 Task: nan
Action: Mouse moved to (470, 607)
Screenshot: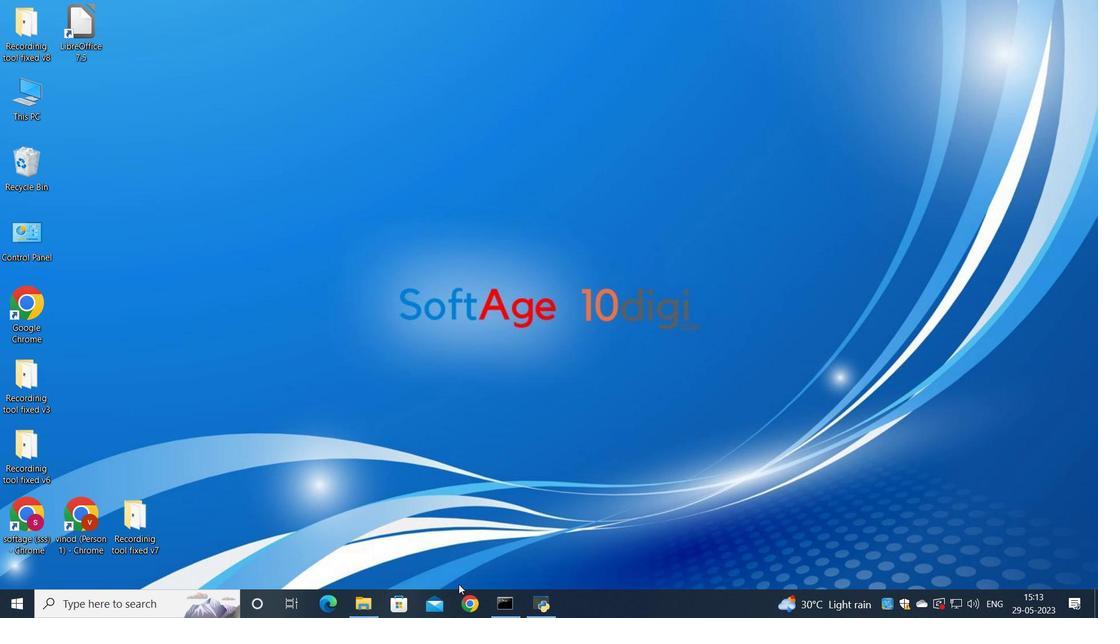 
Action: Mouse pressed left at (470, 607)
Screenshot: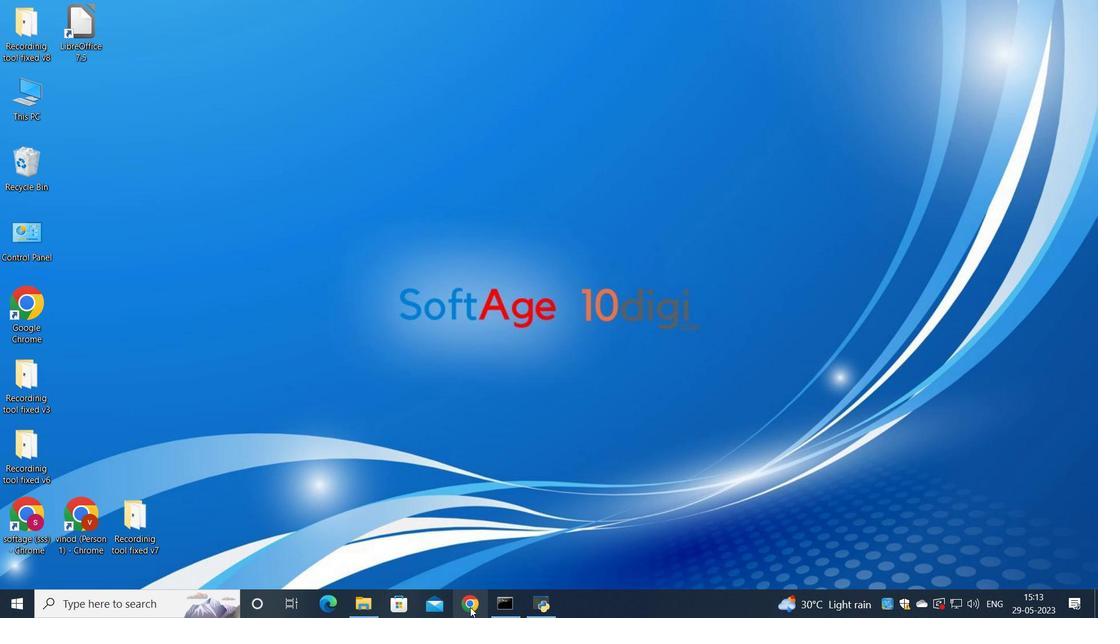 
Action: Mouse moved to (479, 369)
Screenshot: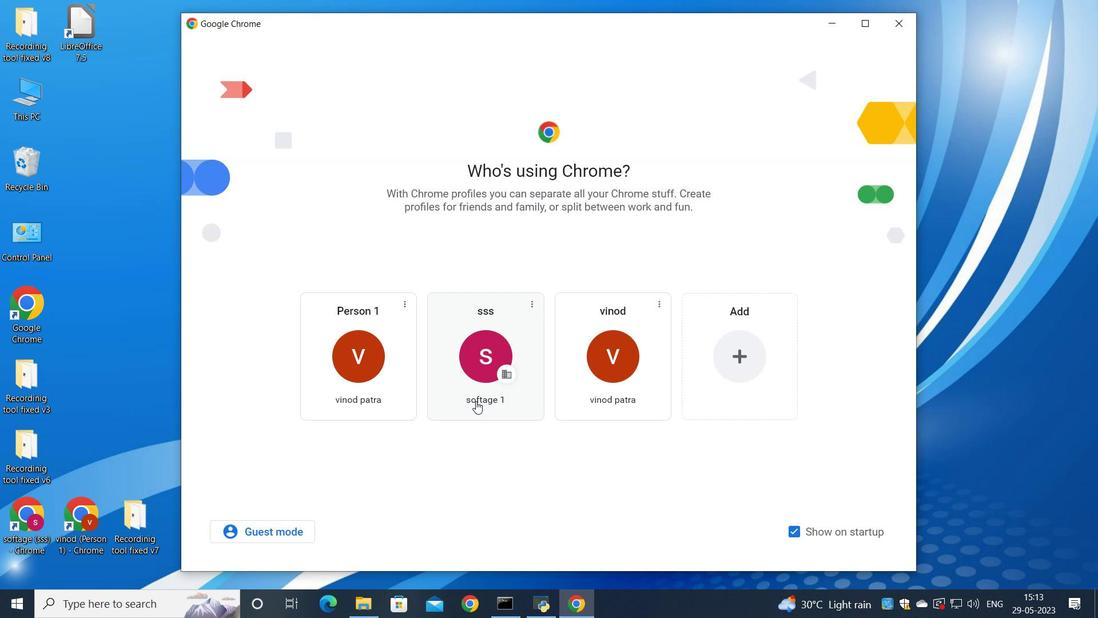 
Action: Mouse pressed left at (479, 369)
Screenshot: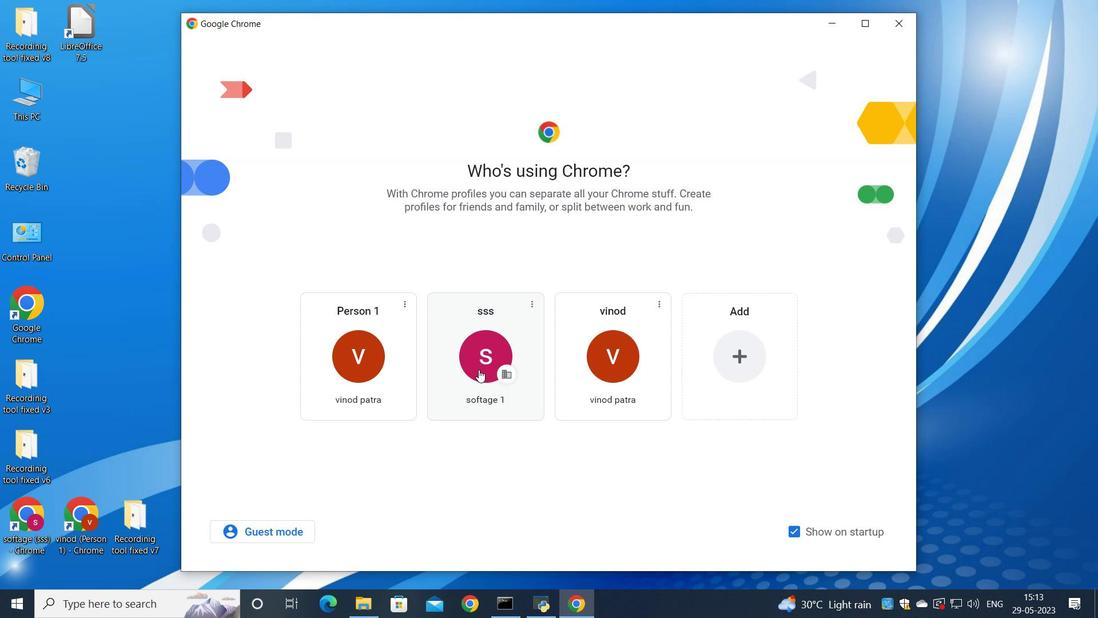 
Action: Mouse moved to (955, 69)
Screenshot: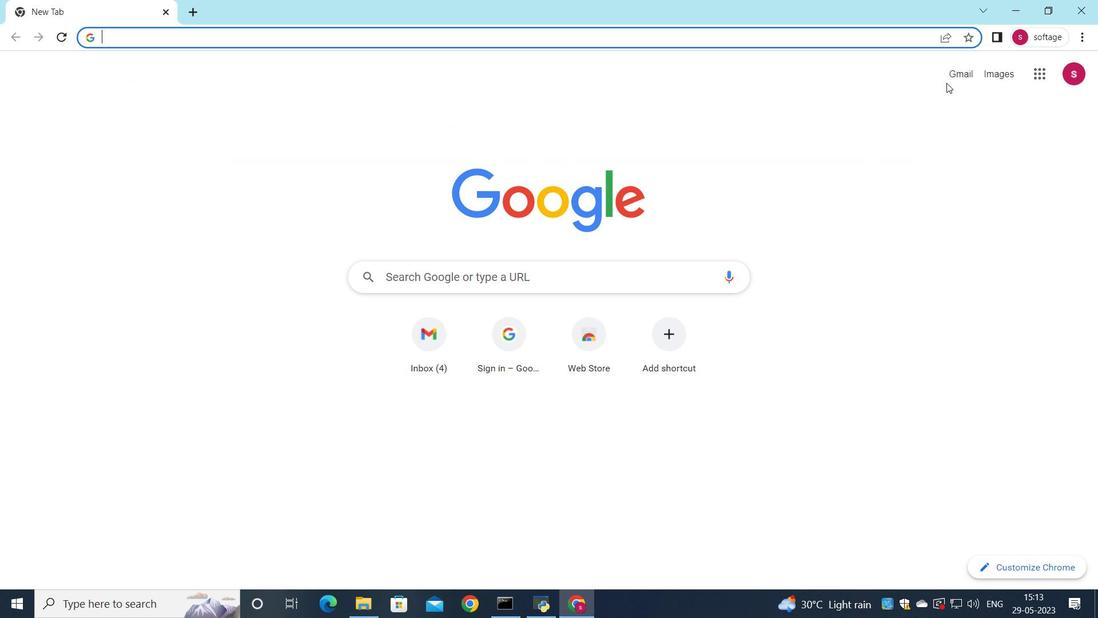 
Action: Mouse pressed left at (955, 69)
Screenshot: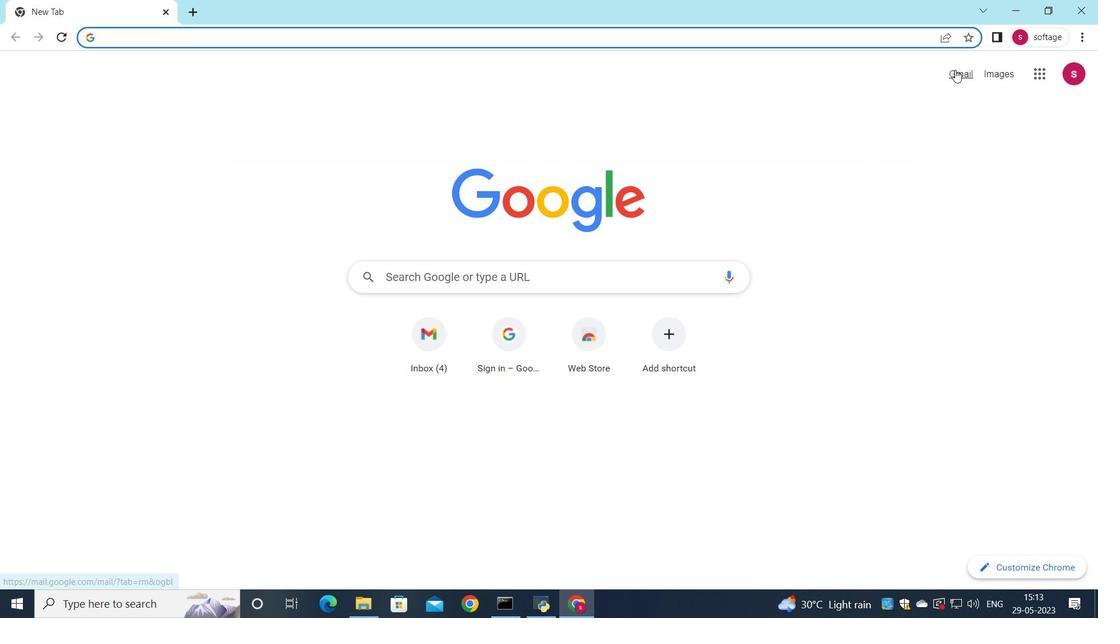 
Action: Mouse moved to (935, 101)
Screenshot: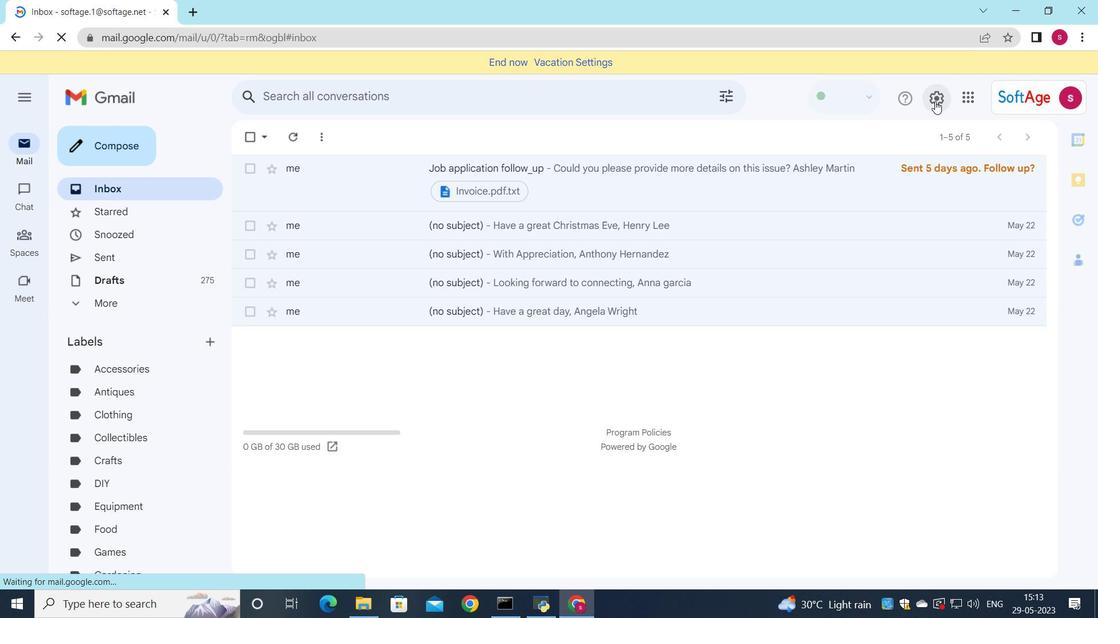 
Action: Mouse pressed left at (935, 101)
Screenshot: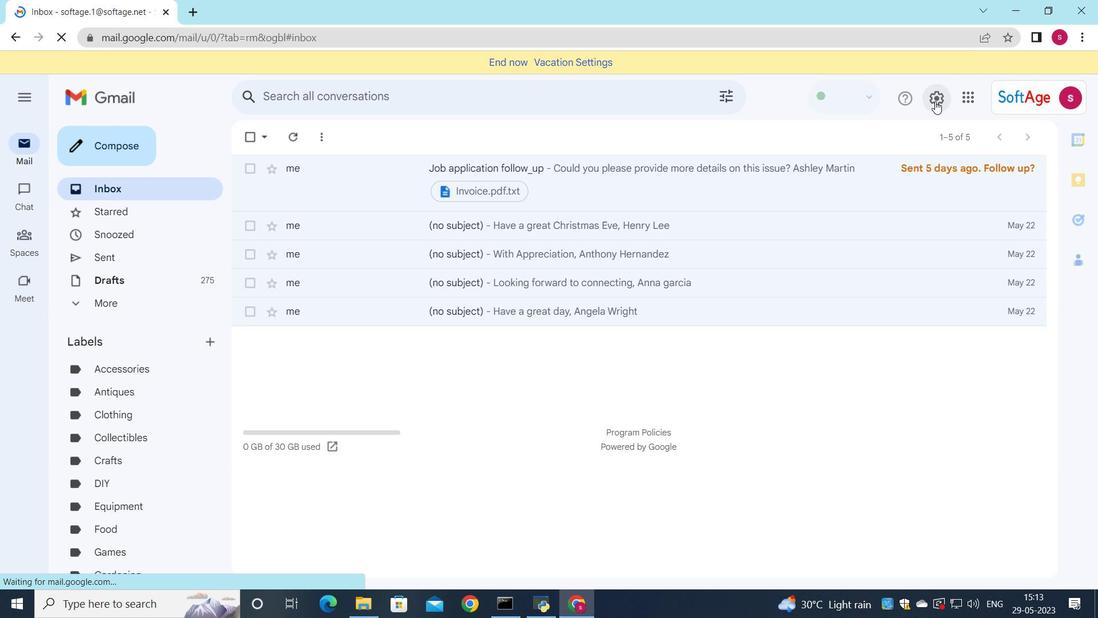 
Action: Mouse moved to (931, 160)
Screenshot: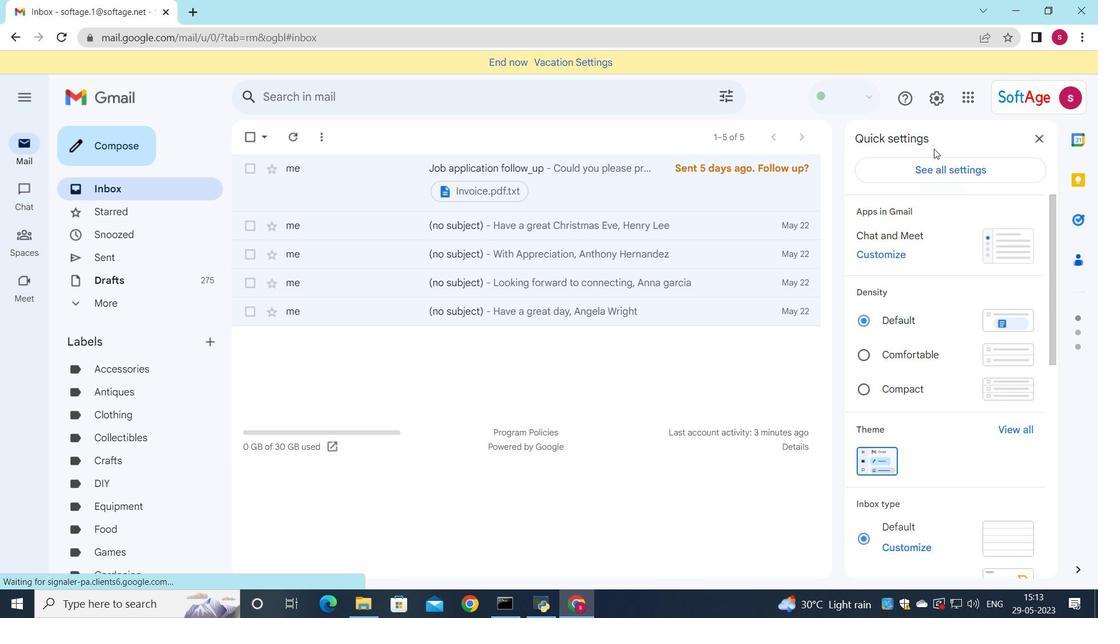 
Action: Mouse pressed left at (931, 160)
Screenshot: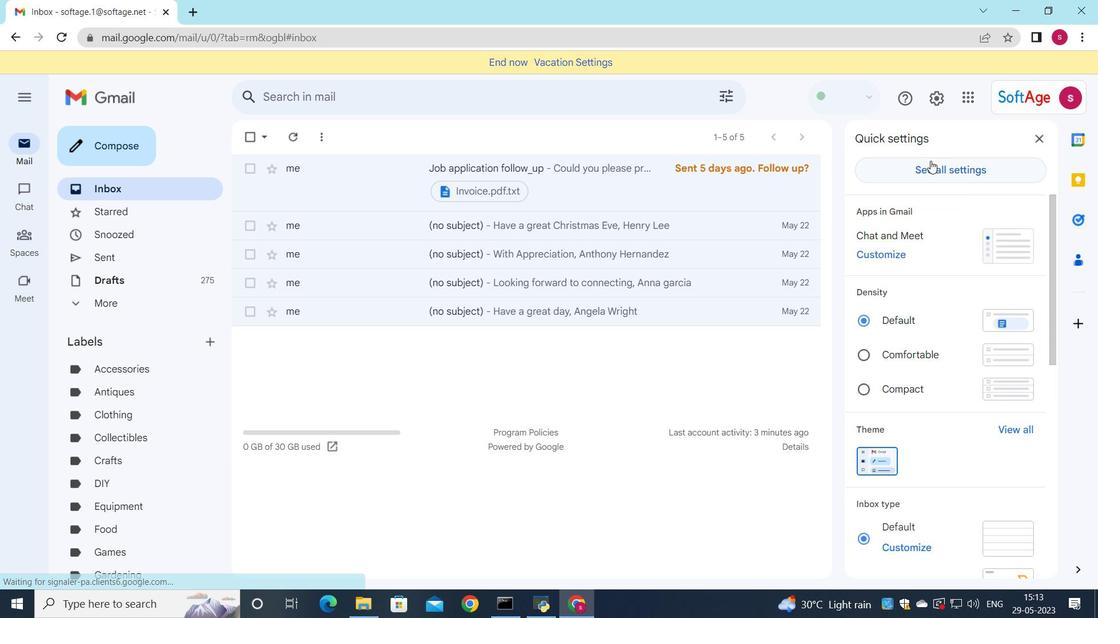 
Action: Mouse moved to (690, 200)
Screenshot: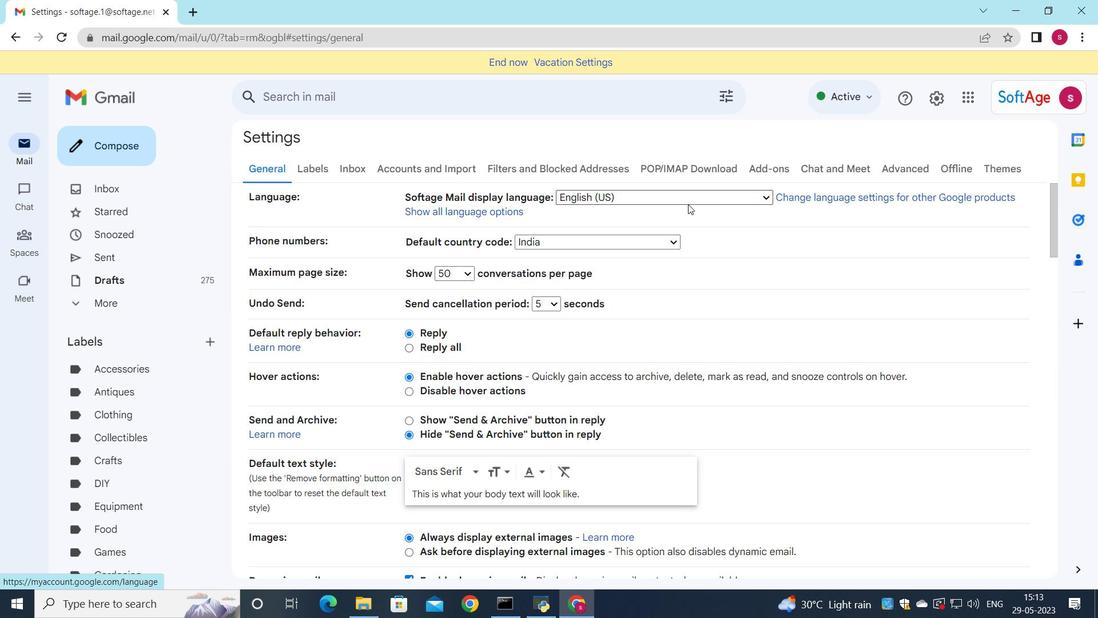 
Action: Mouse scrolled (690, 199) with delta (0, 0)
Screenshot: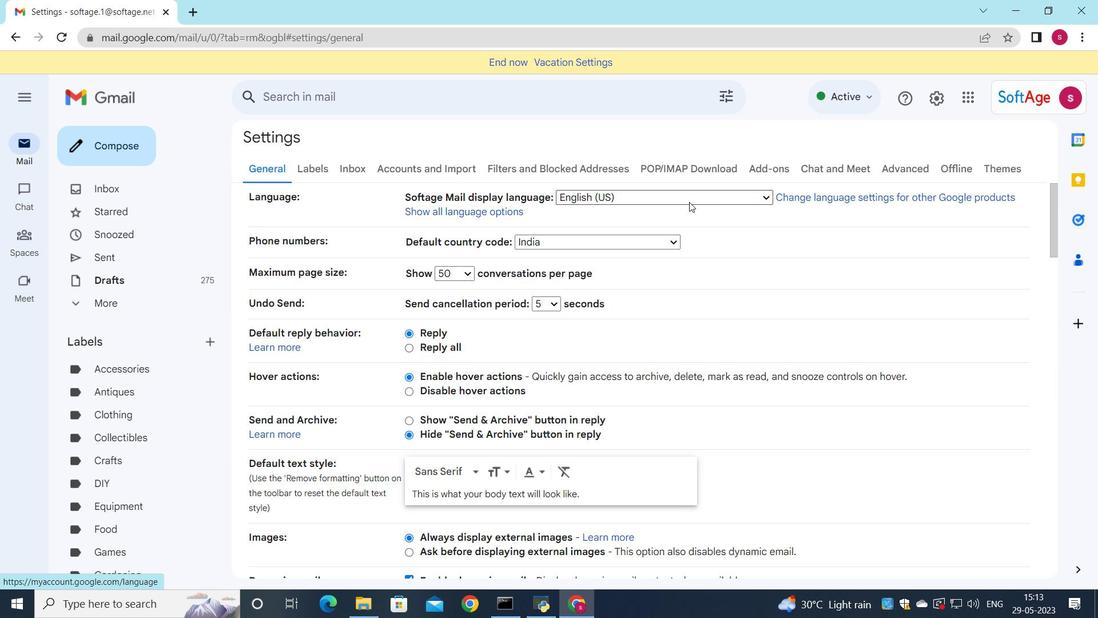 
Action: Mouse scrolled (690, 199) with delta (0, 0)
Screenshot: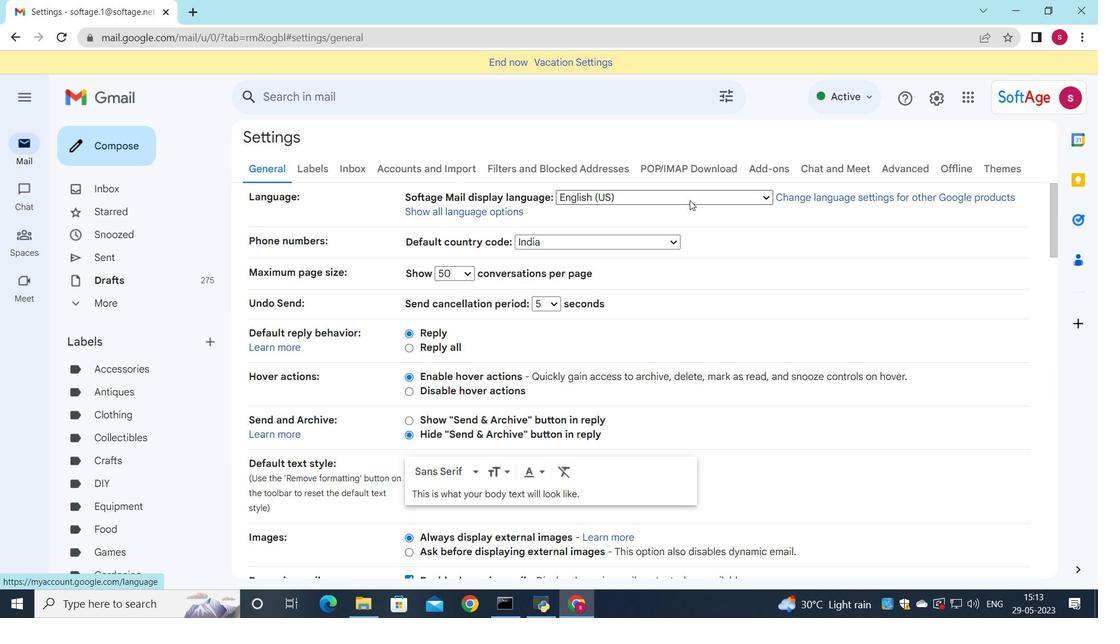 
Action: Mouse scrolled (690, 199) with delta (0, 0)
Screenshot: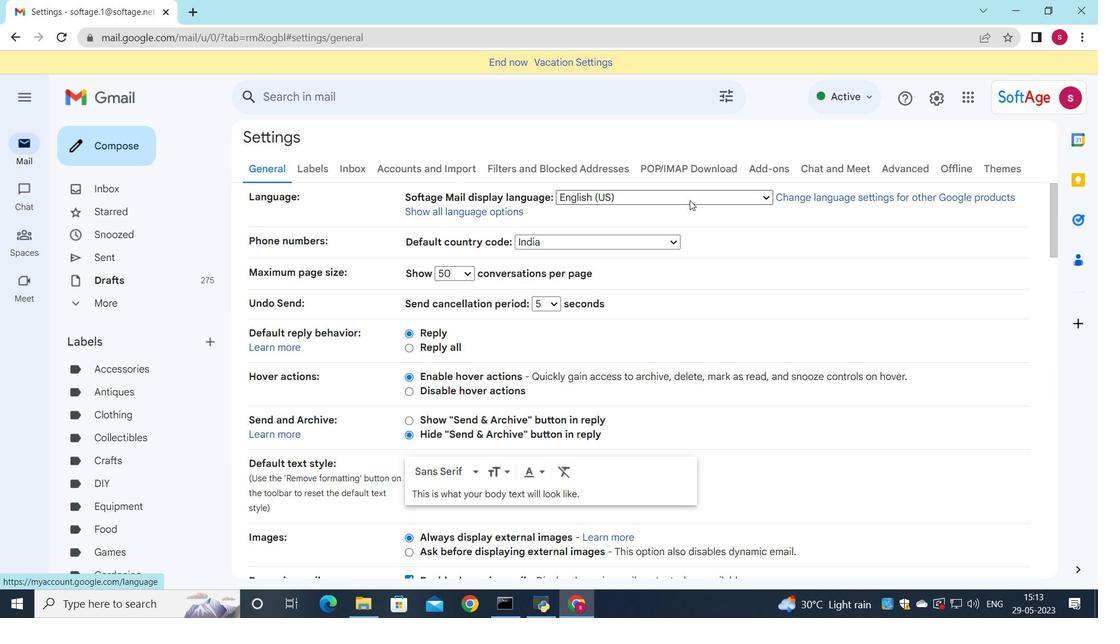 
Action: Mouse scrolled (690, 199) with delta (0, 0)
Screenshot: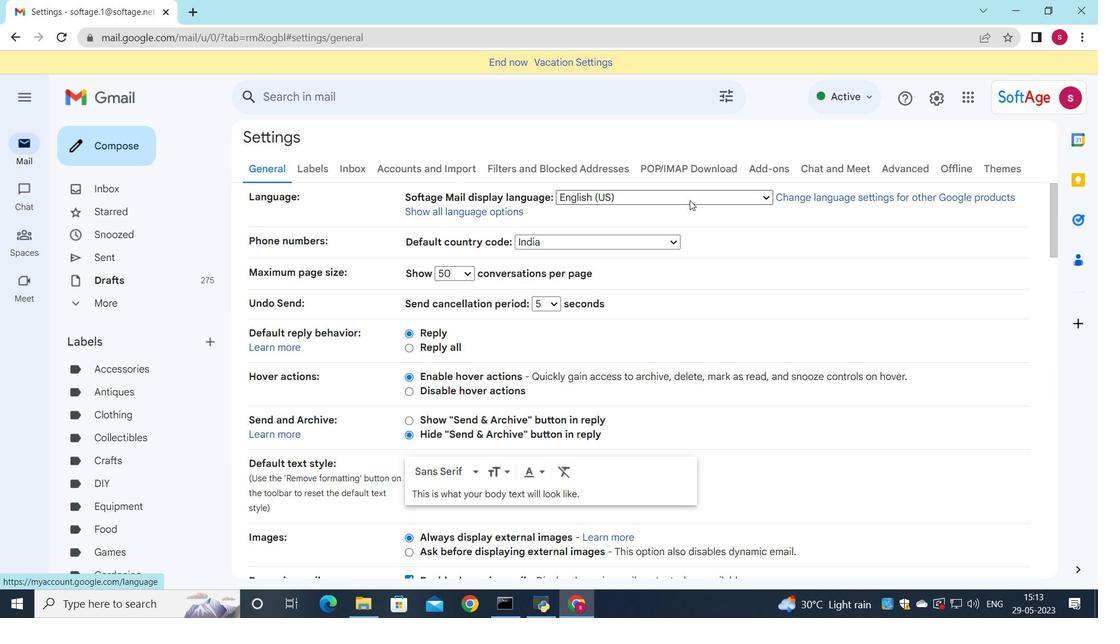 
Action: Mouse scrolled (690, 199) with delta (0, 0)
Screenshot: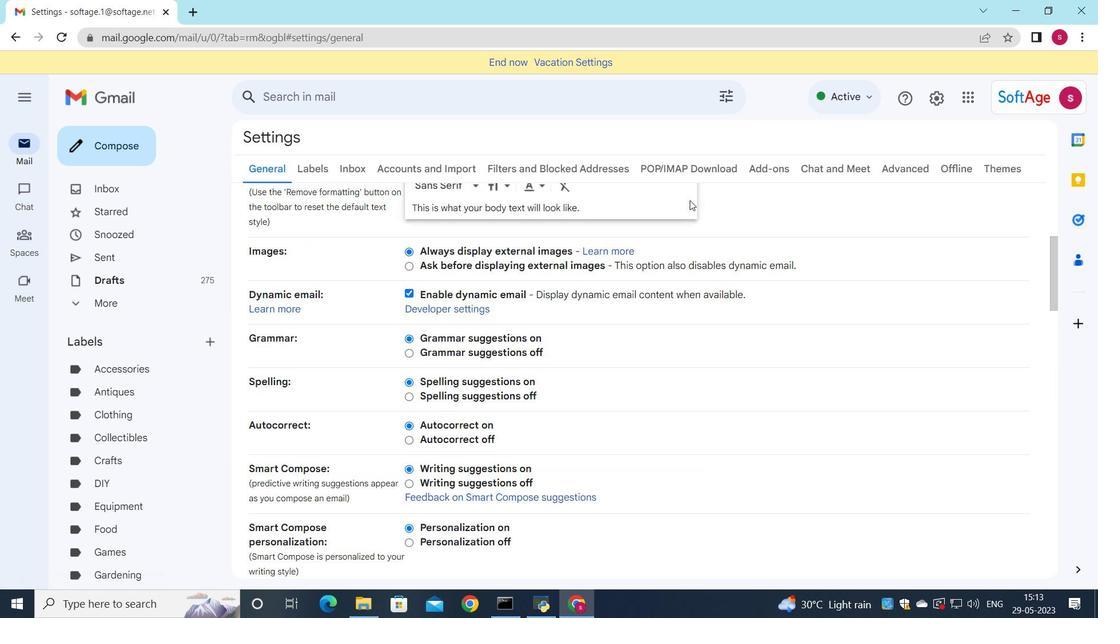 
Action: Mouse scrolled (690, 199) with delta (0, 0)
Screenshot: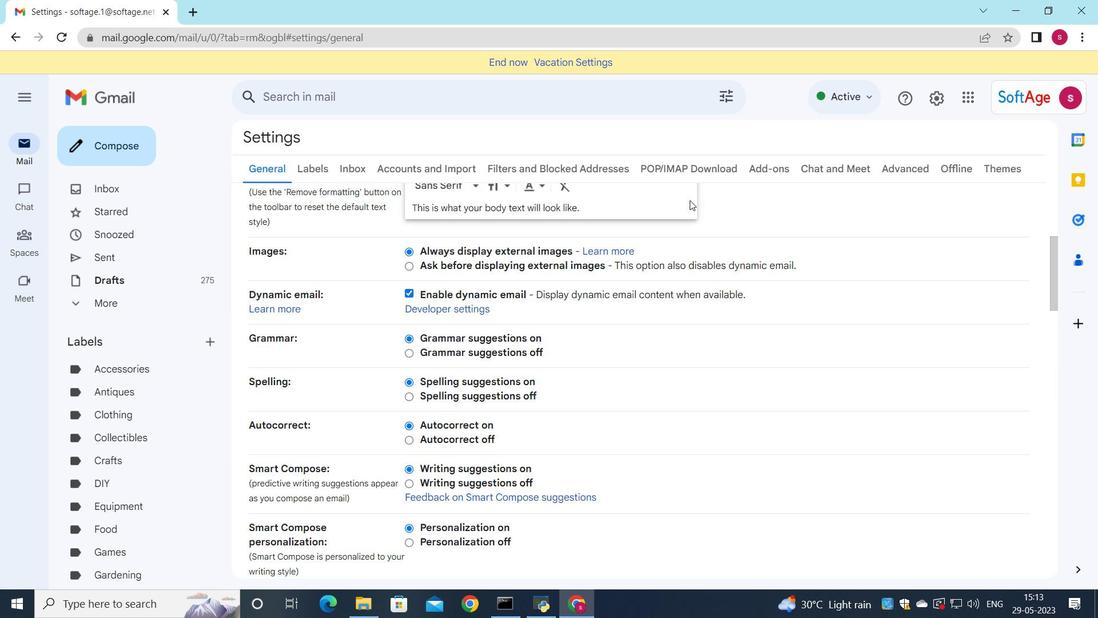 
Action: Mouse scrolled (690, 199) with delta (0, 0)
Screenshot: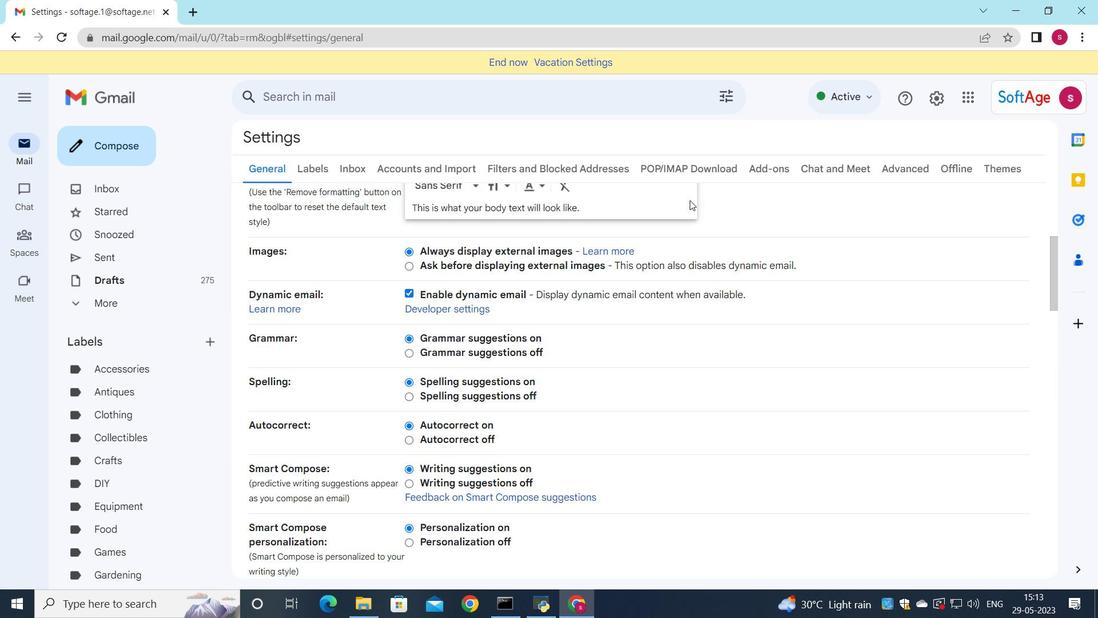 
Action: Mouse moved to (549, 325)
Screenshot: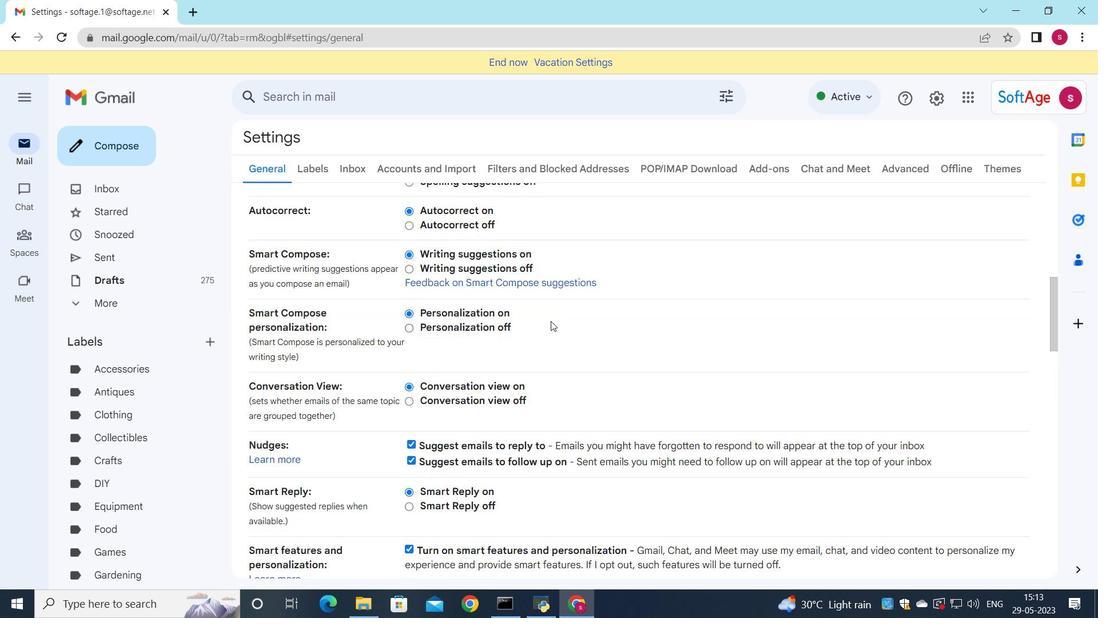 
Action: Mouse scrolled (549, 324) with delta (0, 0)
Screenshot: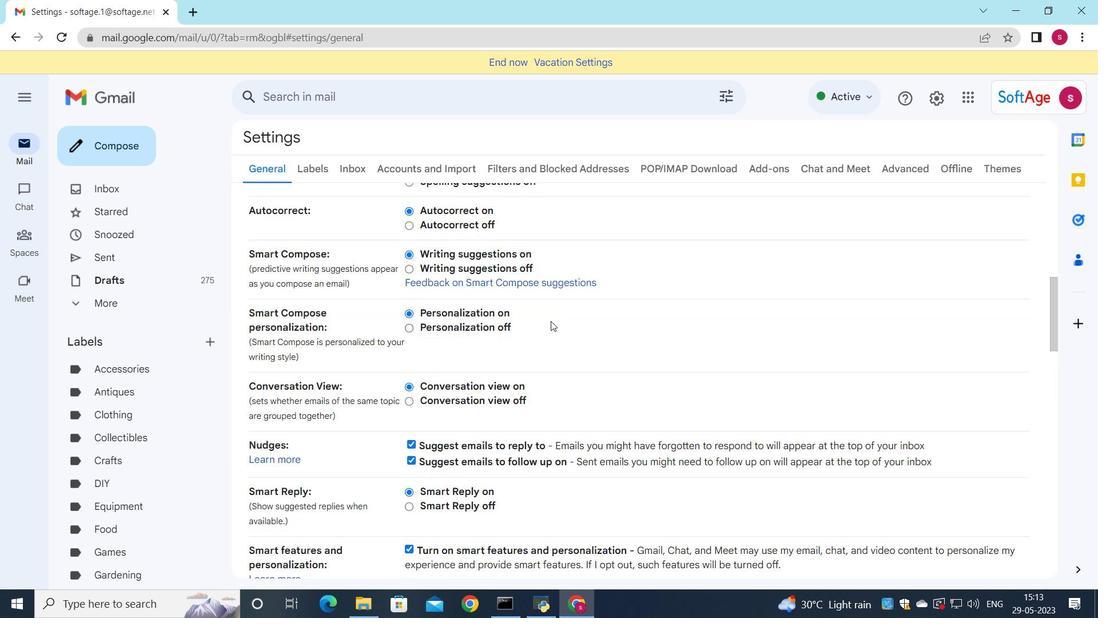
Action: Mouse moved to (548, 325)
Screenshot: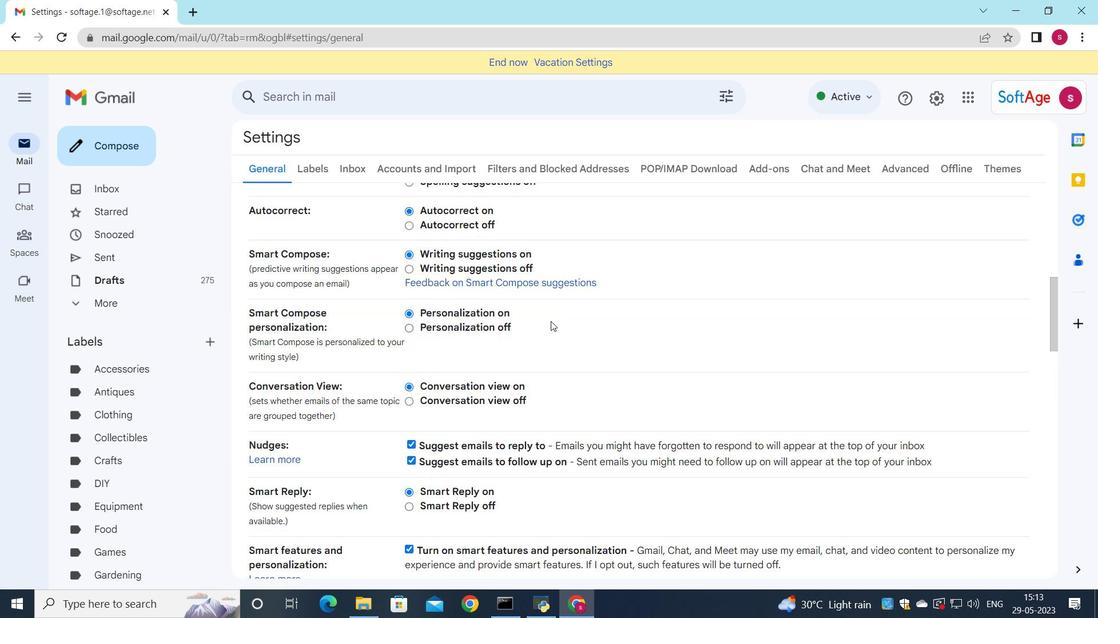 
Action: Mouse scrolled (548, 325) with delta (0, 0)
Screenshot: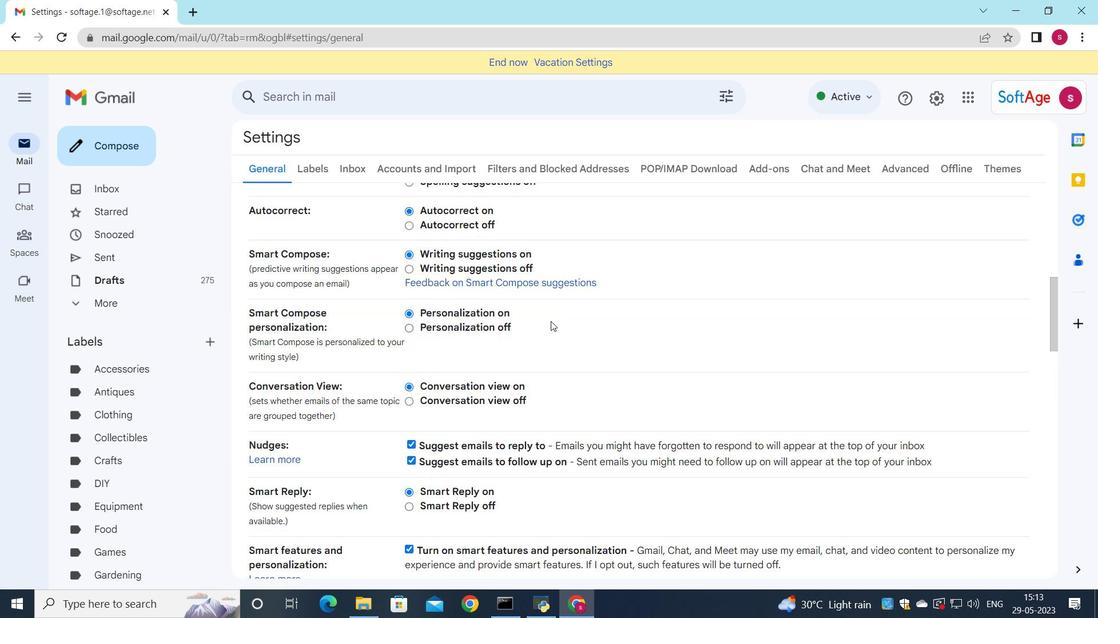 
Action: Mouse moved to (548, 325)
Screenshot: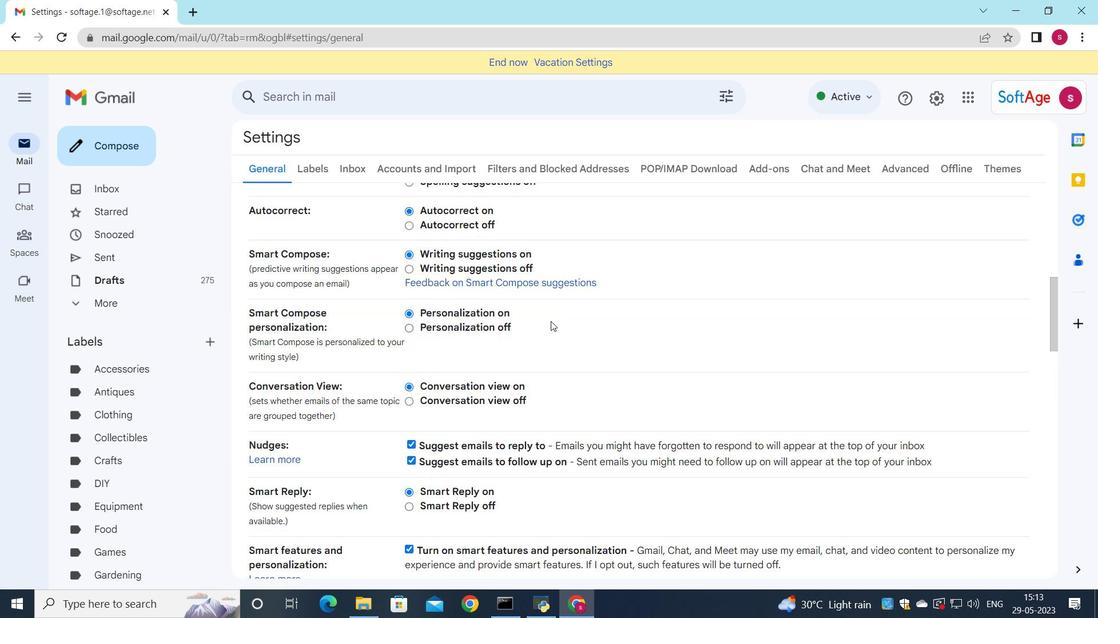 
Action: Mouse scrolled (548, 325) with delta (0, 0)
Screenshot: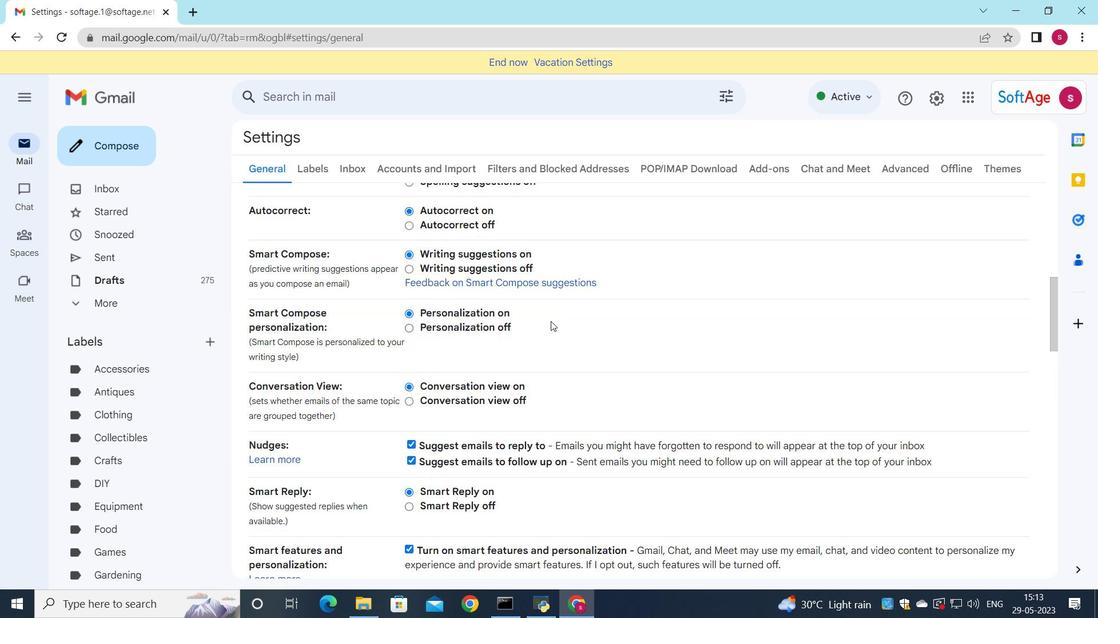 
Action: Mouse moved to (548, 326)
Screenshot: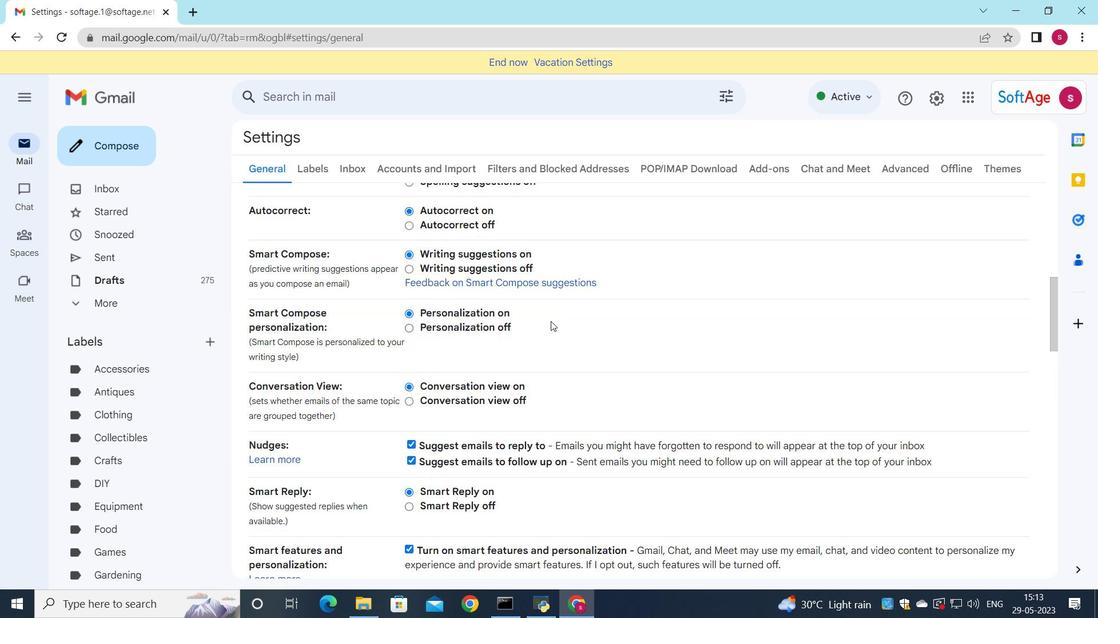 
Action: Mouse scrolled (548, 325) with delta (0, 0)
Screenshot: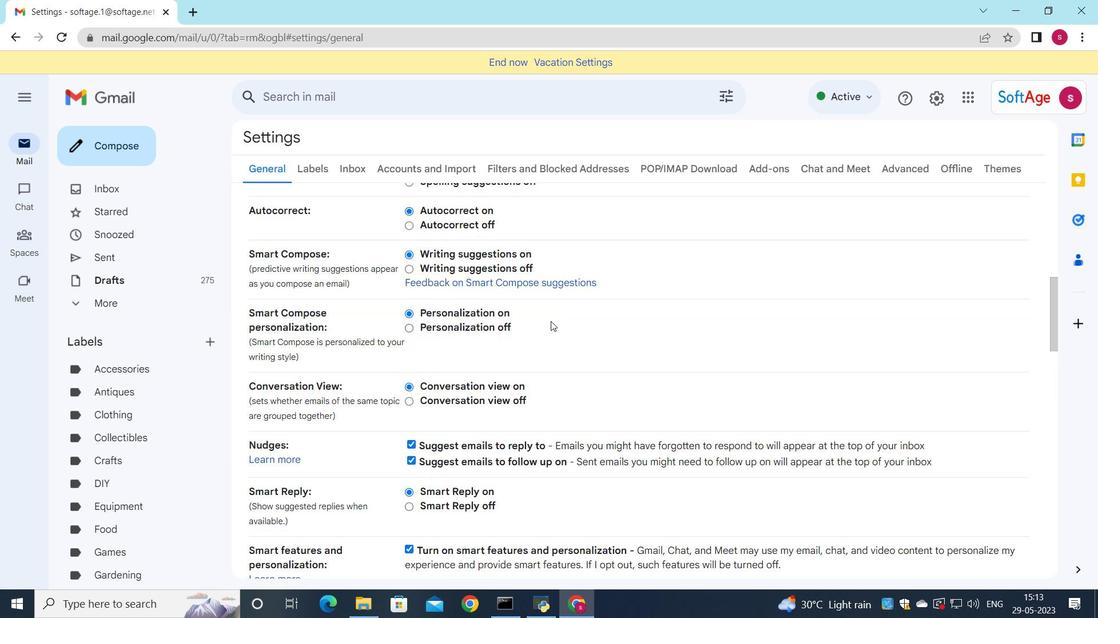 
Action: Mouse moved to (547, 329)
Screenshot: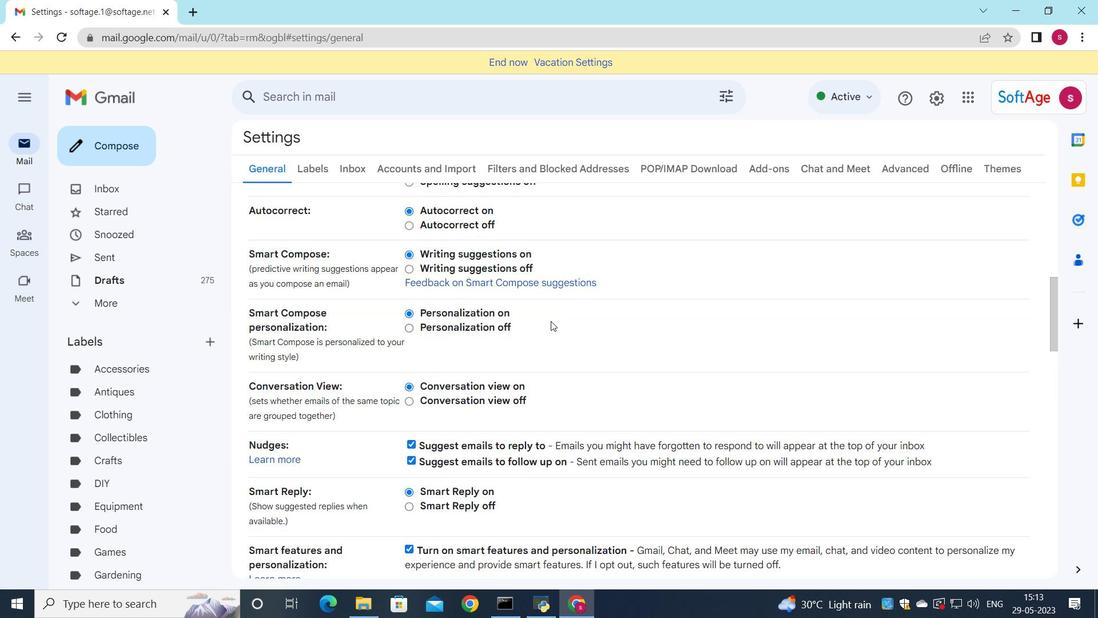 
Action: Mouse scrolled (547, 328) with delta (0, 0)
Screenshot: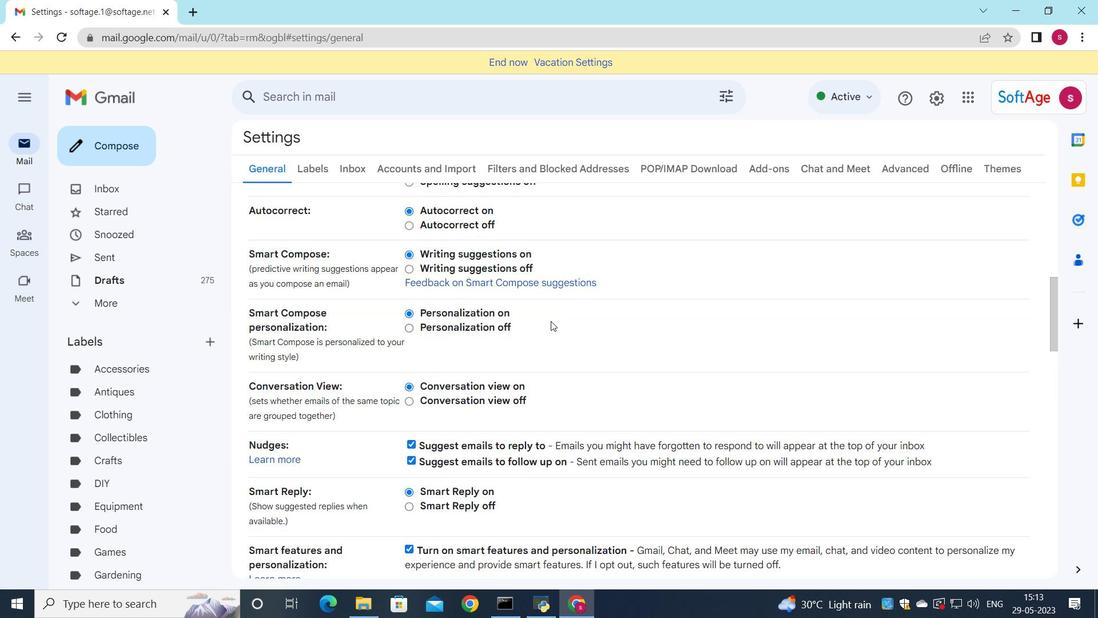 
Action: Mouse moved to (539, 347)
Screenshot: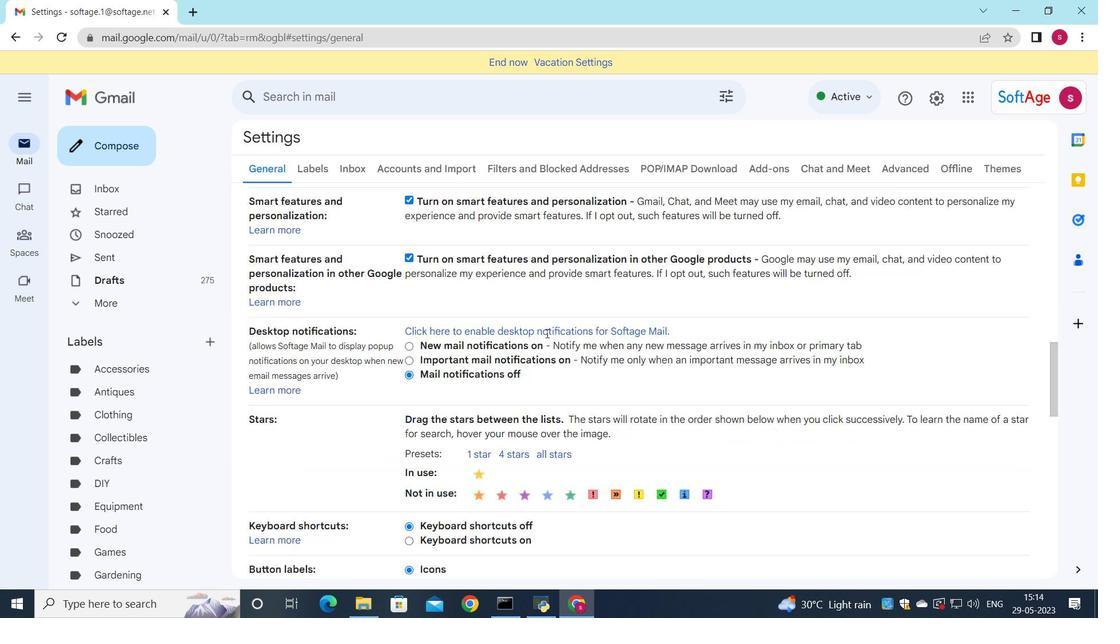 
Action: Mouse scrolled (539, 347) with delta (0, 0)
Screenshot: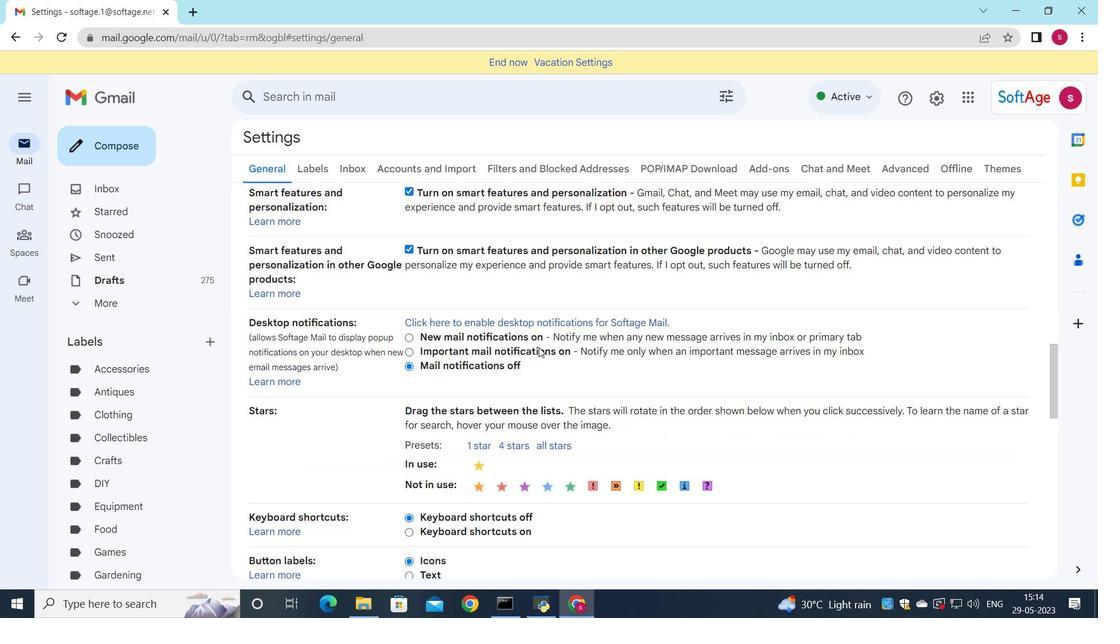 
Action: Mouse scrolled (539, 347) with delta (0, 0)
Screenshot: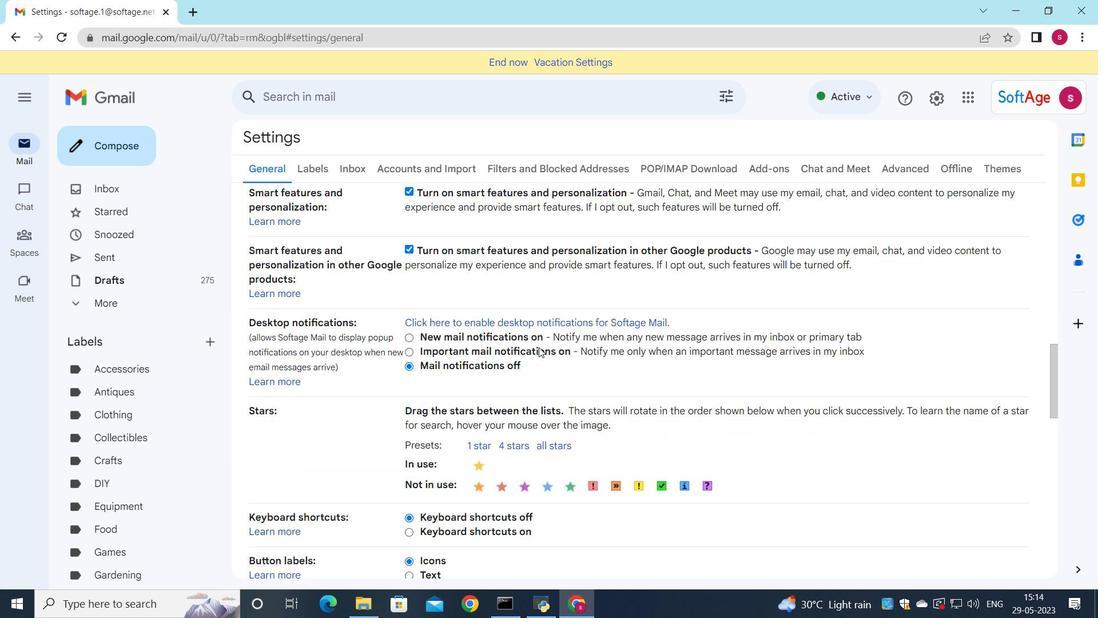 
Action: Mouse scrolled (539, 347) with delta (0, 0)
Screenshot: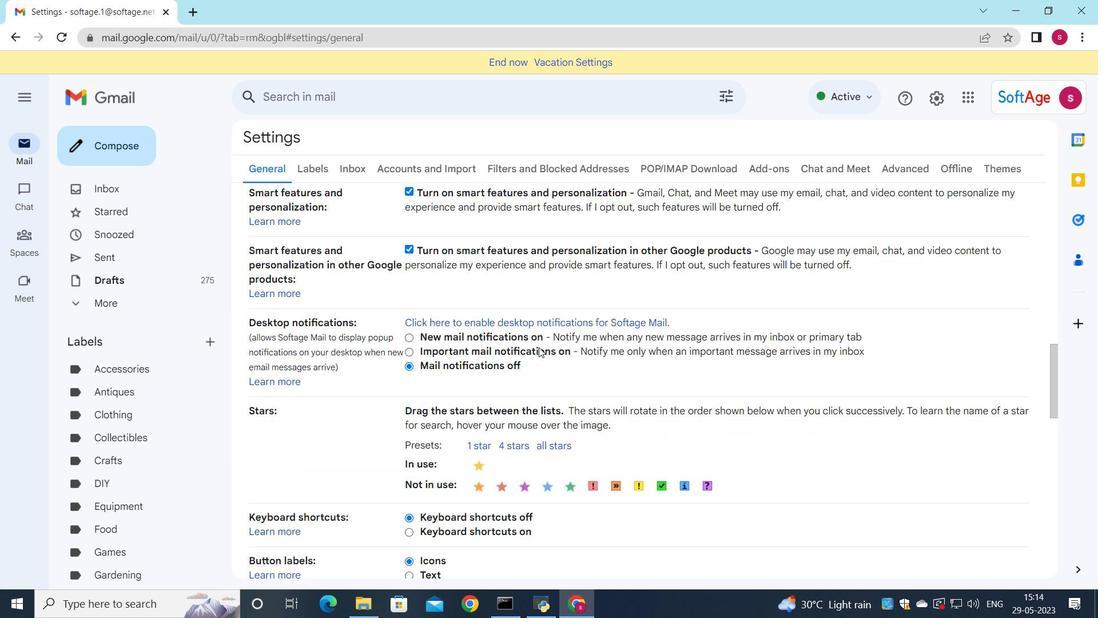 
Action: Mouse scrolled (539, 347) with delta (0, 0)
Screenshot: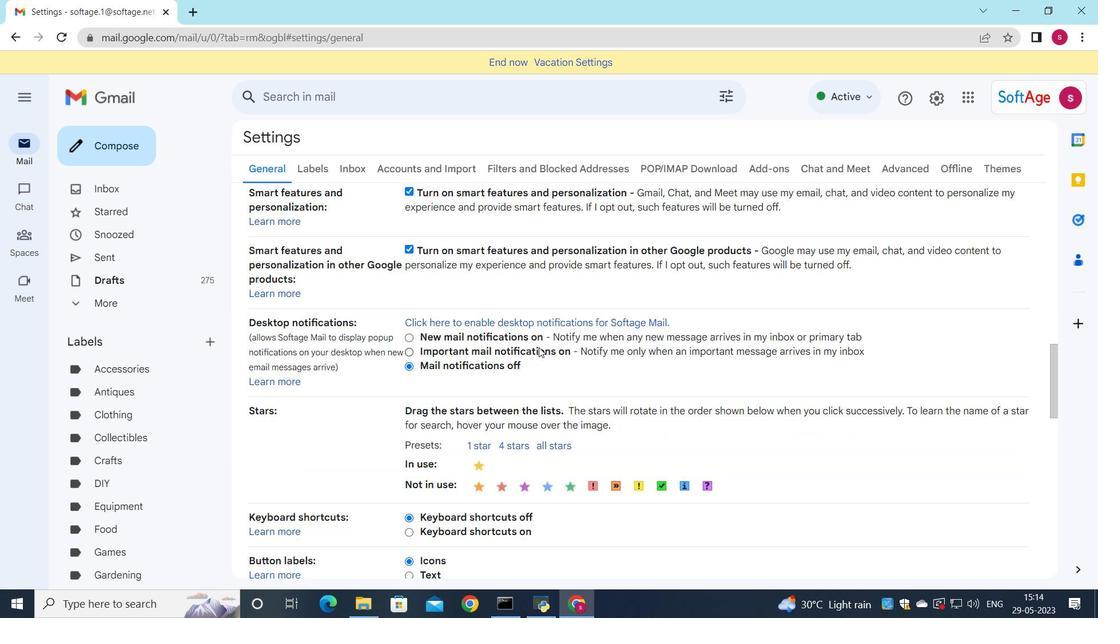 
Action: Mouse moved to (533, 358)
Screenshot: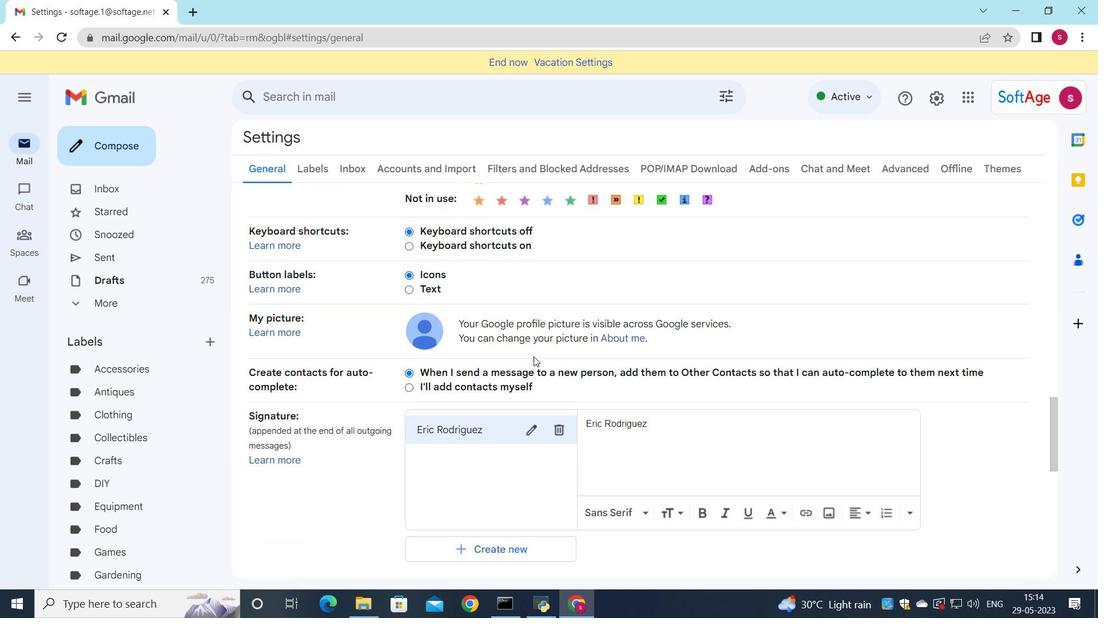 
Action: Mouse scrolled (533, 357) with delta (0, 0)
Screenshot: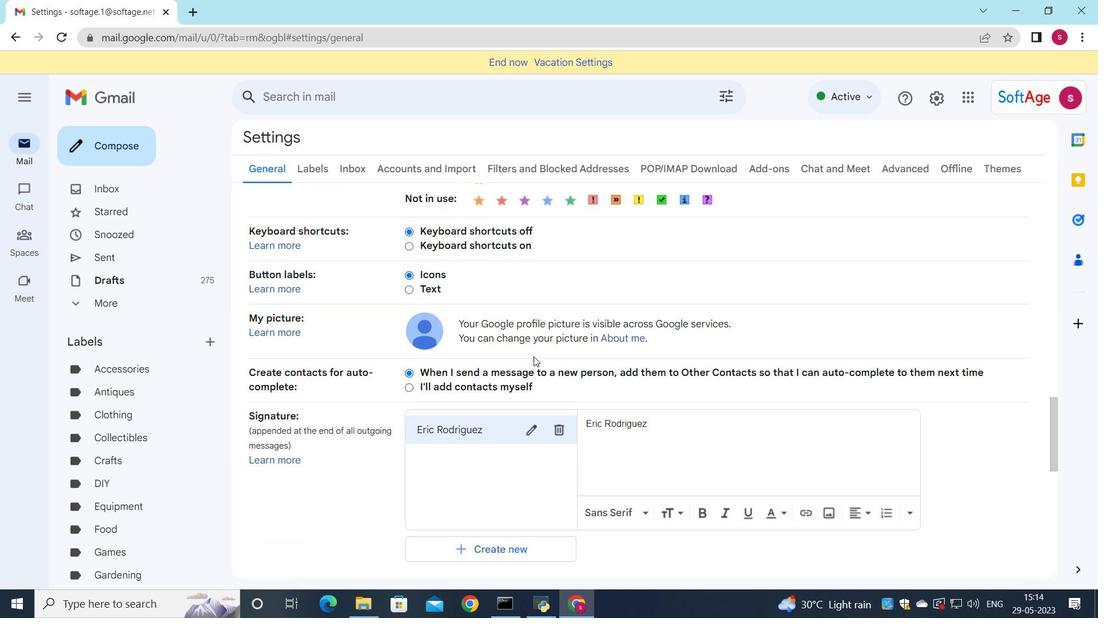 
Action: Mouse scrolled (533, 357) with delta (0, 0)
Screenshot: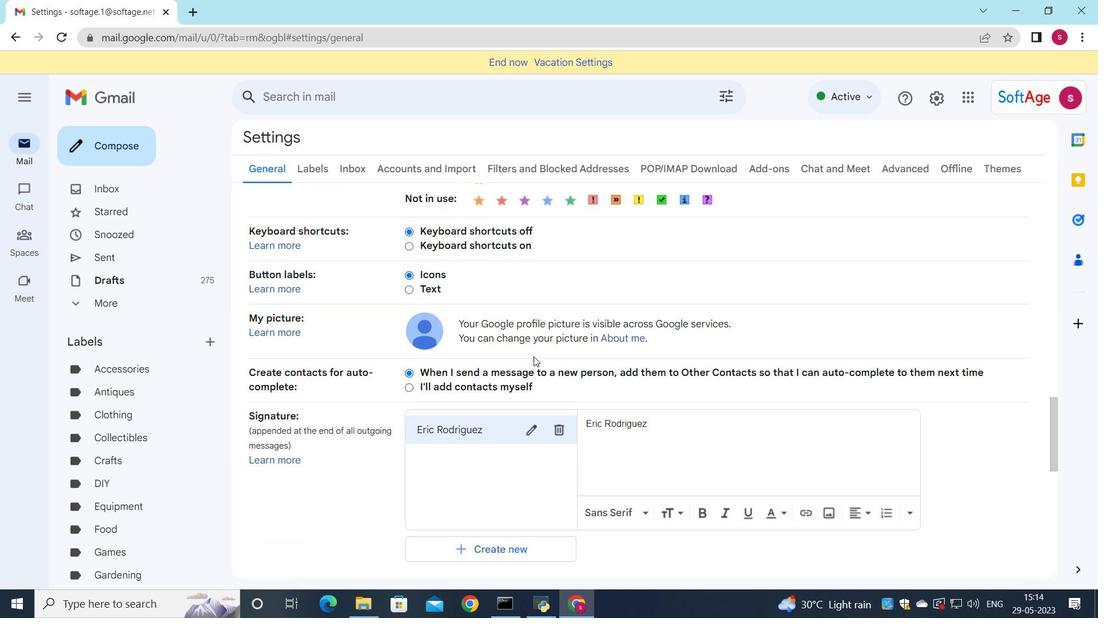 
Action: Mouse scrolled (533, 357) with delta (0, 0)
Screenshot: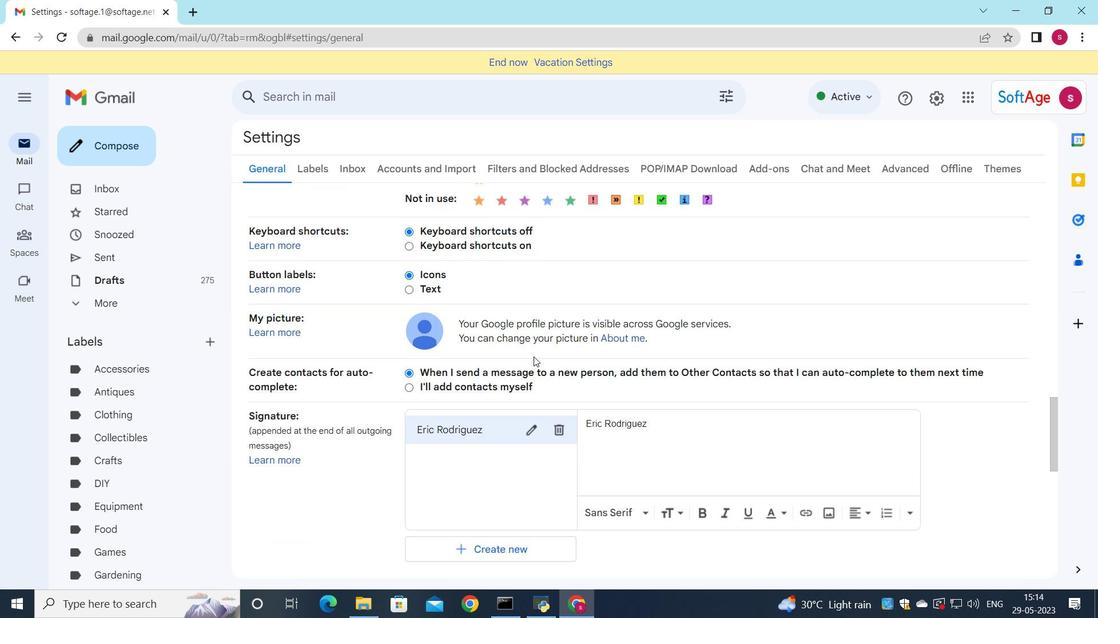 
Action: Mouse moved to (564, 219)
Screenshot: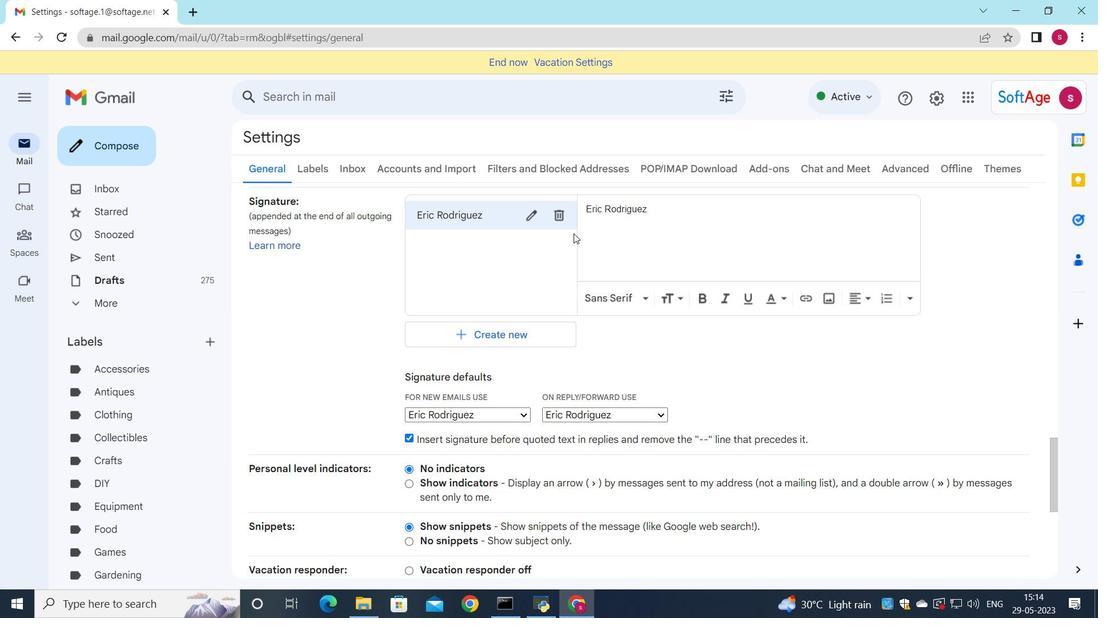 
Action: Mouse pressed left at (564, 219)
Screenshot: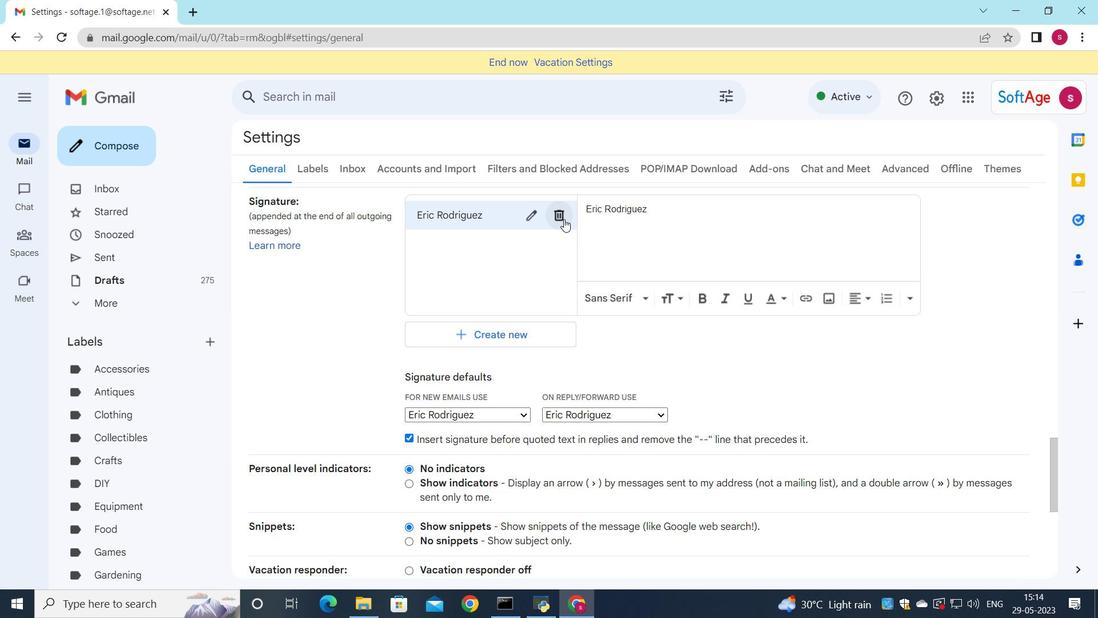 
Action: Mouse moved to (658, 348)
Screenshot: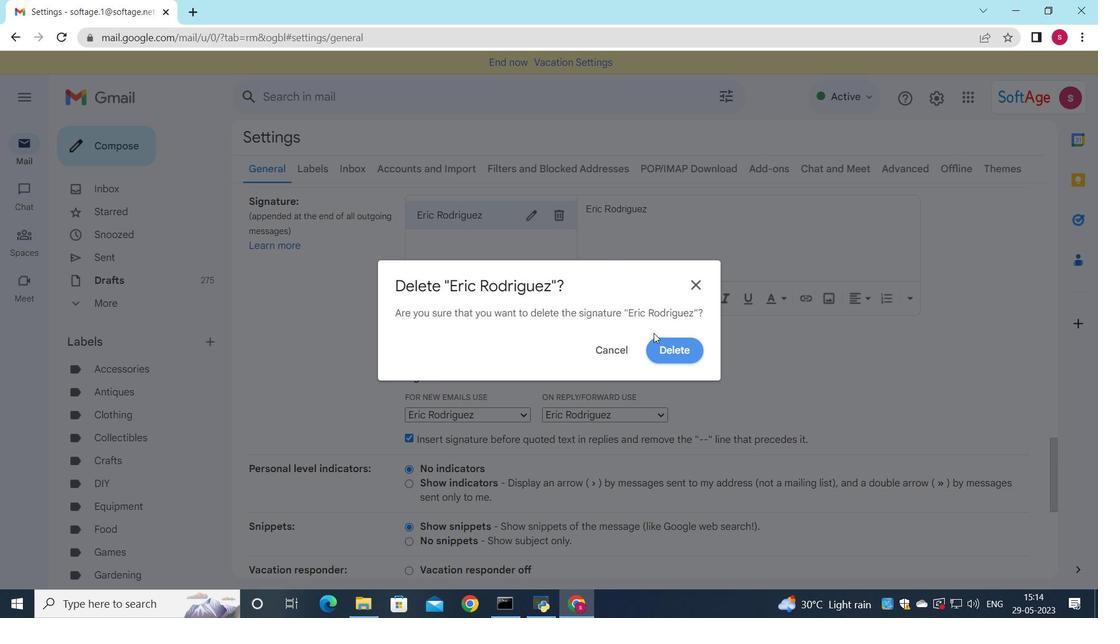 
Action: Mouse pressed left at (658, 348)
Screenshot: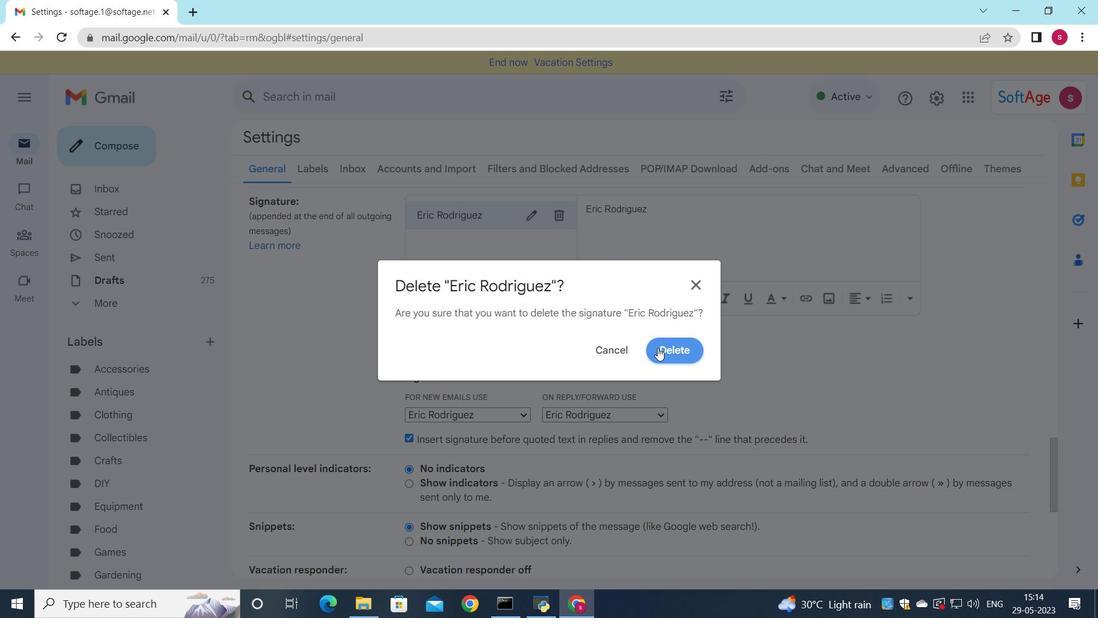 
Action: Mouse moved to (472, 231)
Screenshot: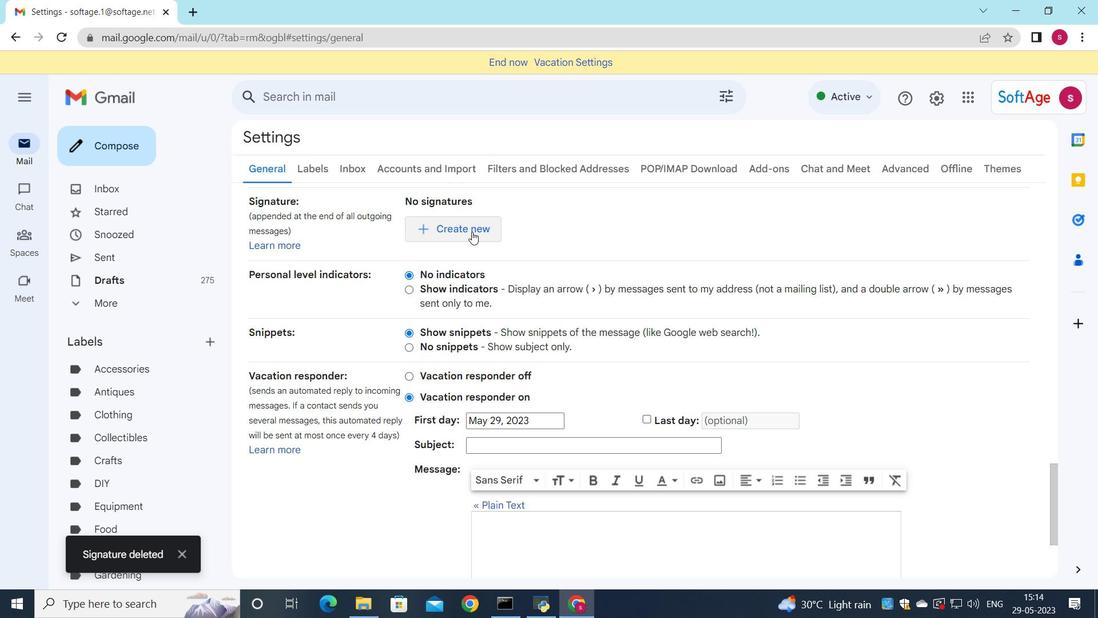 
Action: Mouse pressed left at (472, 231)
Screenshot: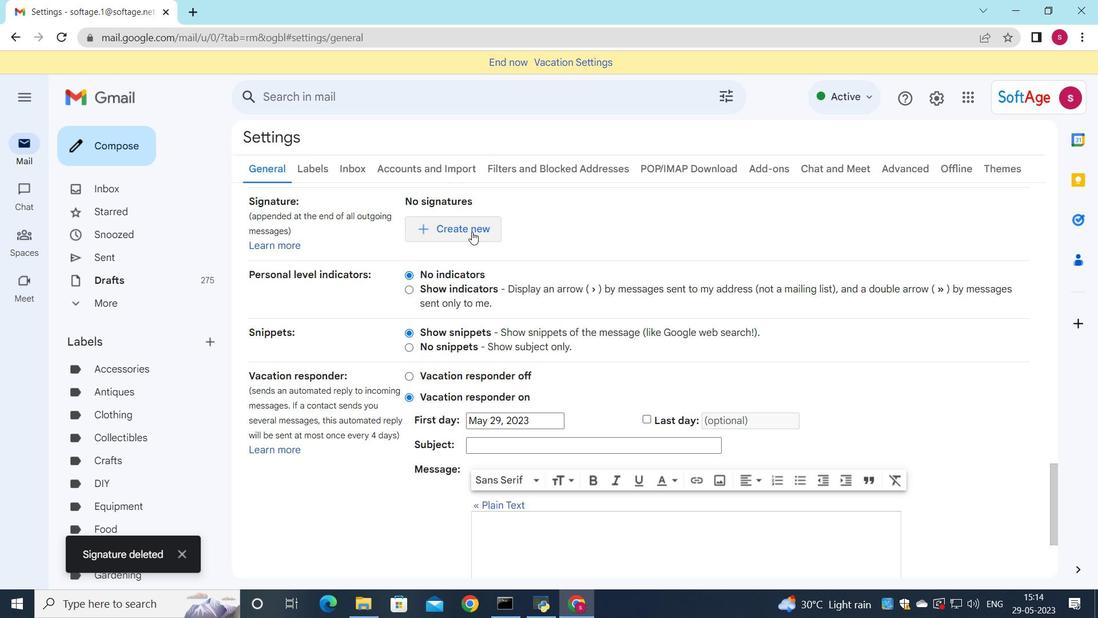 
Action: Mouse moved to (719, 307)
Screenshot: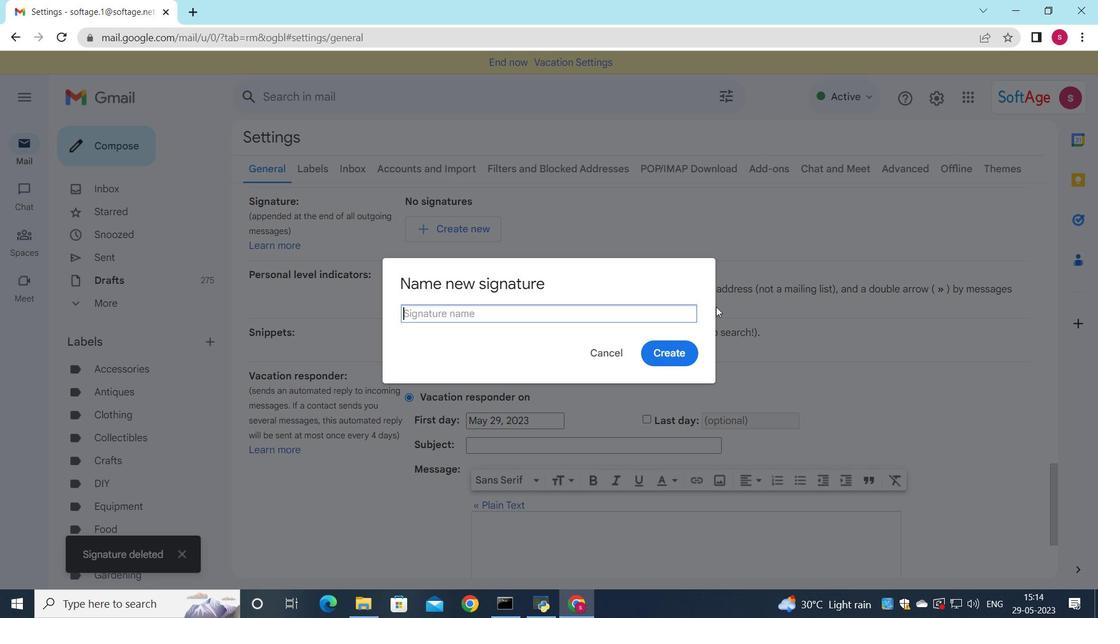
Action: Key pressed <Key.shift>Erica<Key.space><Key.shift>Taylor
Screenshot: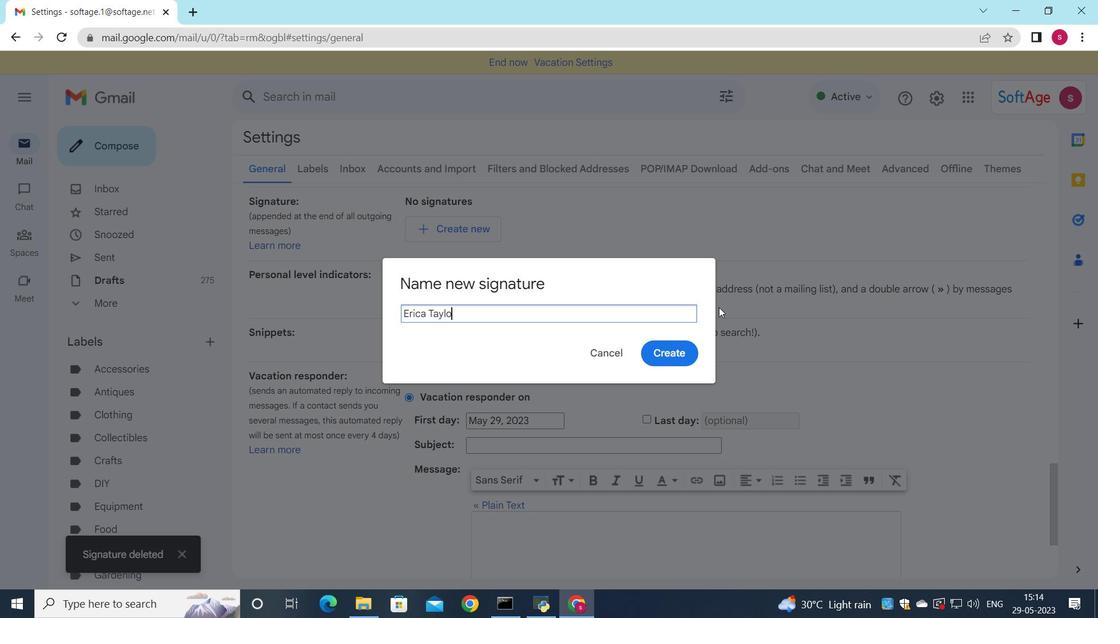 
Action: Mouse moved to (674, 344)
Screenshot: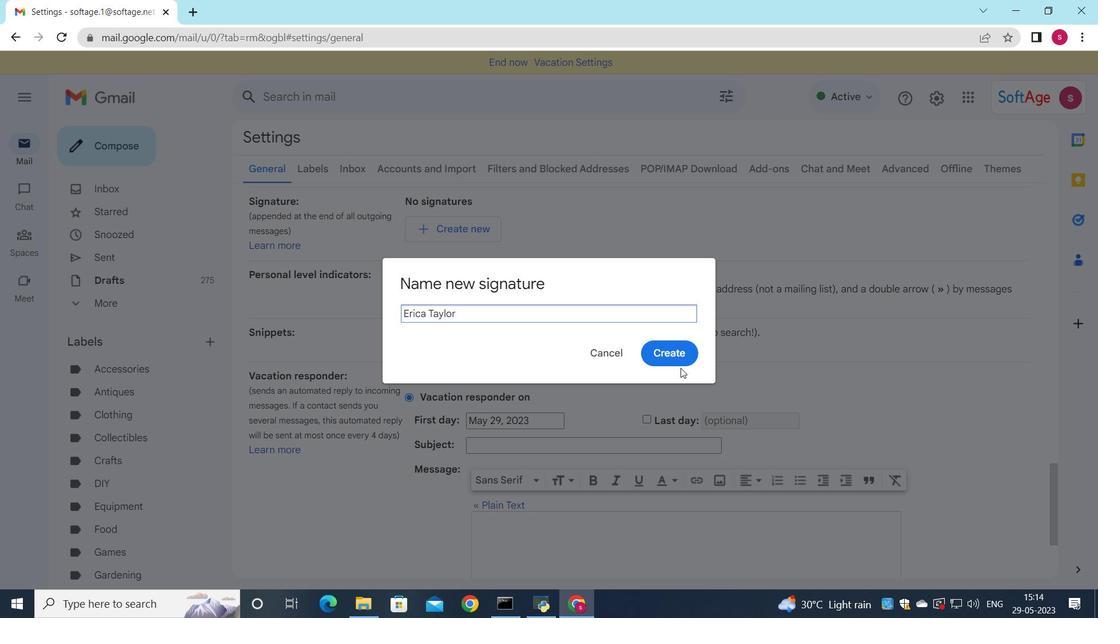 
Action: Mouse pressed left at (674, 344)
Screenshot: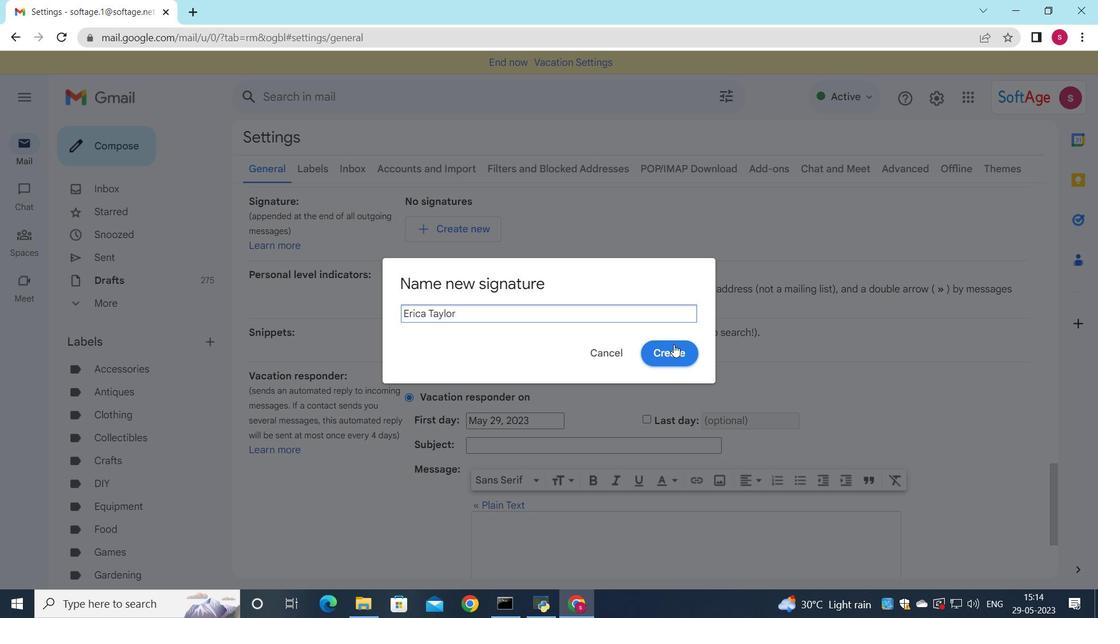 
Action: Mouse moved to (678, 297)
Screenshot: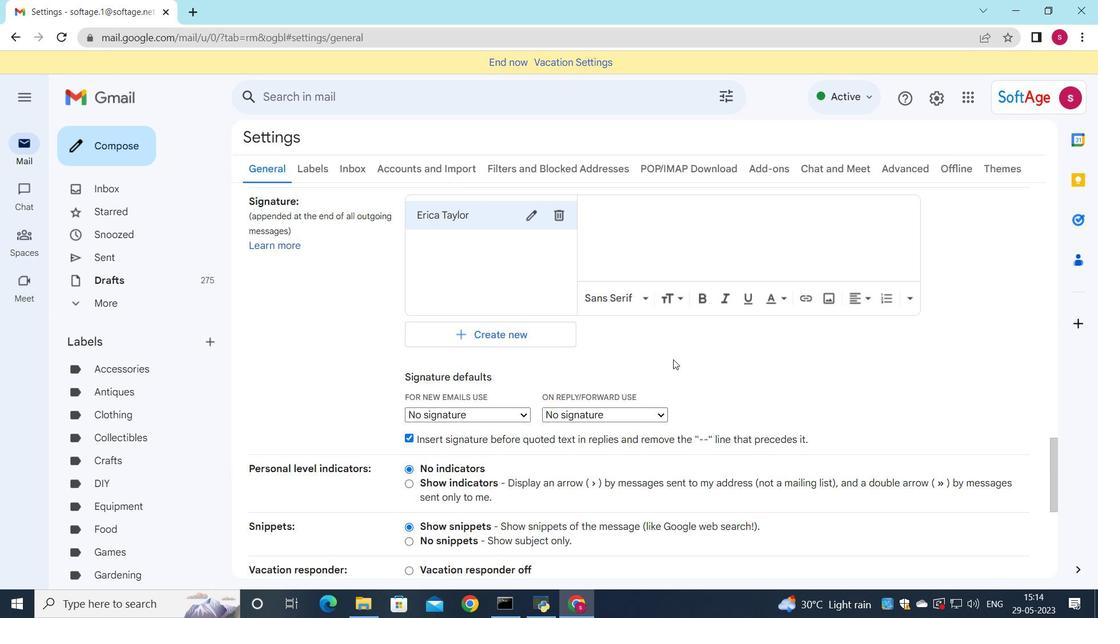 
Action: Mouse pressed left at (678, 297)
Screenshot: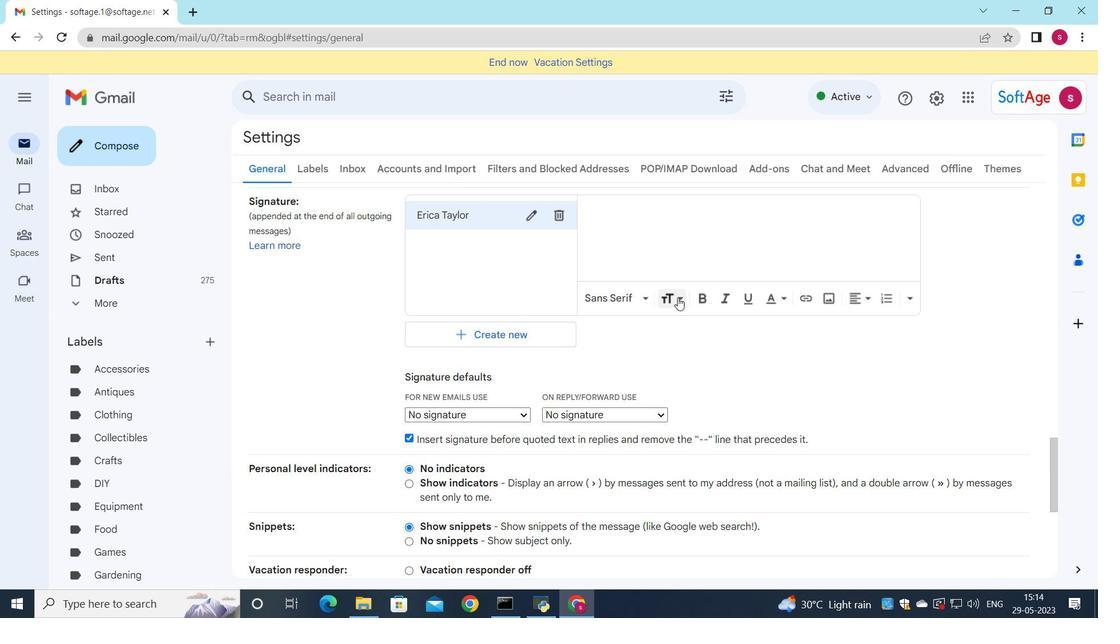 
Action: Mouse moved to (627, 240)
Screenshot: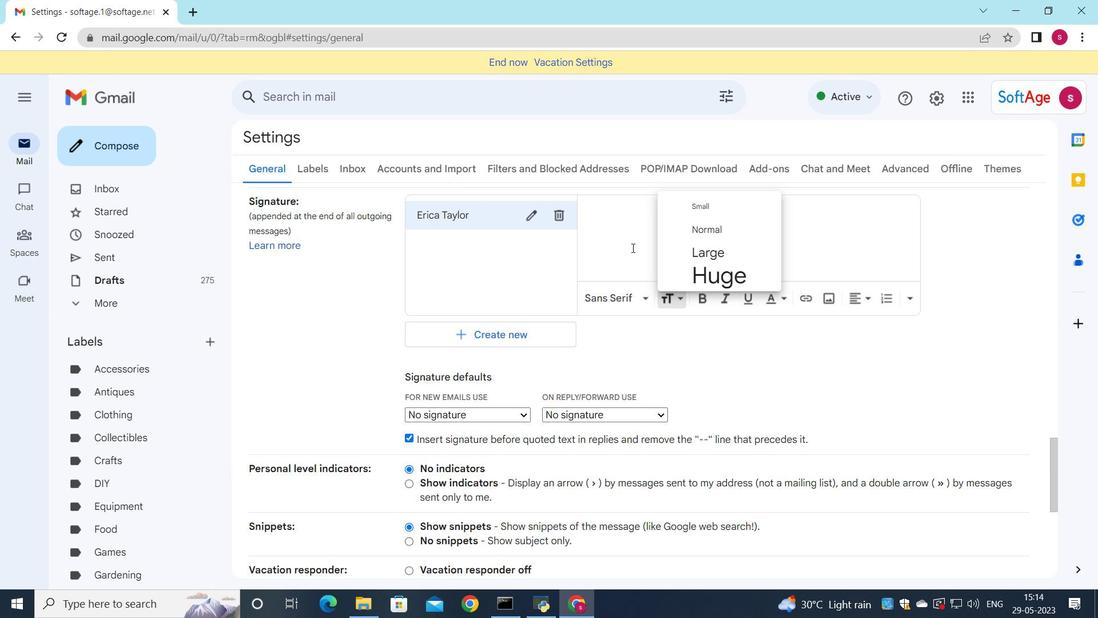 
Action: Mouse pressed left at (627, 240)
Screenshot: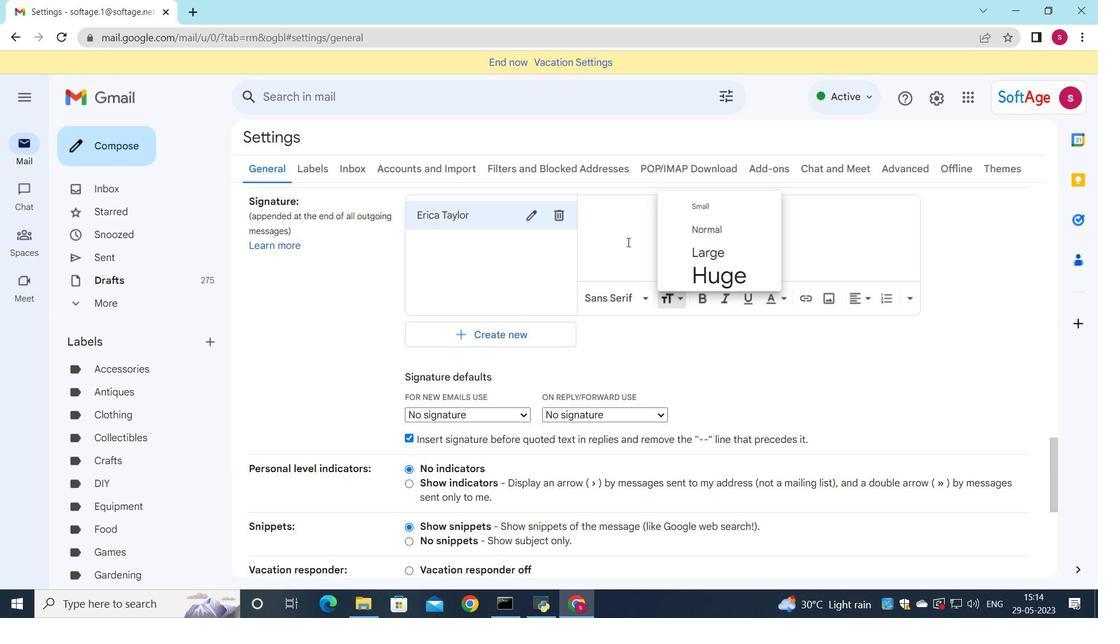 
Action: Key pressed <Key.shift>Erica<Key.space>t<Key.backspace><Key.shift>Taylor
Screenshot: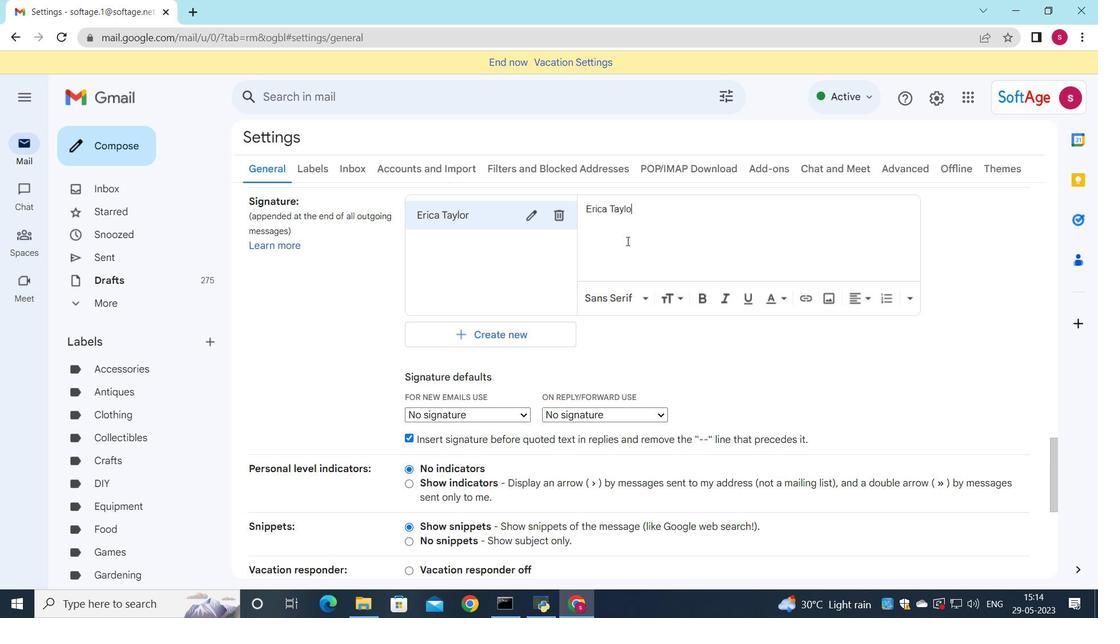 
Action: Mouse moved to (516, 408)
Screenshot: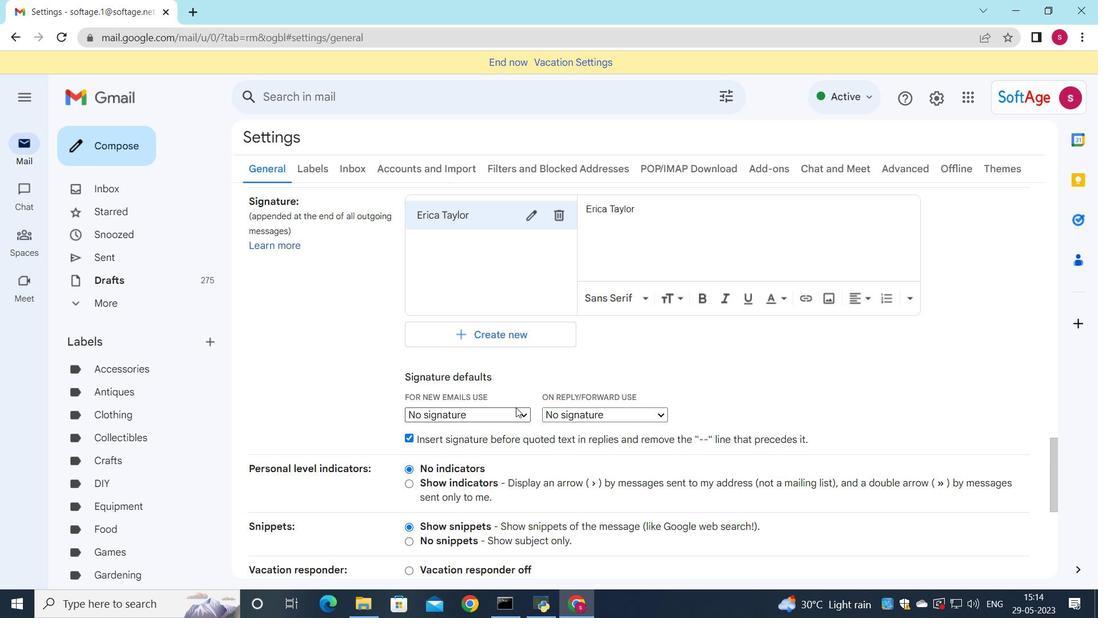 
Action: Mouse pressed left at (516, 408)
Screenshot: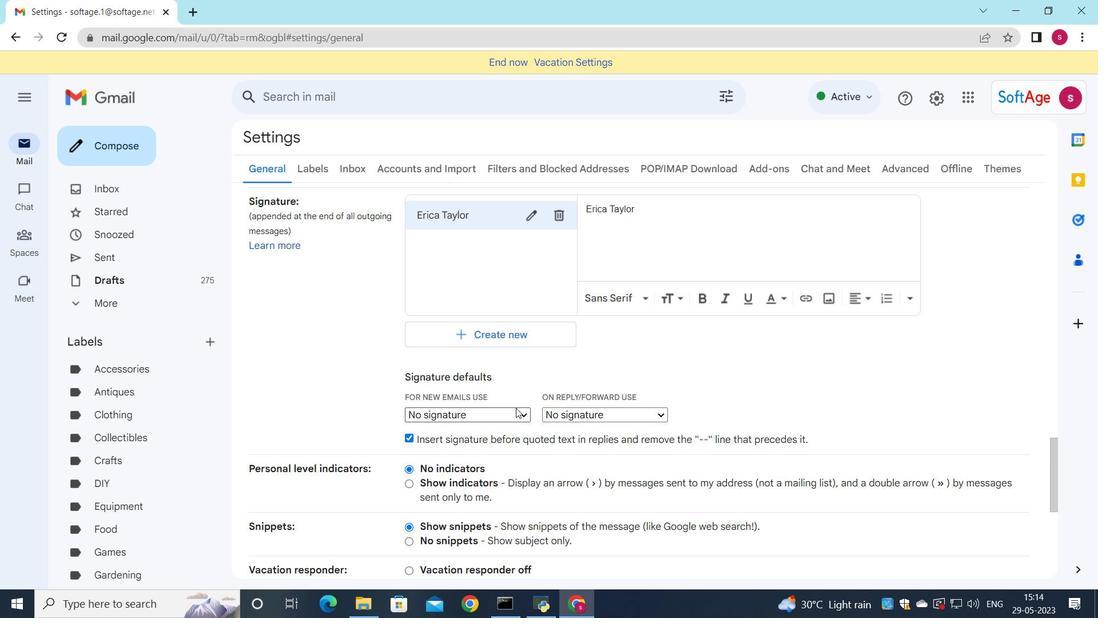 
Action: Mouse moved to (508, 449)
Screenshot: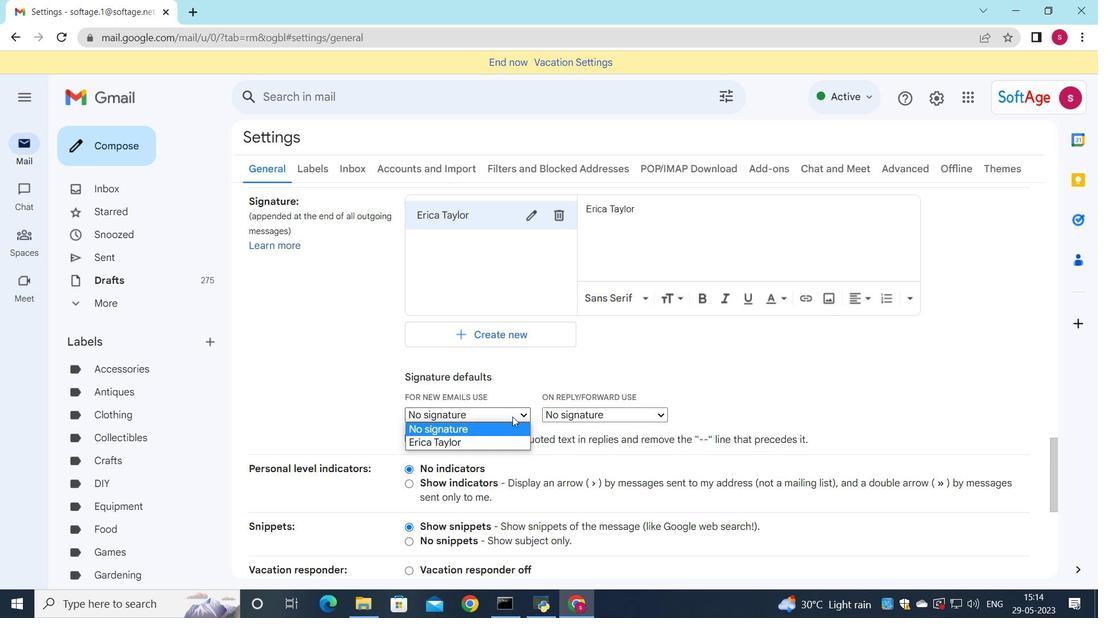 
Action: Mouse pressed left at (508, 449)
Screenshot: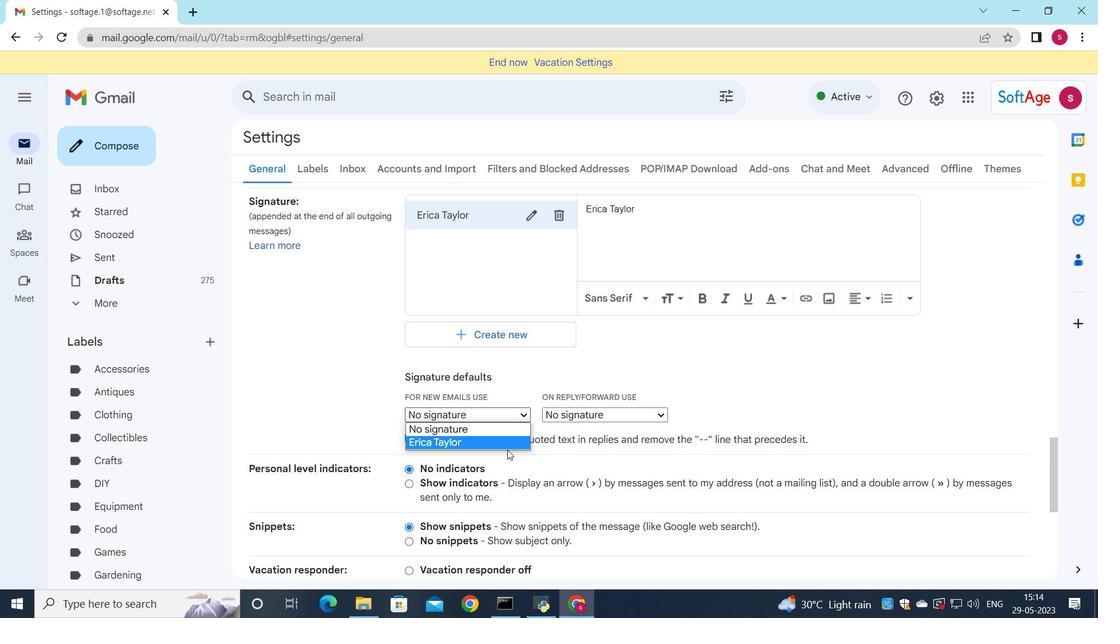 
Action: Mouse moved to (507, 436)
Screenshot: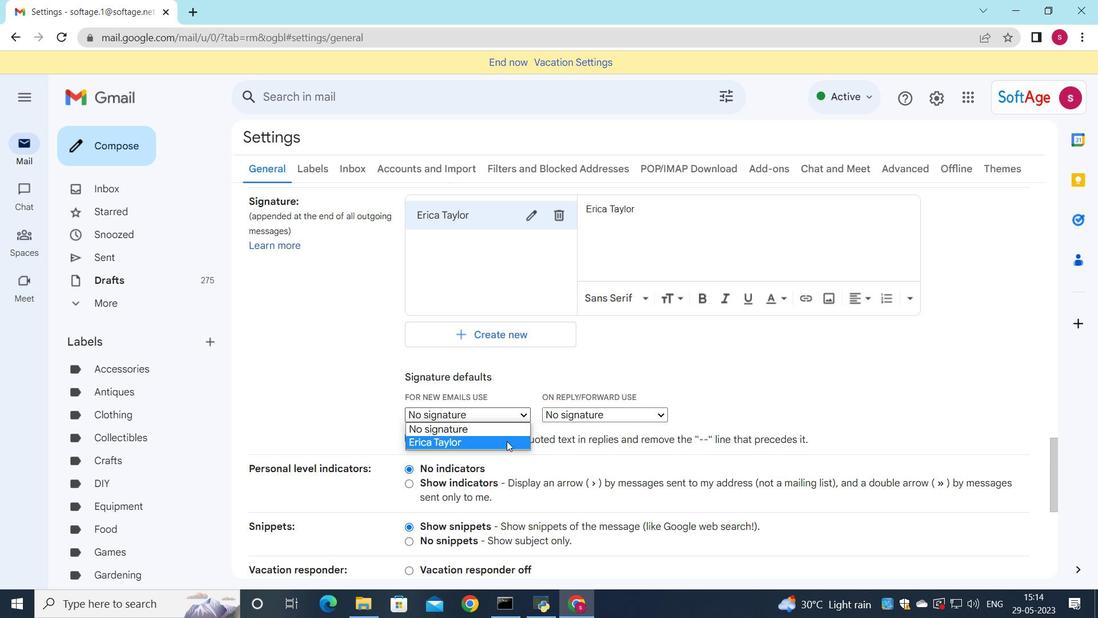 
Action: Mouse pressed left at (507, 436)
Screenshot: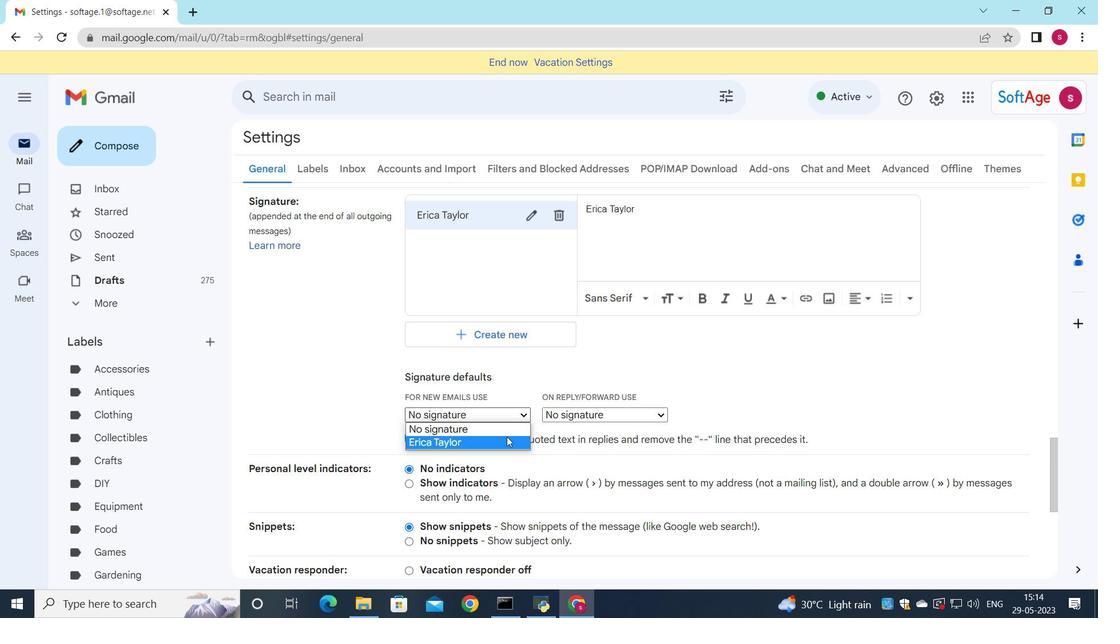 
Action: Mouse moved to (604, 422)
Screenshot: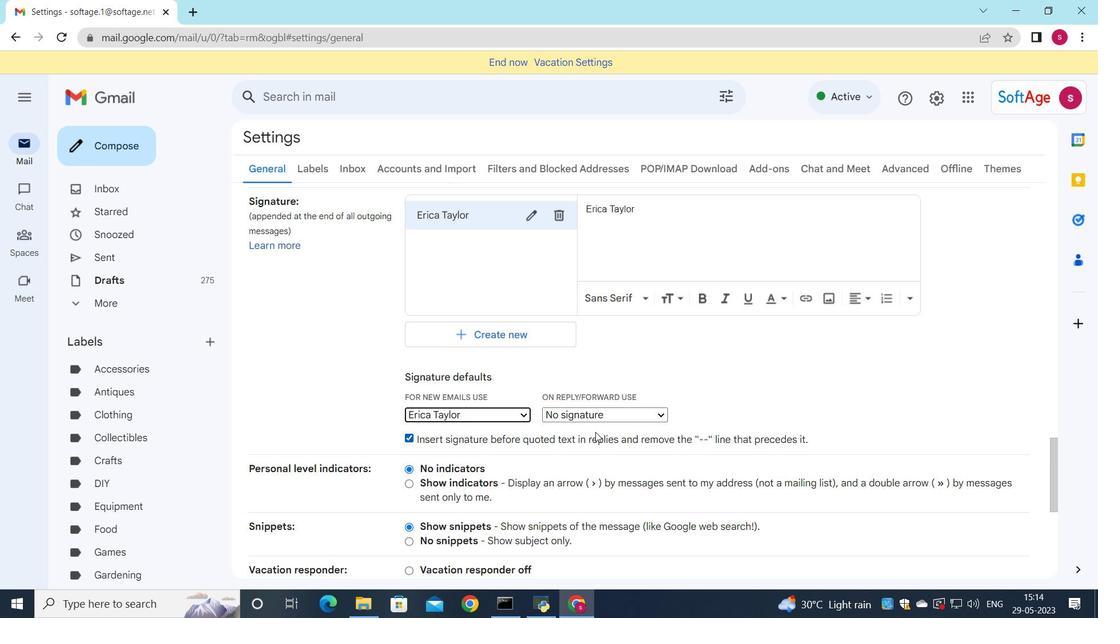 
Action: Mouse pressed left at (604, 422)
Screenshot: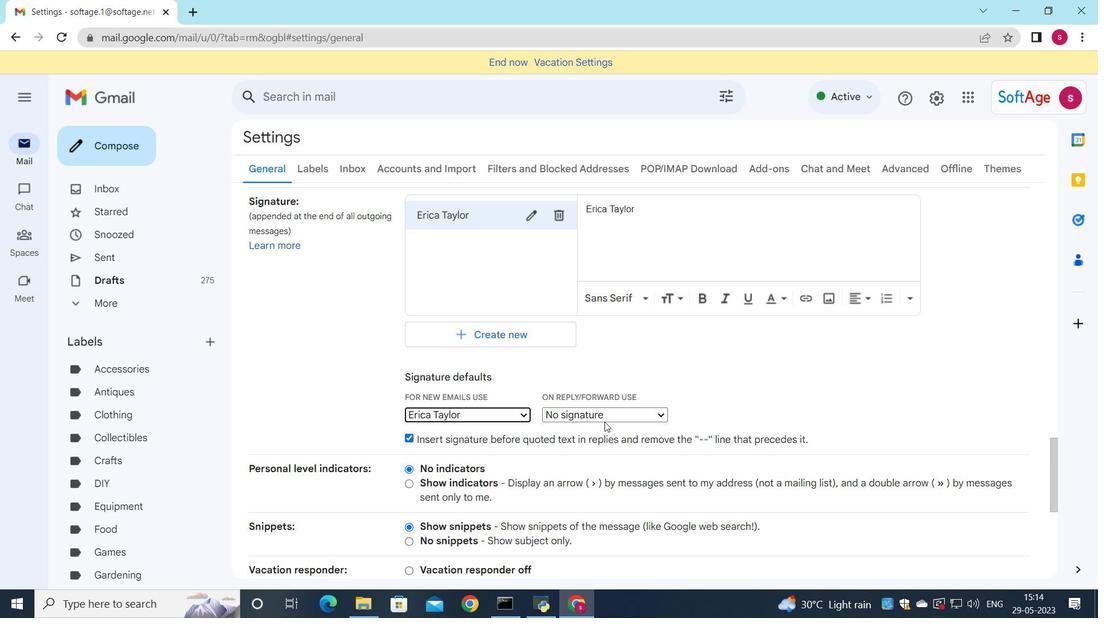 
Action: Mouse moved to (605, 418)
Screenshot: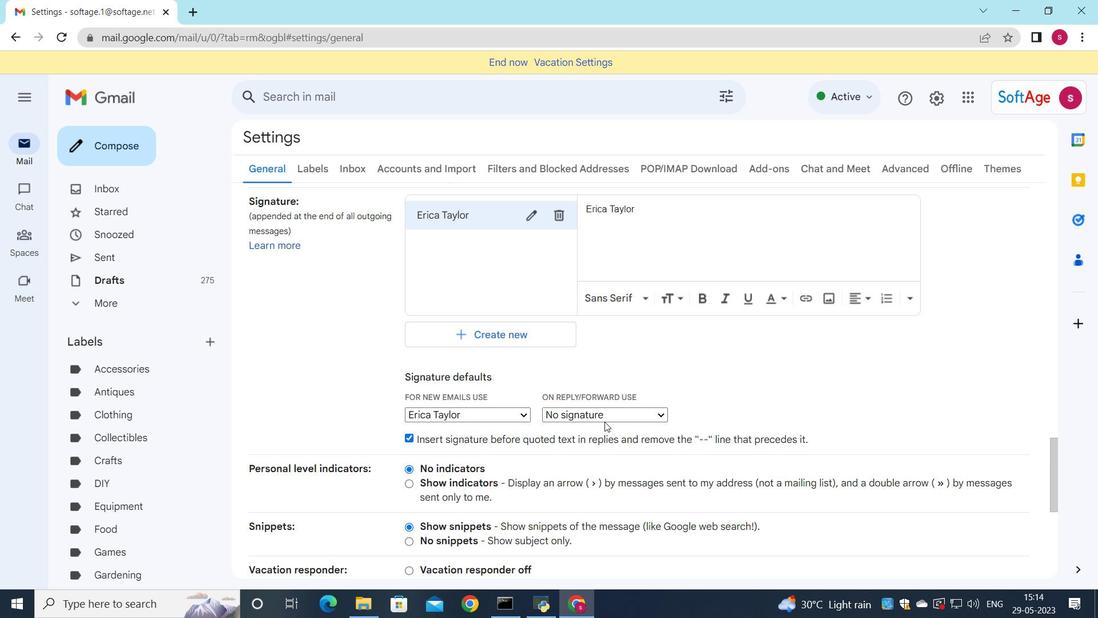 
Action: Mouse pressed left at (605, 418)
Screenshot: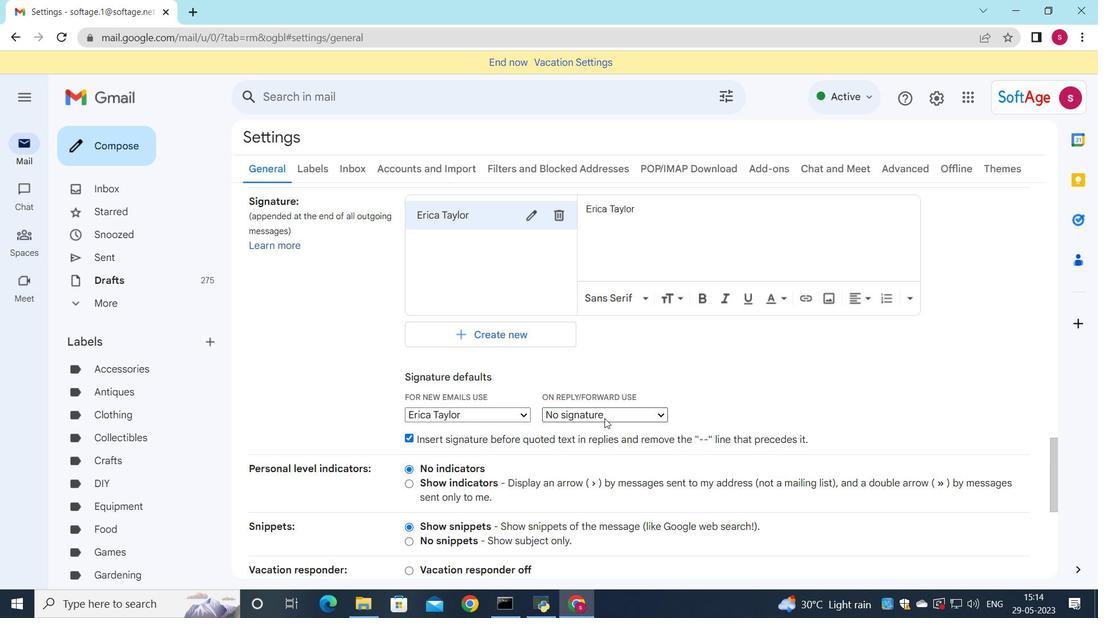 
Action: Mouse moved to (600, 445)
Screenshot: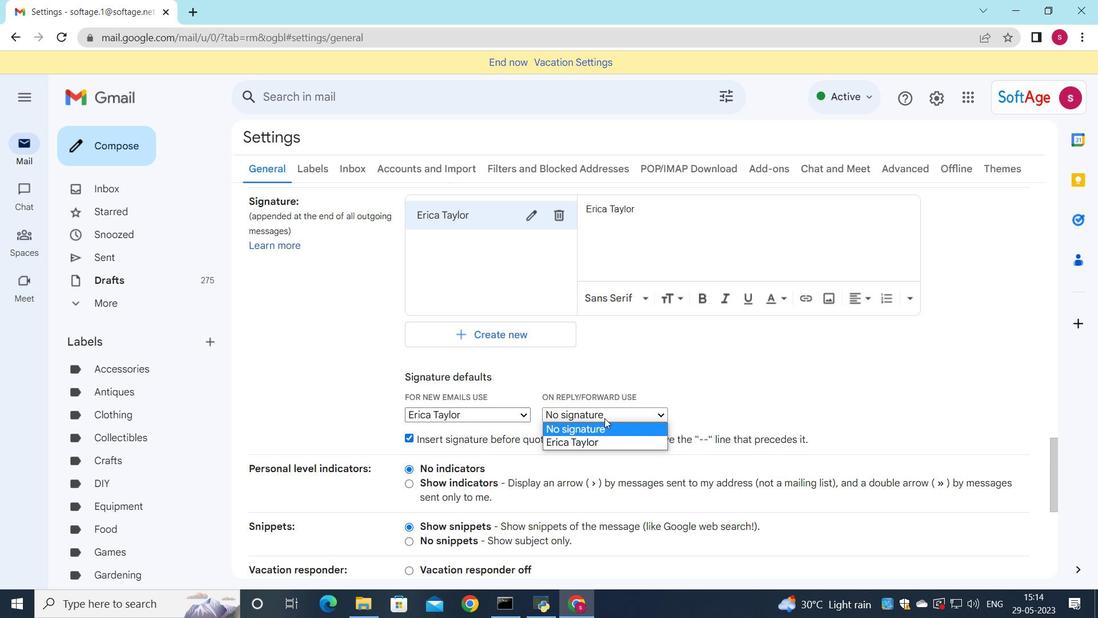 
Action: Mouse pressed left at (600, 445)
Screenshot: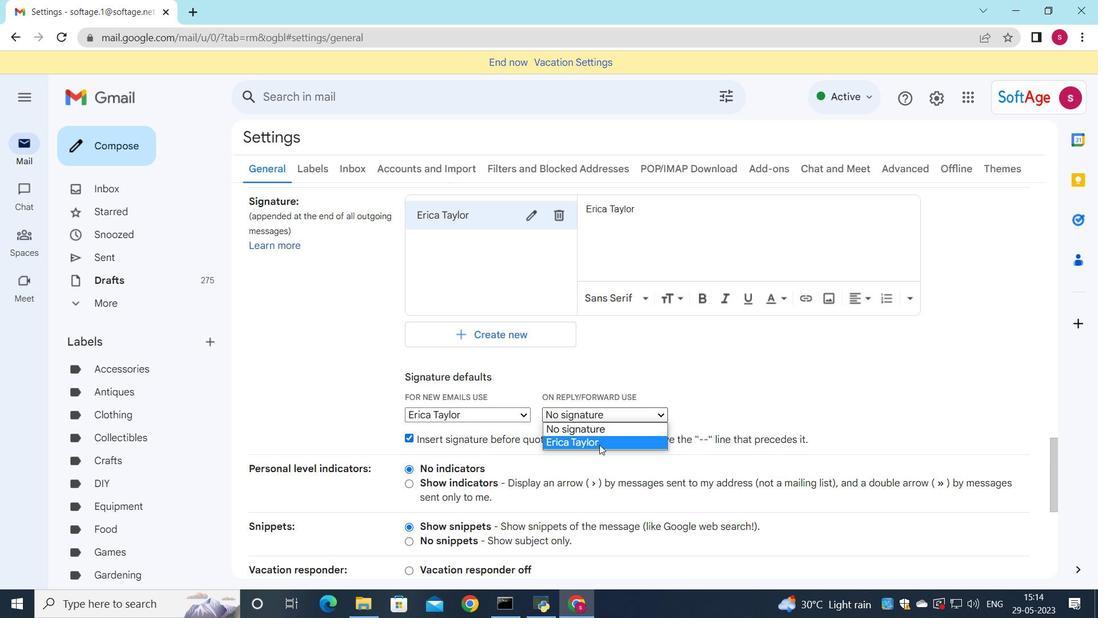 
Action: Mouse moved to (599, 444)
Screenshot: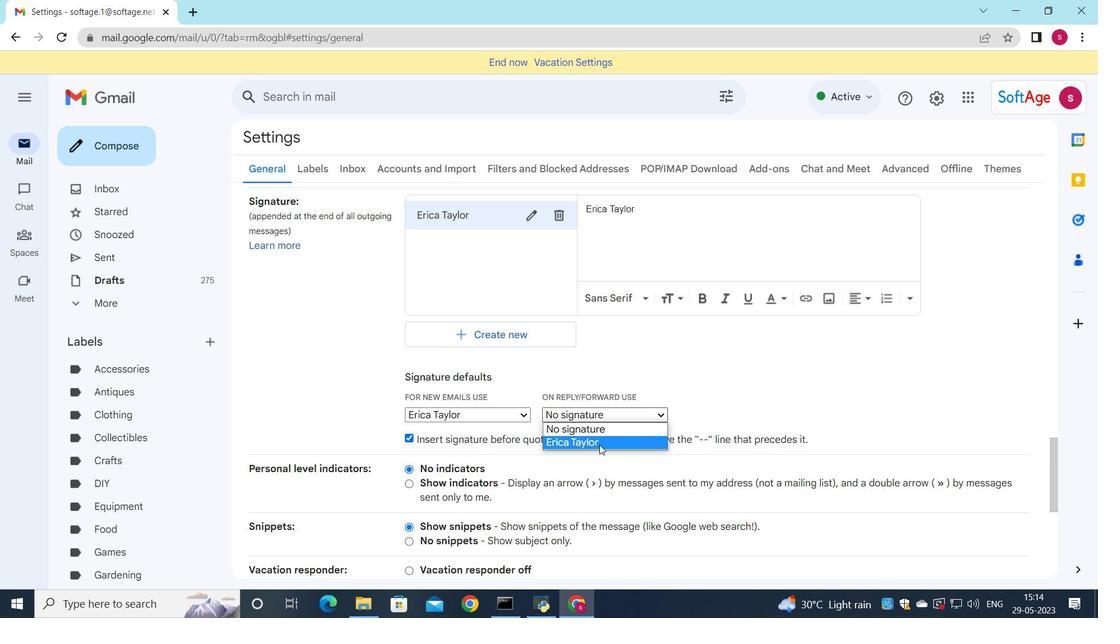 
Action: Mouse scrolled (599, 443) with delta (0, 0)
Screenshot: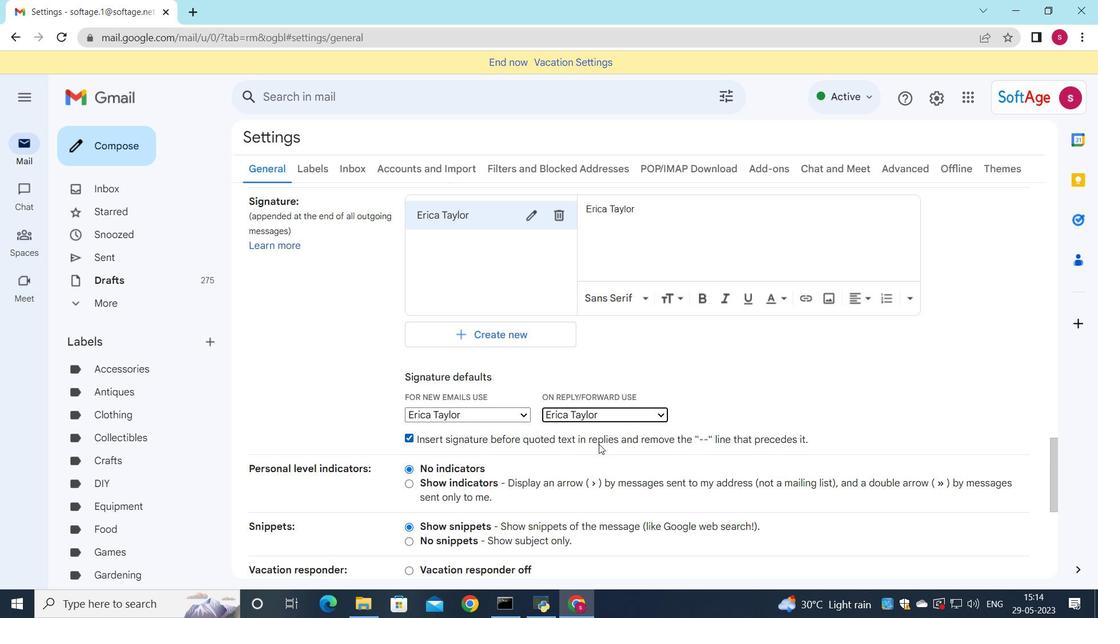 
Action: Mouse scrolled (599, 443) with delta (0, 0)
Screenshot: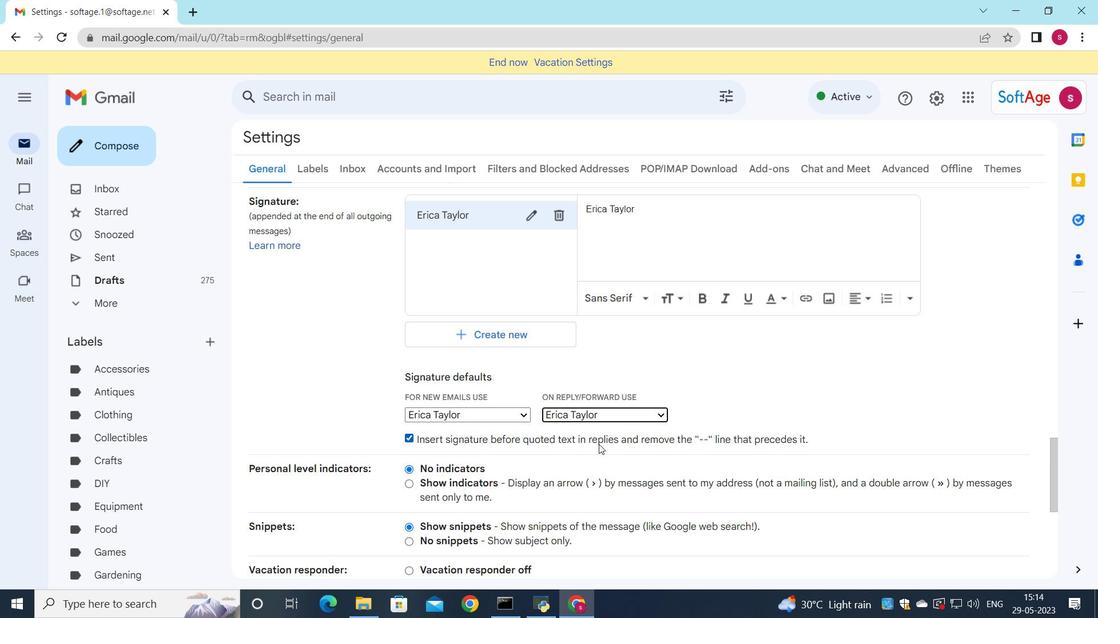 
Action: Mouse scrolled (599, 443) with delta (0, 0)
Screenshot: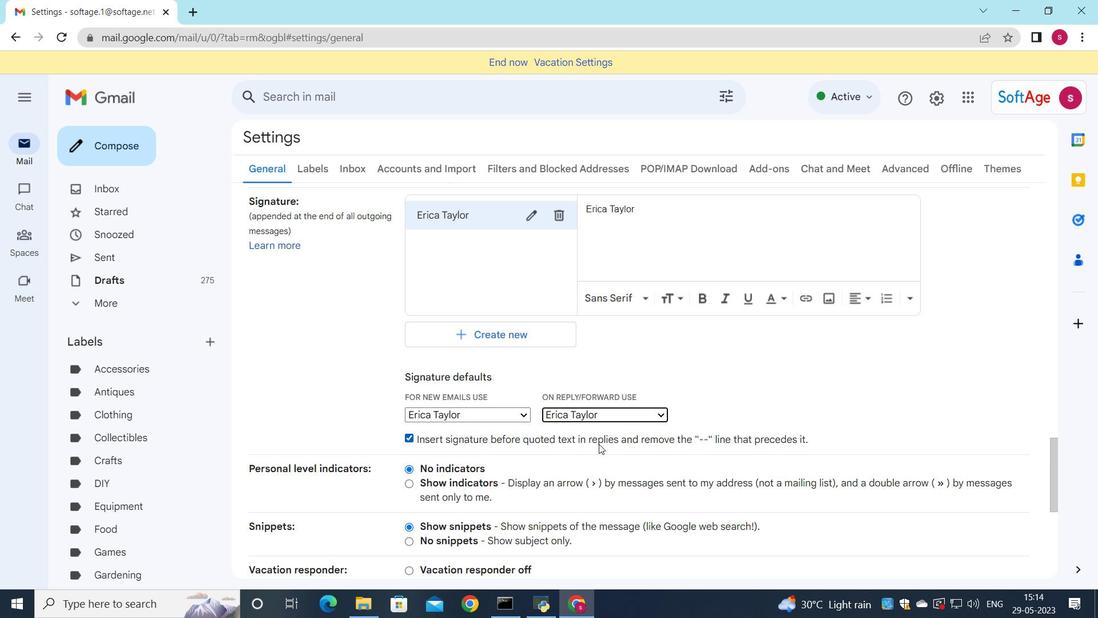 
Action: Mouse scrolled (599, 443) with delta (0, 0)
Screenshot: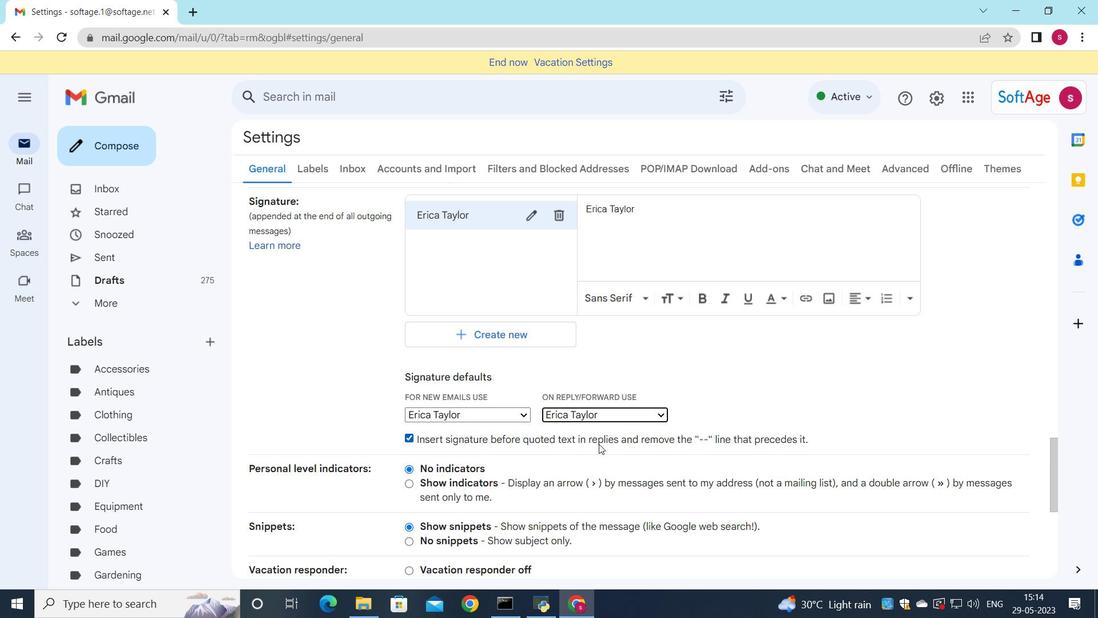 
Action: Mouse moved to (599, 442)
Screenshot: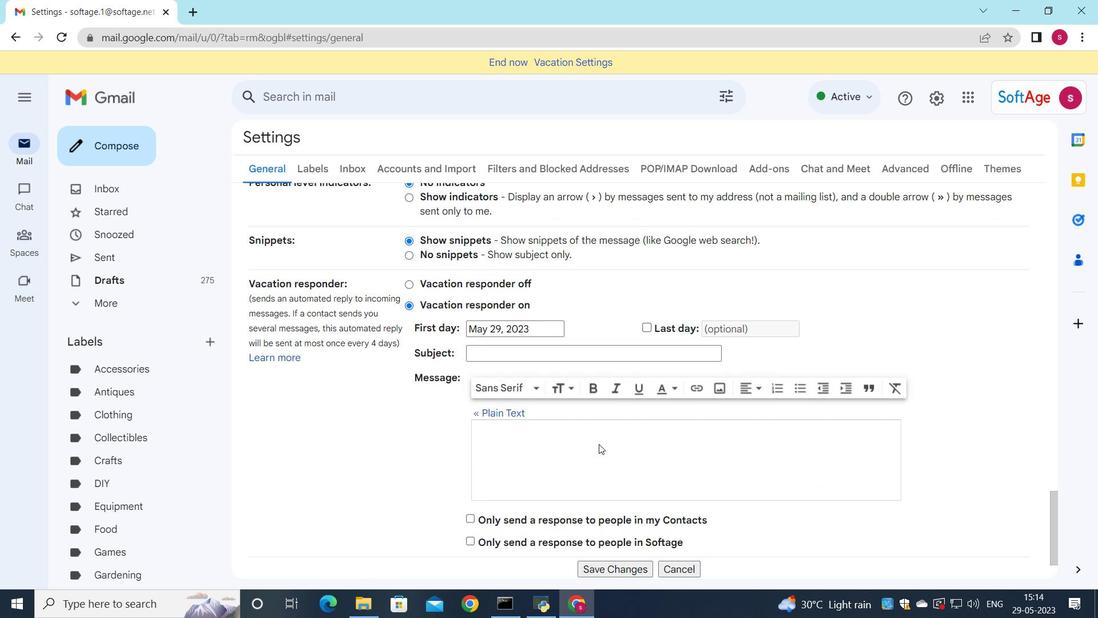 
Action: Mouse scrolled (599, 441) with delta (0, 0)
Screenshot: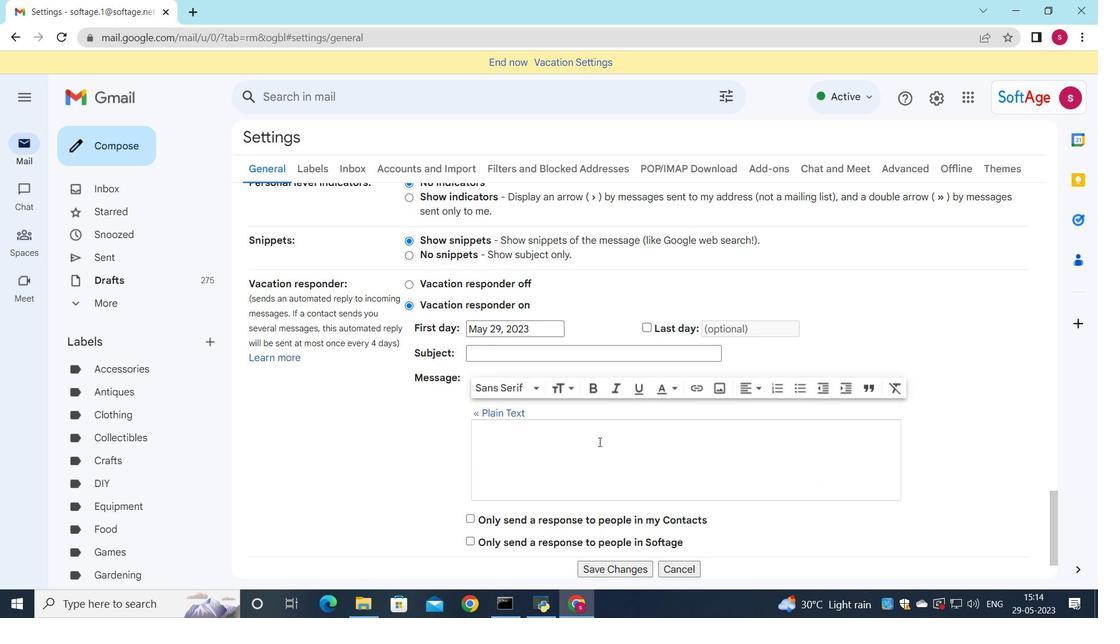 
Action: Mouse scrolled (599, 441) with delta (0, 0)
Screenshot: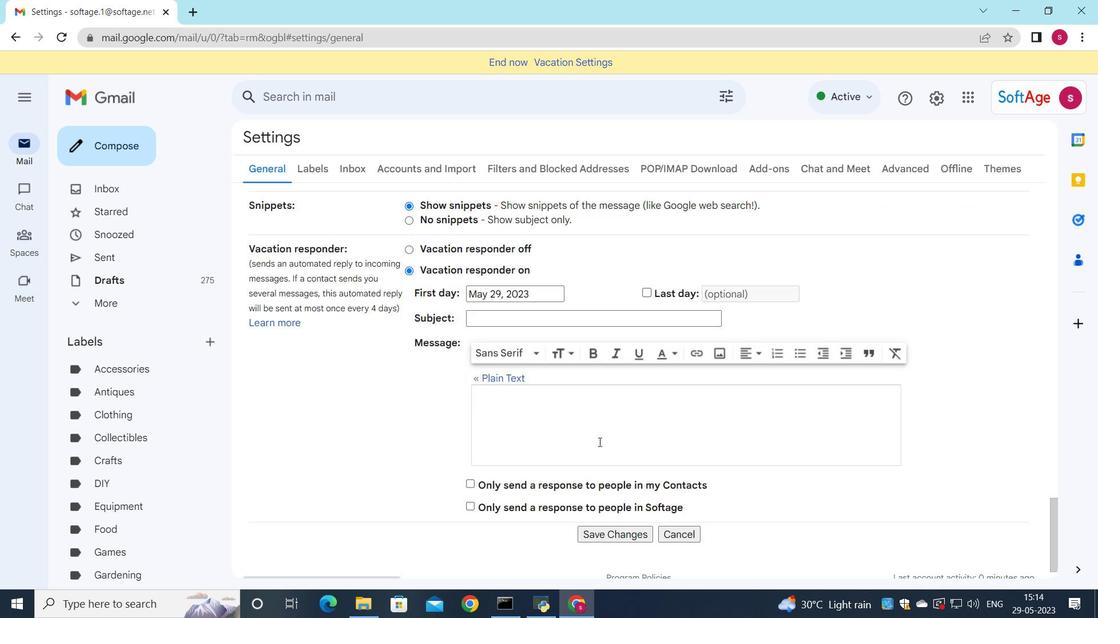 
Action: Mouse scrolled (599, 441) with delta (0, 0)
Screenshot: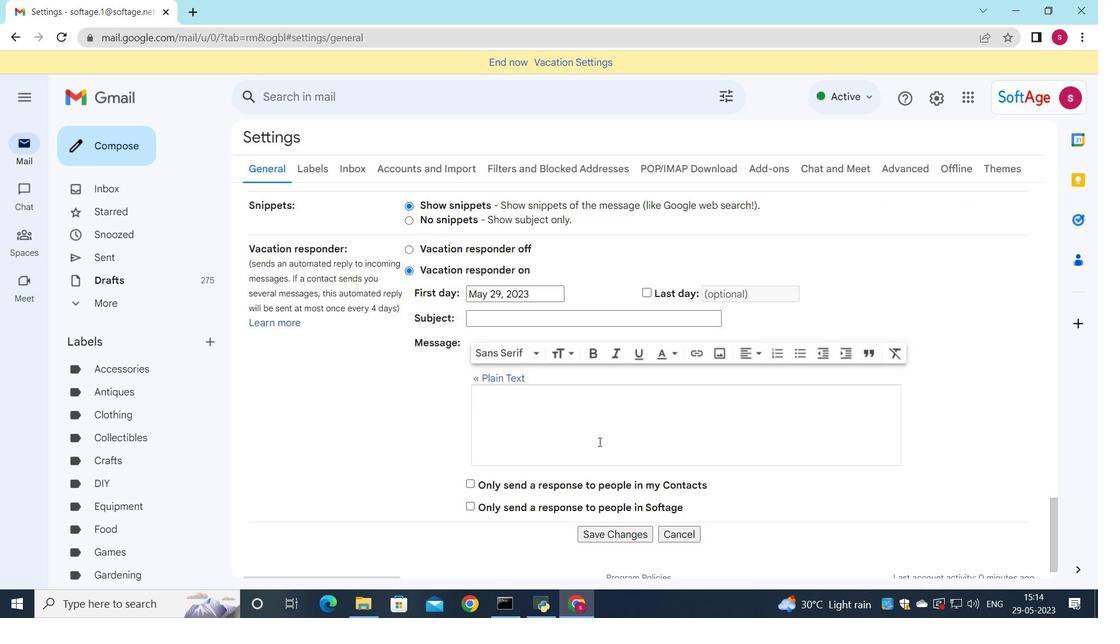 
Action: Mouse scrolled (599, 441) with delta (0, 0)
Screenshot: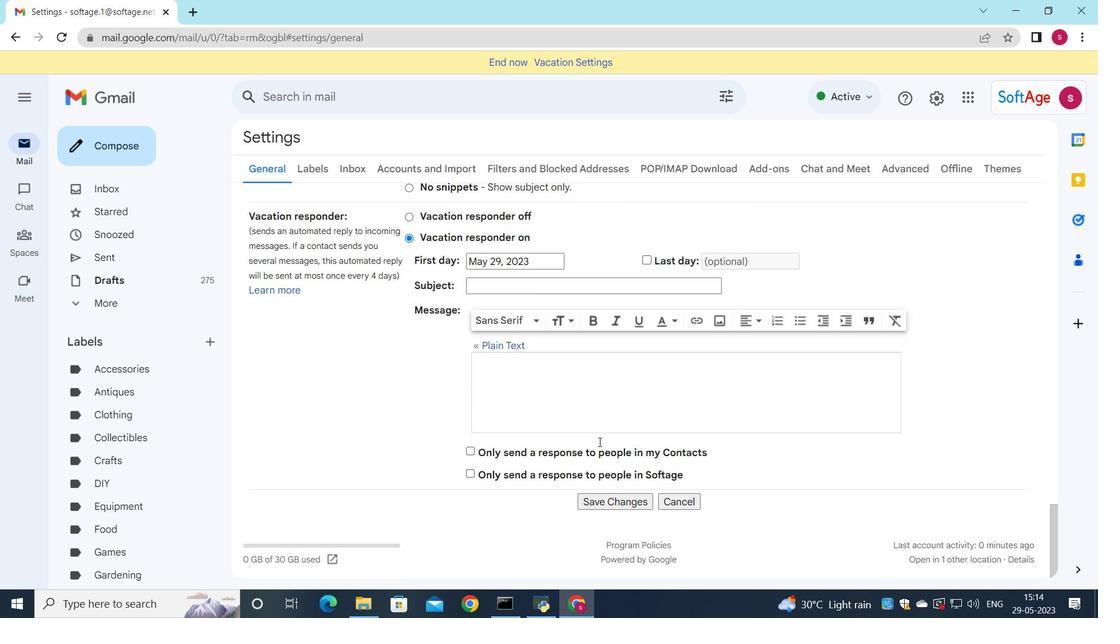 
Action: Mouse moved to (609, 509)
Screenshot: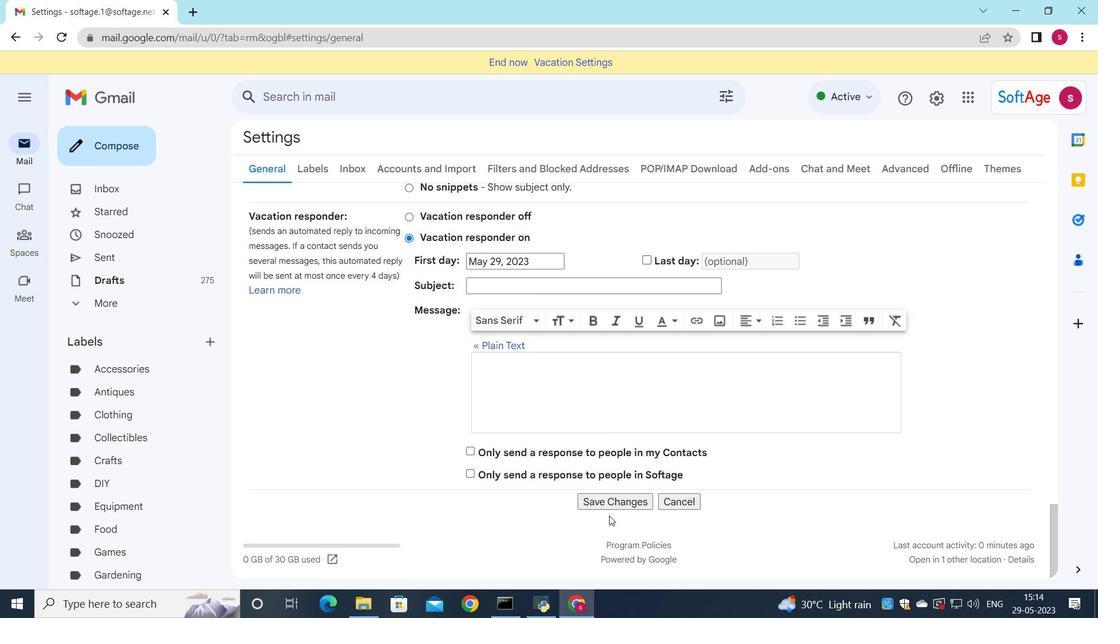 
Action: Mouse pressed left at (609, 509)
Screenshot: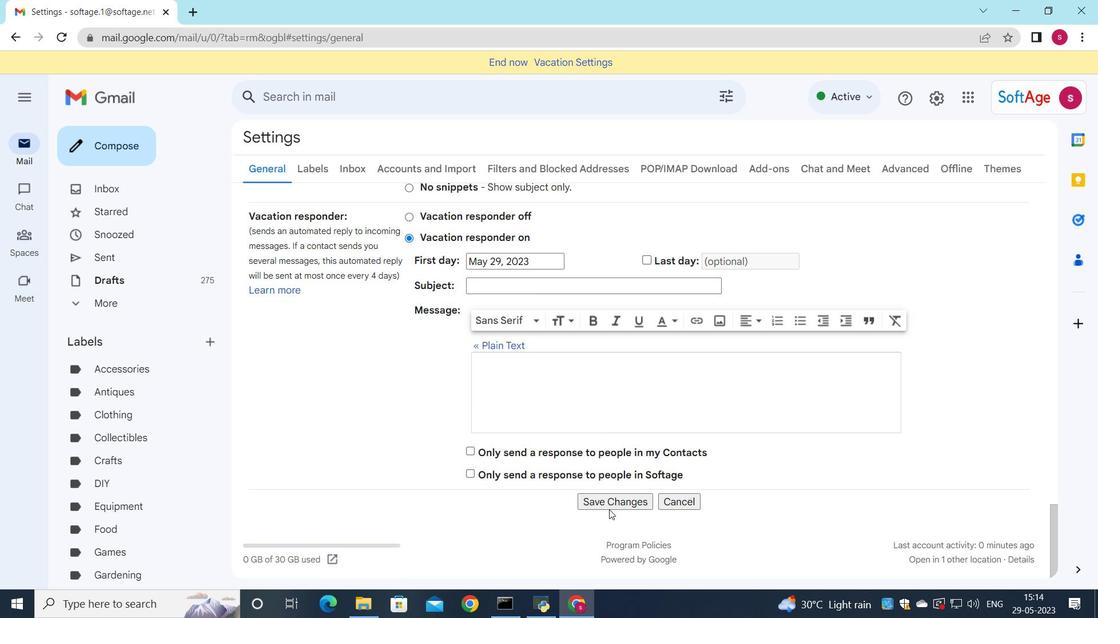 
Action: Mouse moved to (133, 149)
Screenshot: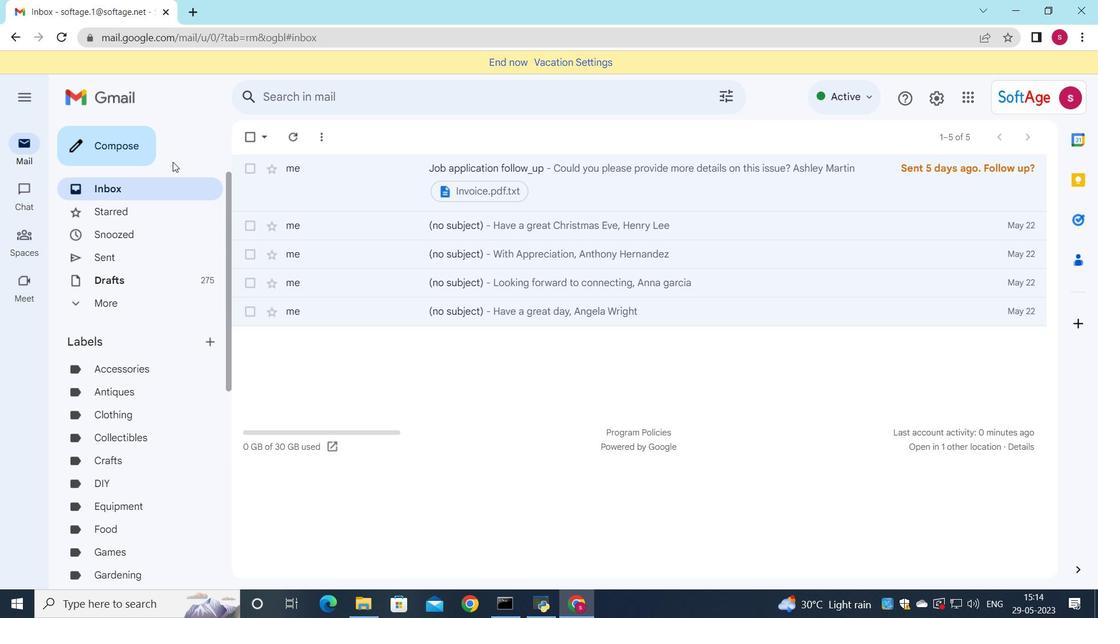 
Action: Mouse pressed left at (133, 149)
Screenshot: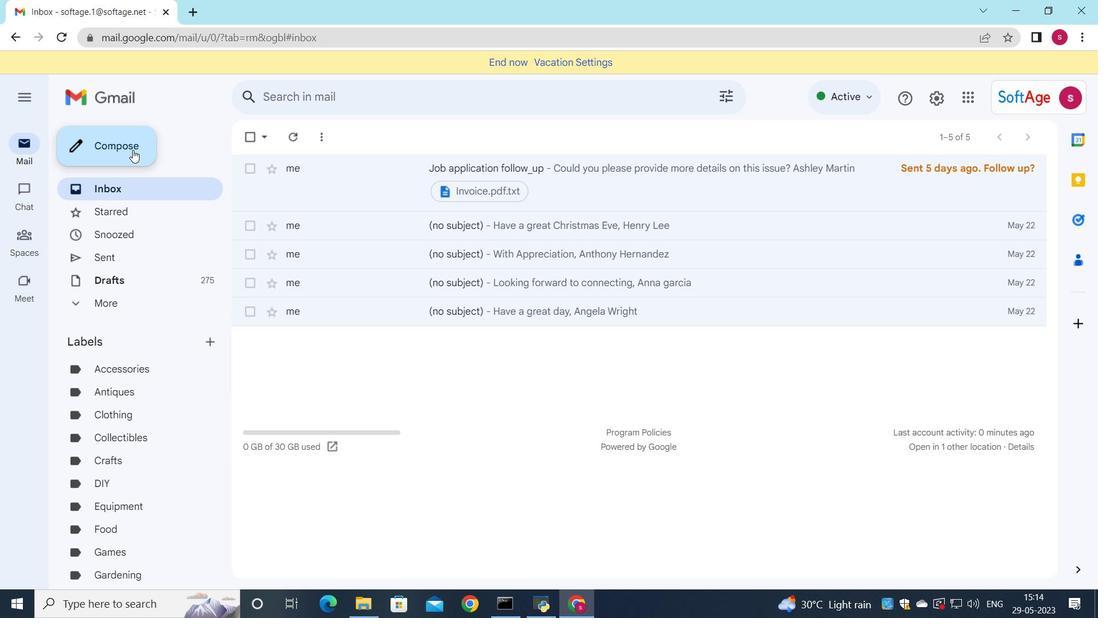 
Action: Mouse moved to (877, 344)
Screenshot: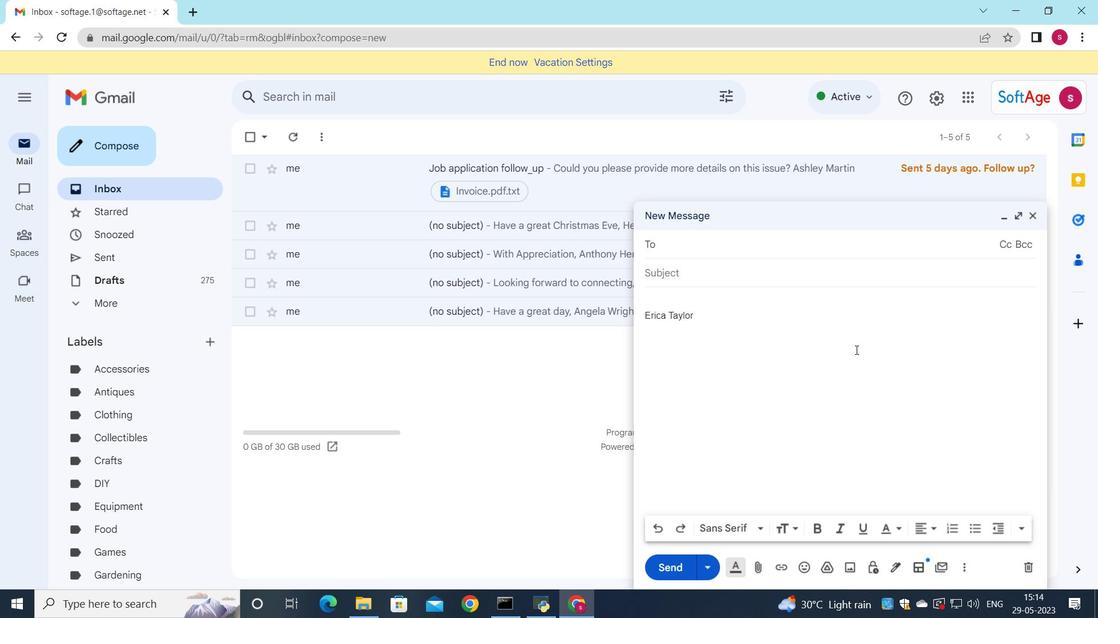 
Action: Key pressed <Key.shift>Req<Key.backspace><Key.backspace><Key.backspace><Key.down><Key.down><Key.down><Key.down><Key.down><Key.enter><Key.down><Key.down><Key.down><Key.down><Key.down><Key.down><Key.enter>
Screenshot: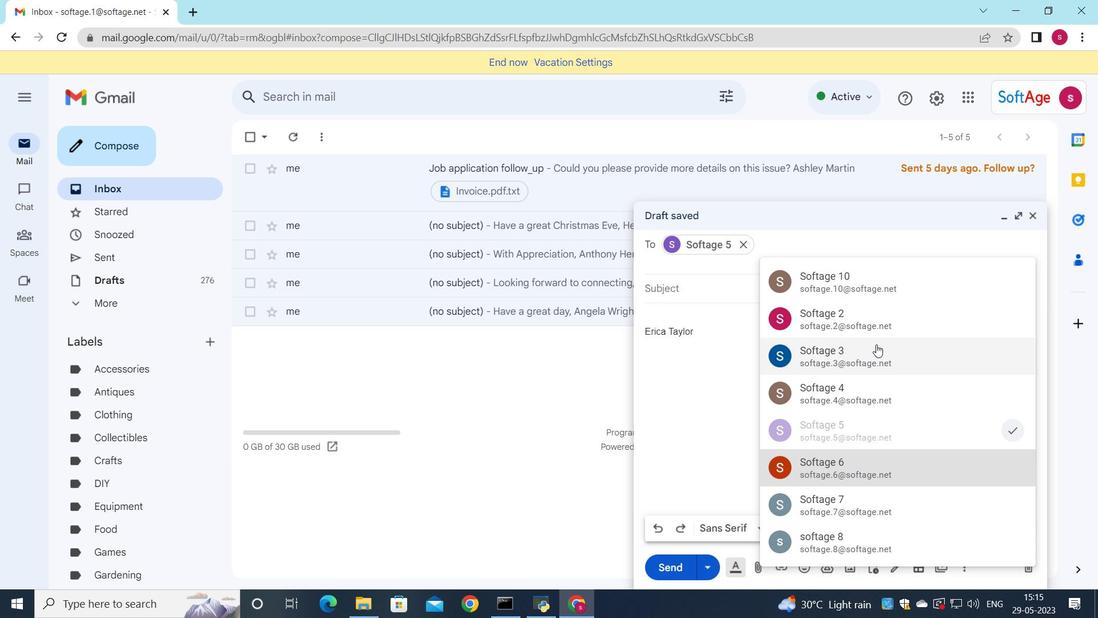 
Action: Mouse moved to (1009, 265)
Screenshot: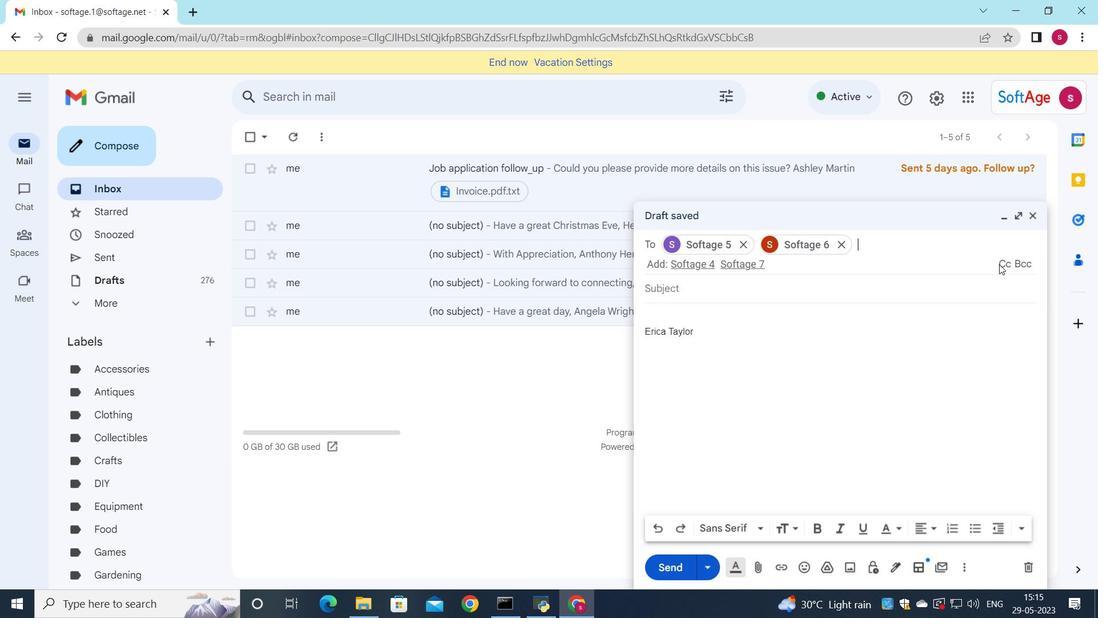 
Action: Mouse pressed left at (1009, 265)
Screenshot: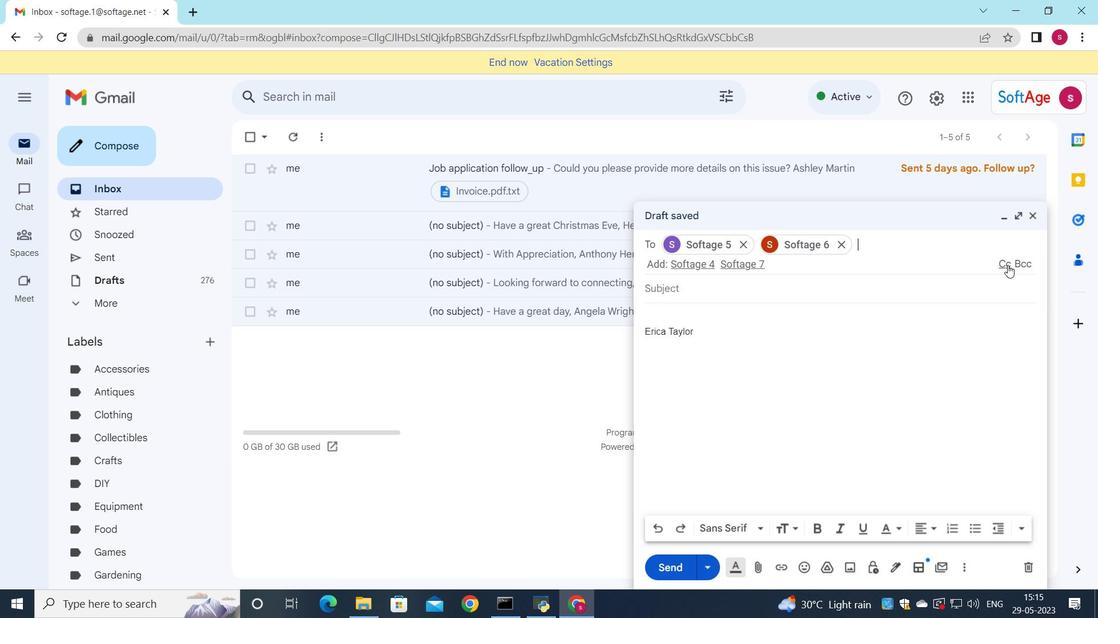 
Action: Mouse moved to (979, 278)
Screenshot: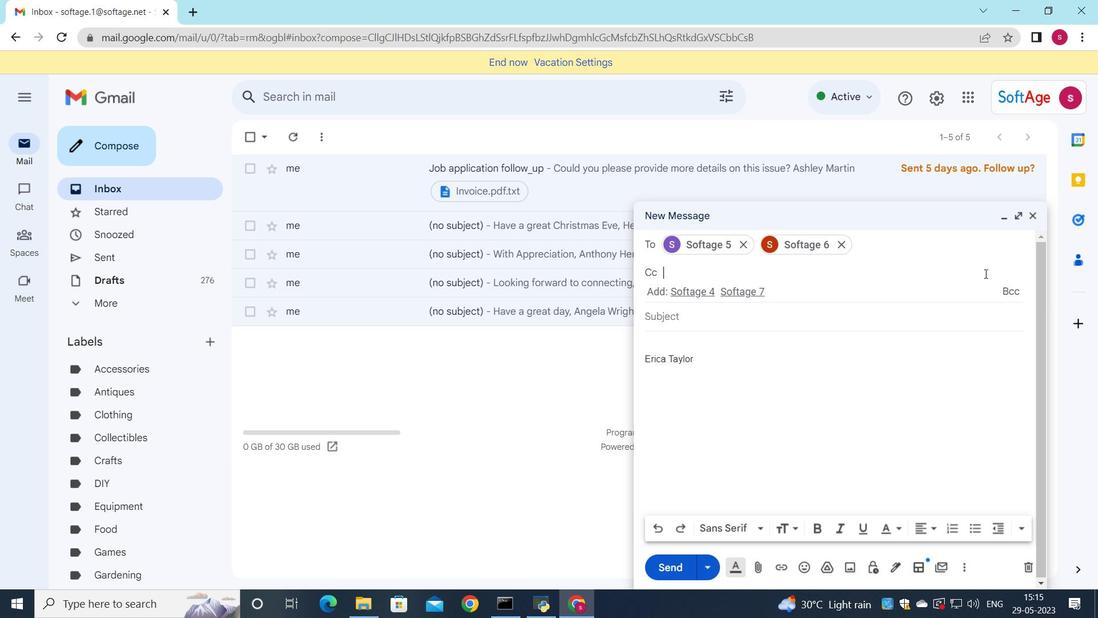 
Action: Key pressed <Key.down><Key.down><Key.down><Key.down><Key.down><Key.down><Key.down><Key.enter>
Screenshot: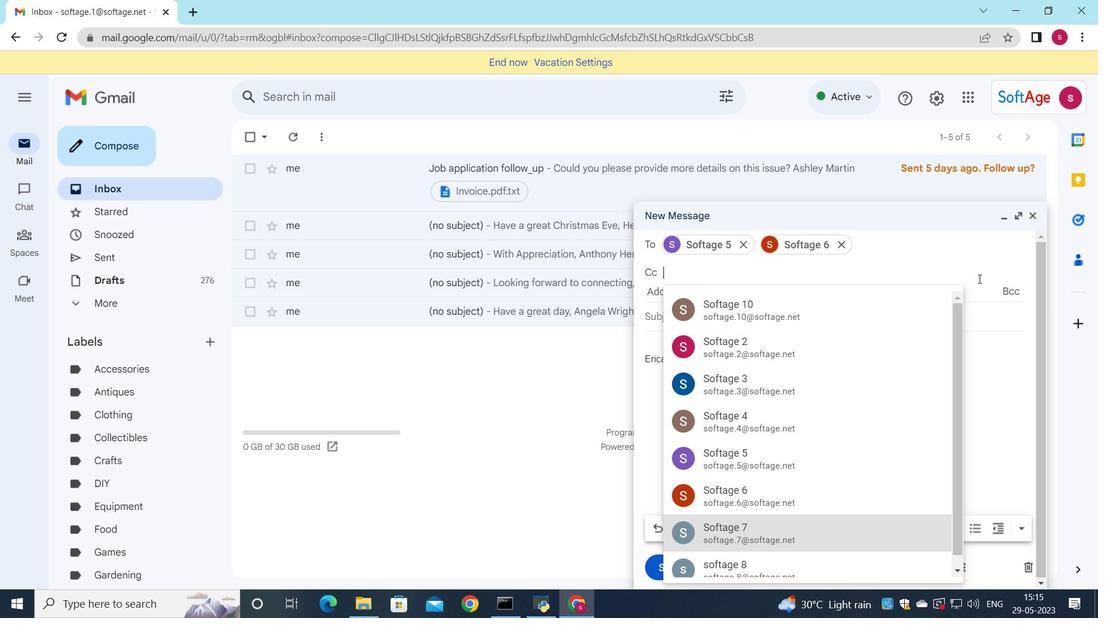 
Action: Mouse moved to (696, 321)
Screenshot: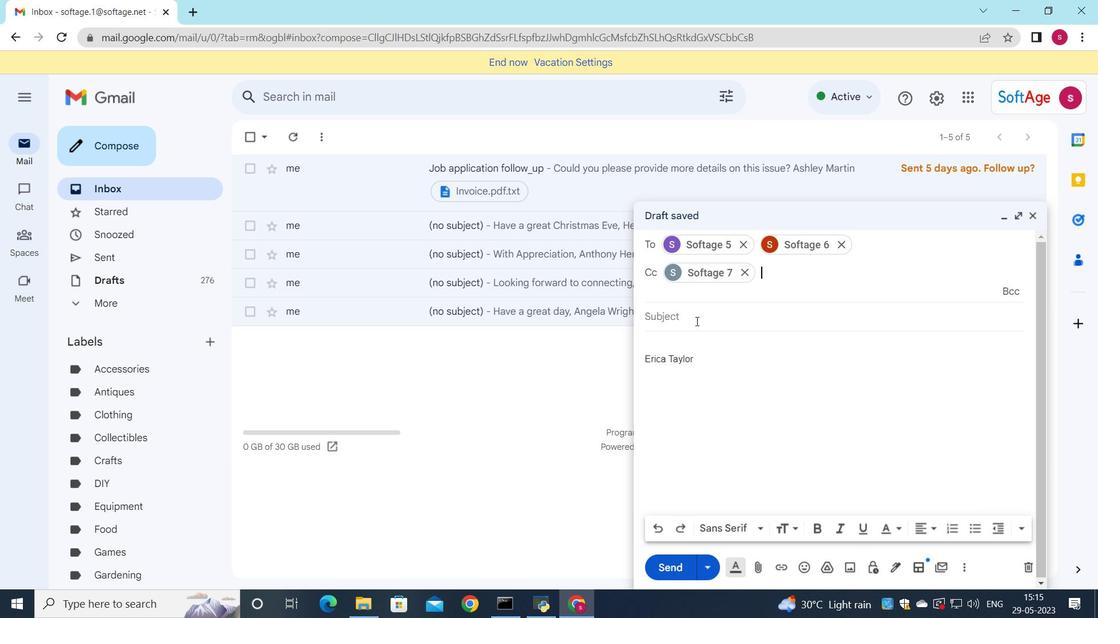 
Action: Mouse pressed left at (696, 321)
Screenshot: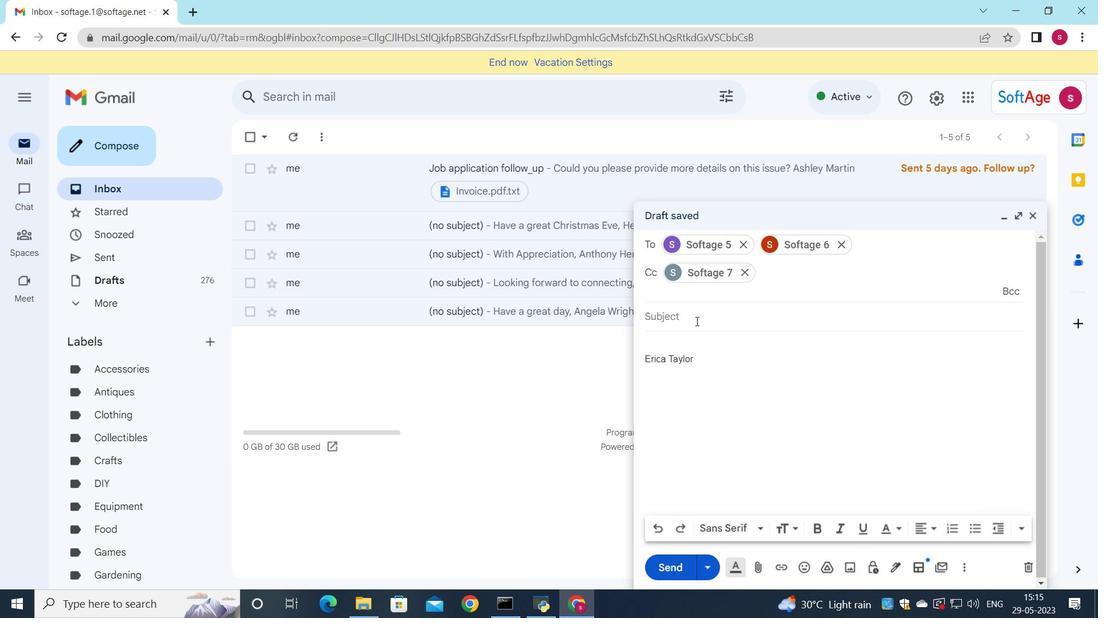 
Action: Key pressed <Key.shift>Request<Key.space>for<Key.space>project<Key.space>resources
Screenshot: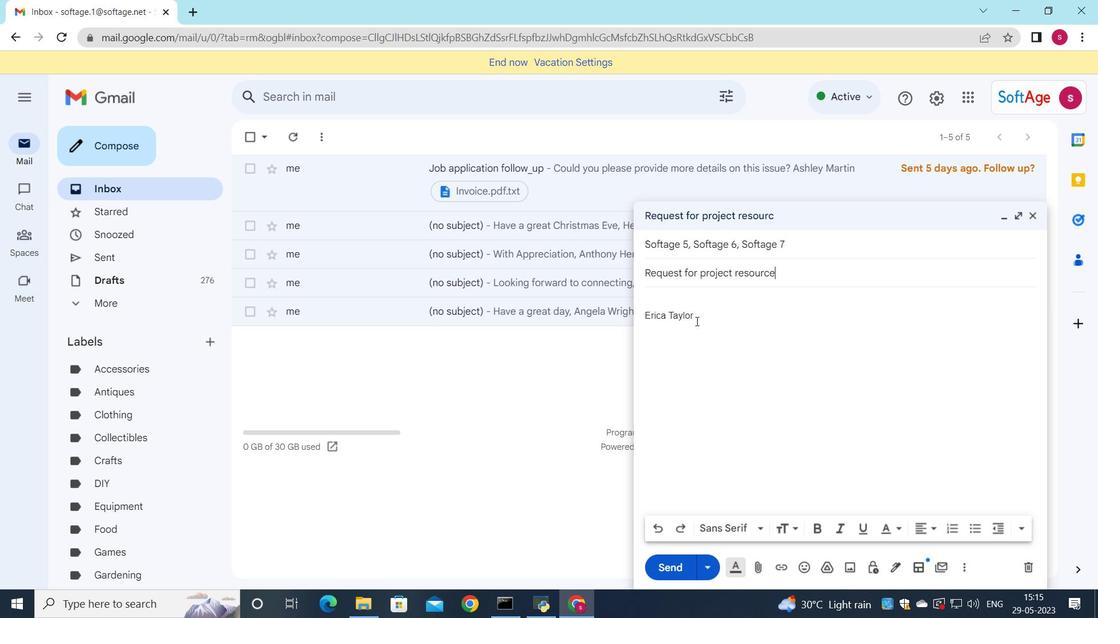 
Action: Mouse moved to (677, 300)
Screenshot: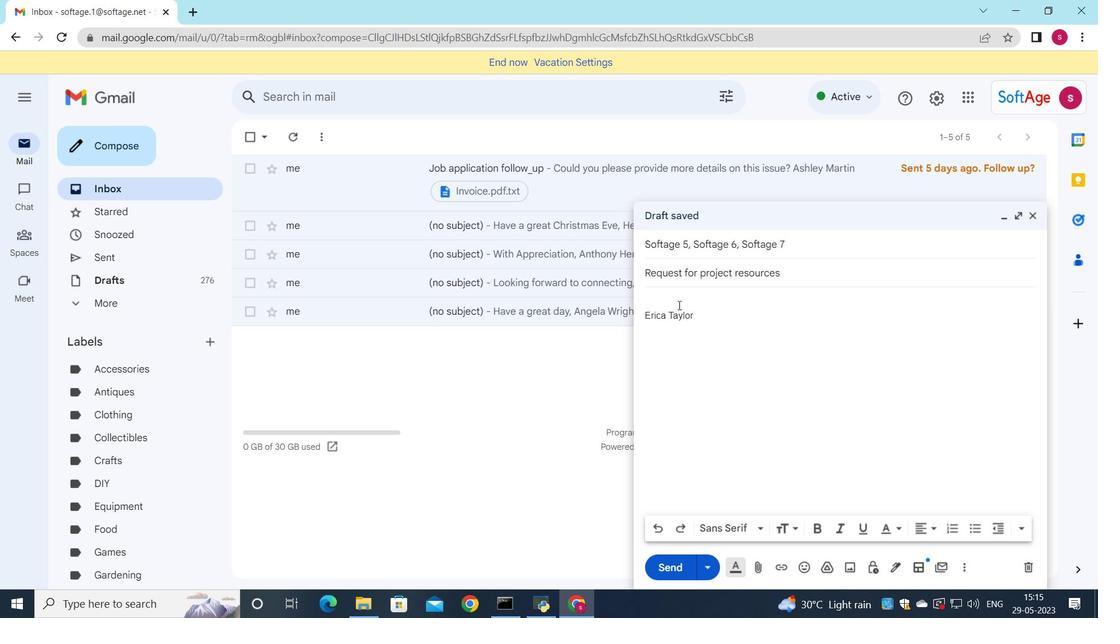 
Action: Mouse pressed left at (677, 300)
Screenshot: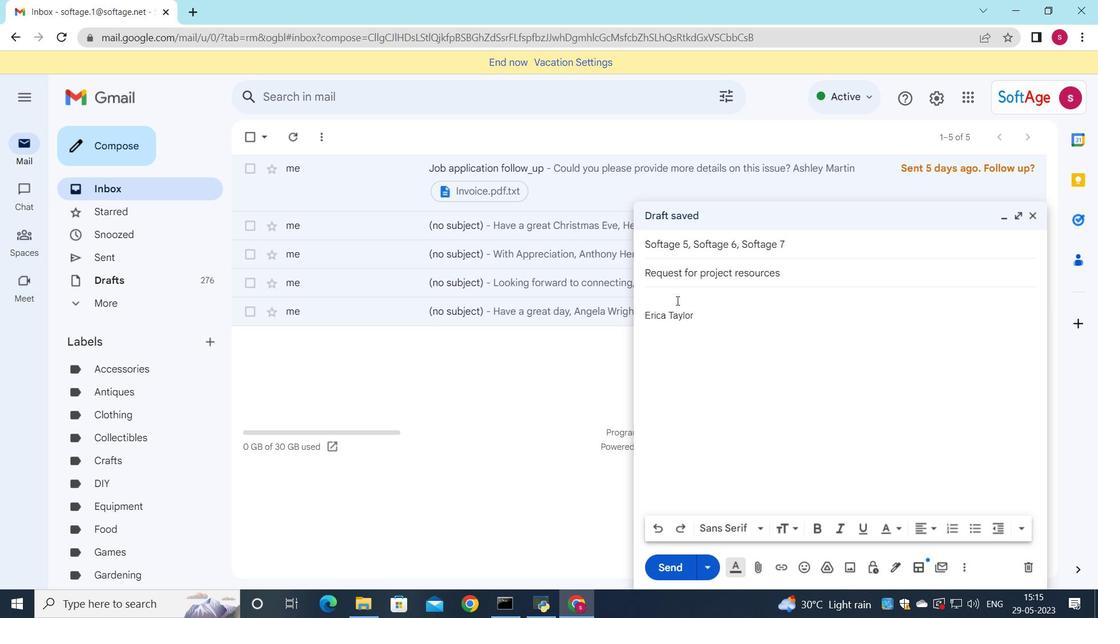 
Action: Mouse moved to (765, 274)
Screenshot: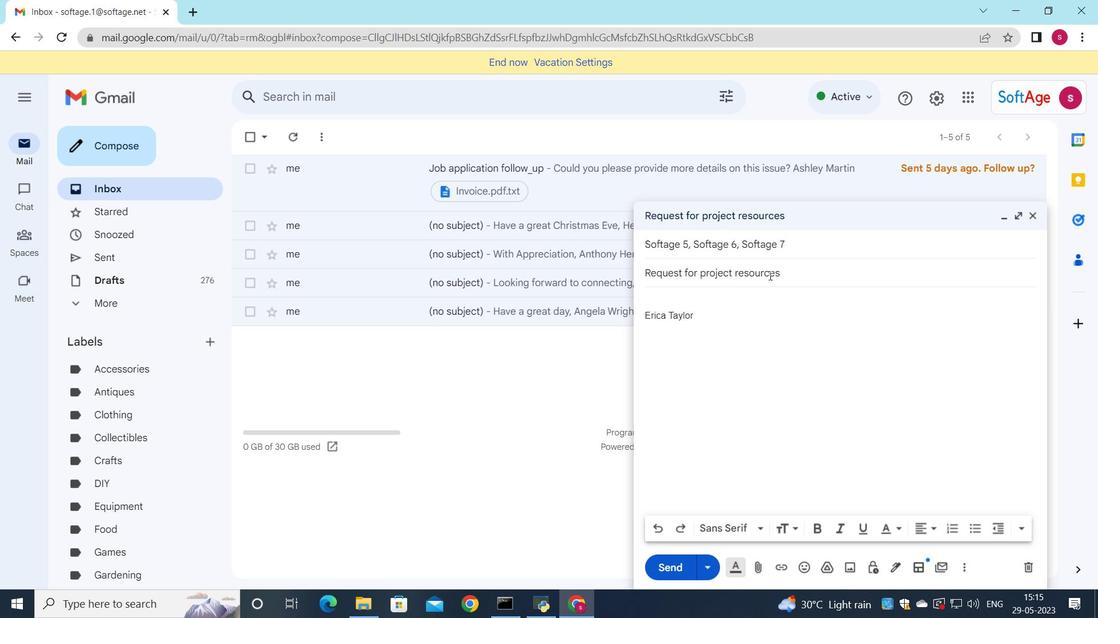 
Action: Key pressed <Key.shift>I<Key.space>appreciate<Key.space>your<Key.space>attentin<Key.backspace>on<Key.space>to<Key.space>details<Key.space><Key.backspace><Key.backspace><Key.space>and<Key.space>timely<Key.space>response.
Screenshot: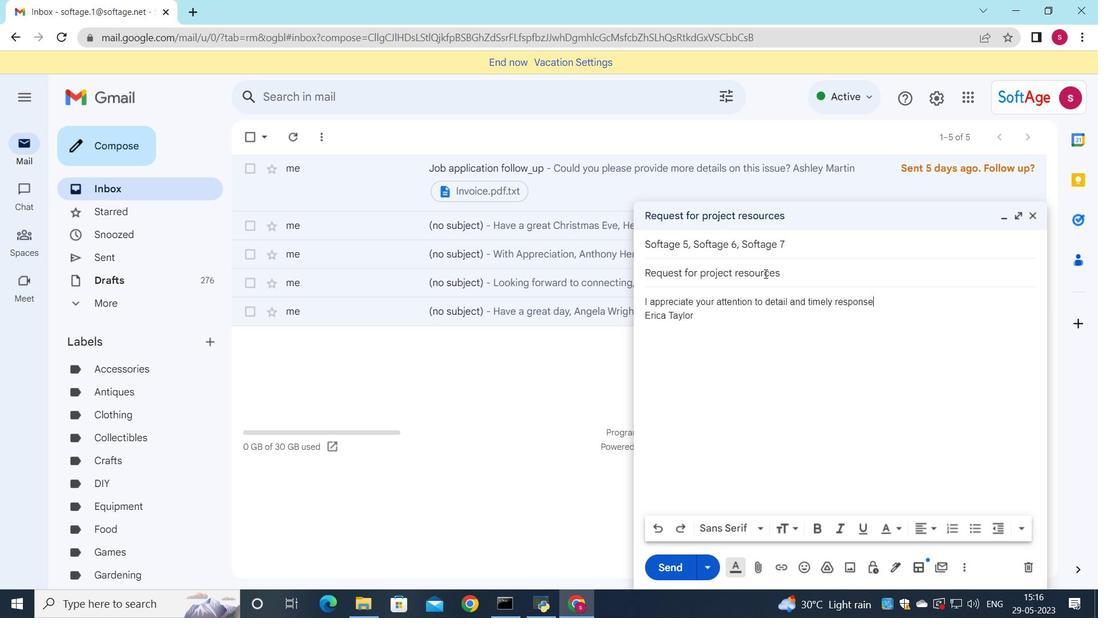 
Action: Mouse moved to (873, 301)
Screenshot: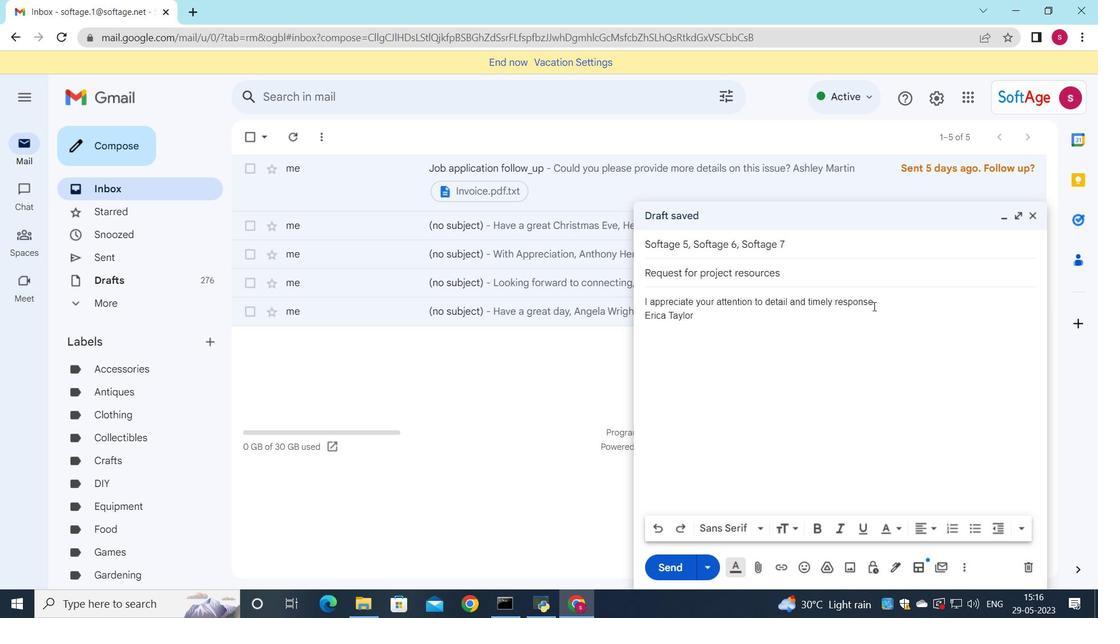 
Action: Mouse pressed left at (873, 301)
Screenshot: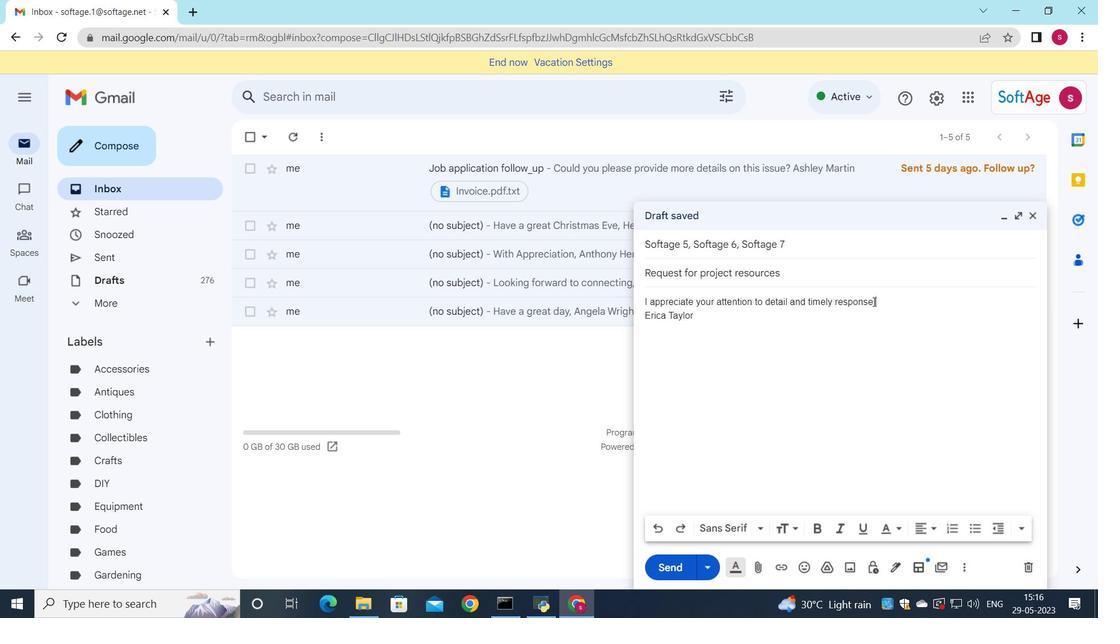 
Action: Mouse moved to (798, 525)
Screenshot: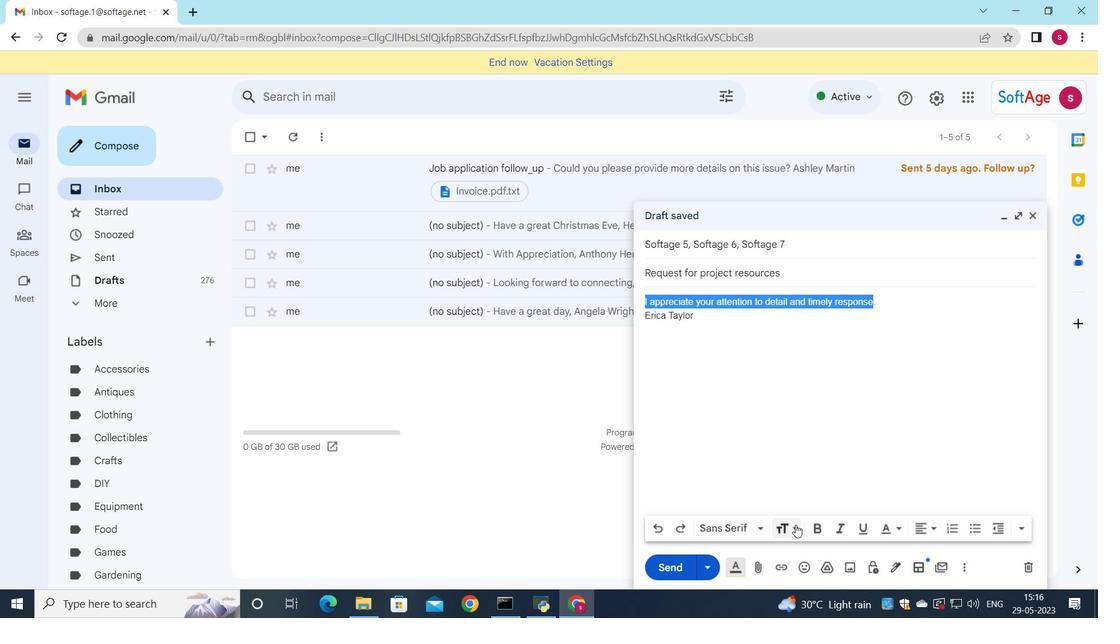 
Action: Mouse pressed left at (798, 525)
Screenshot: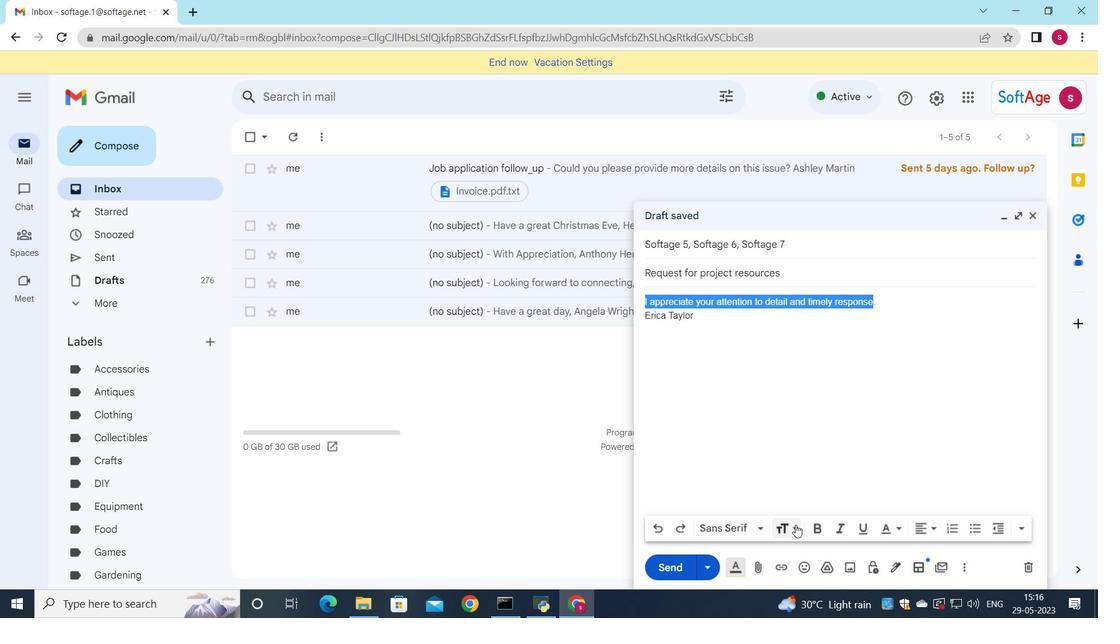 
Action: Mouse moved to (803, 509)
Screenshot: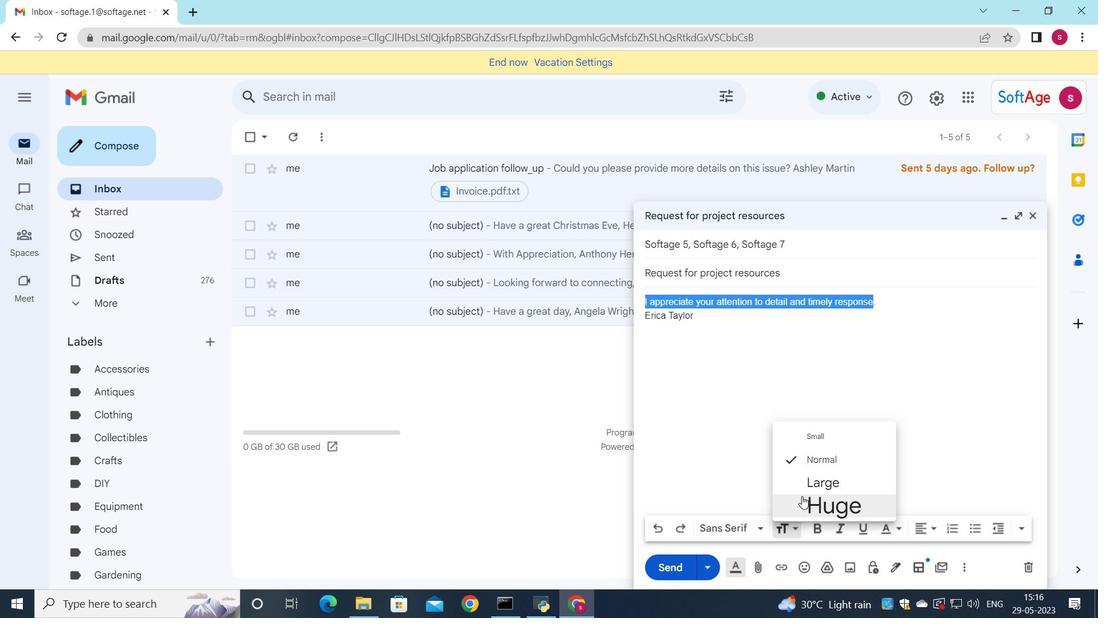 
Action: Mouse pressed left at (803, 509)
Screenshot: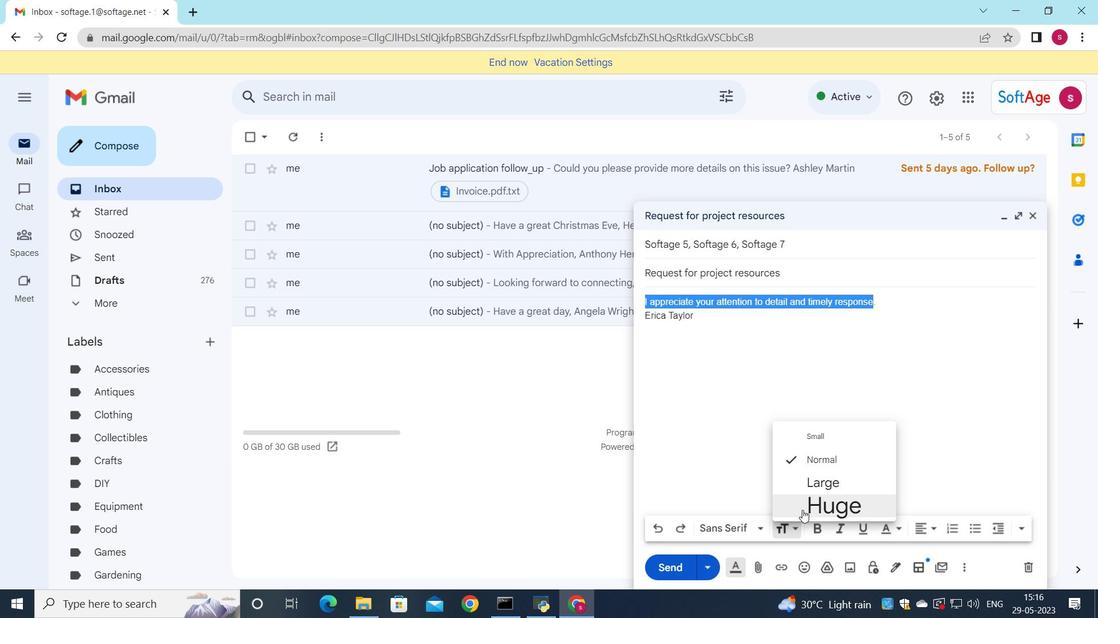 
Action: Mouse moved to (937, 529)
Screenshot: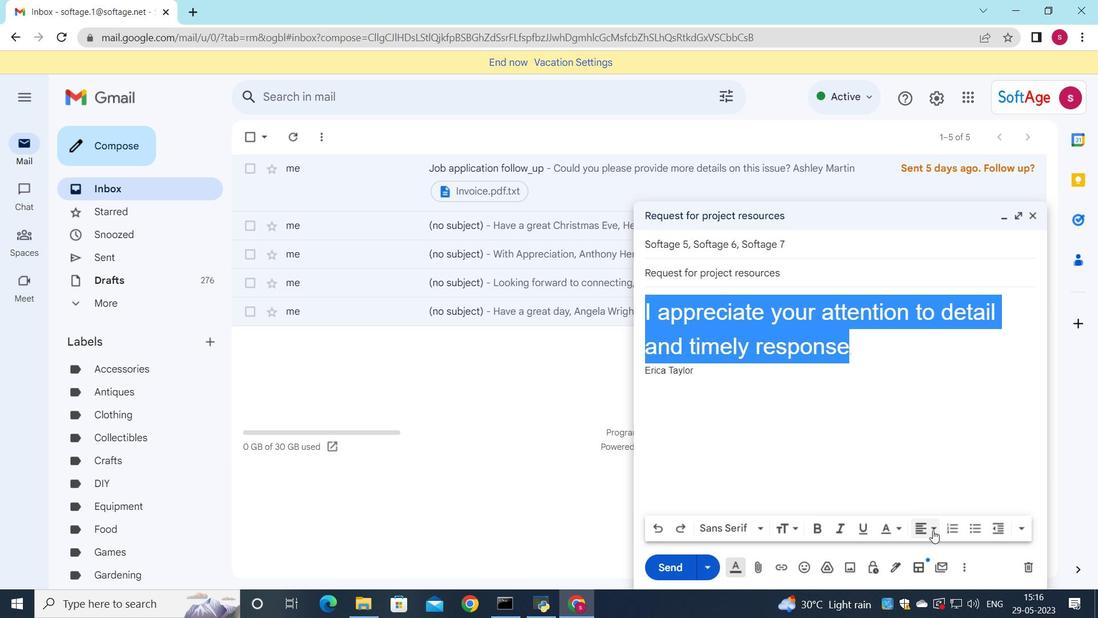 
Action: Mouse pressed left at (937, 529)
Screenshot: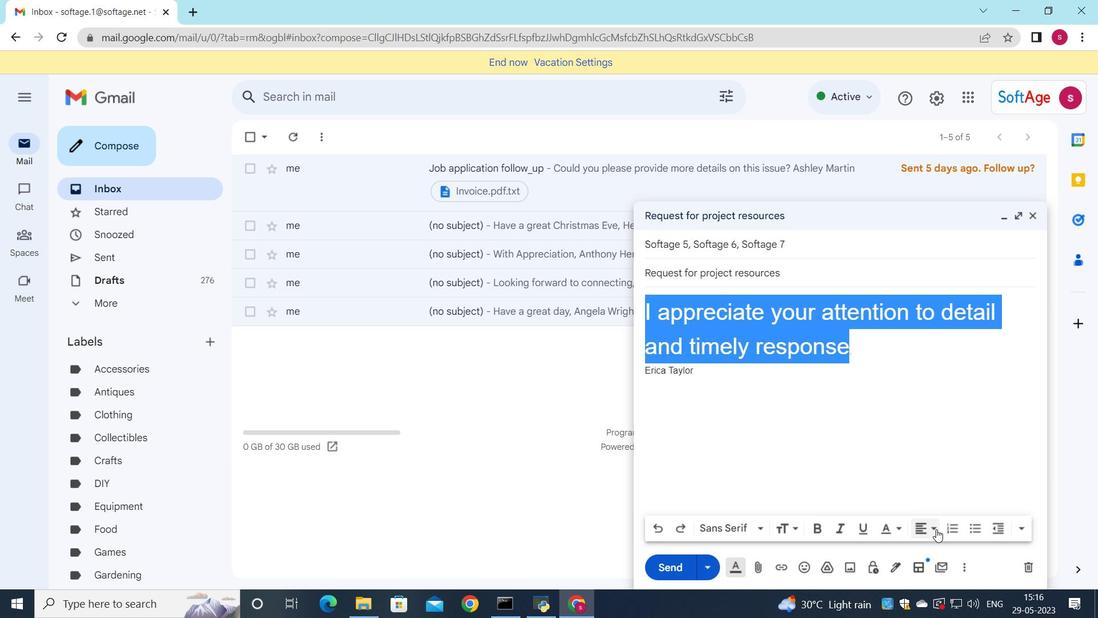 
Action: Mouse moved to (926, 501)
Screenshot: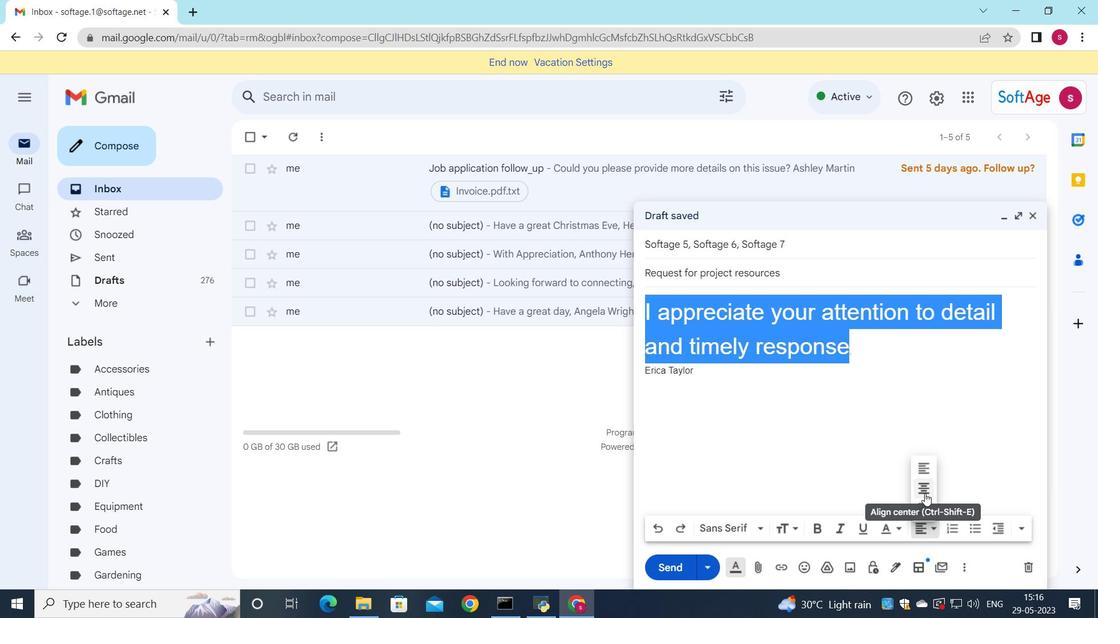 
Action: Mouse pressed left at (926, 501)
Screenshot: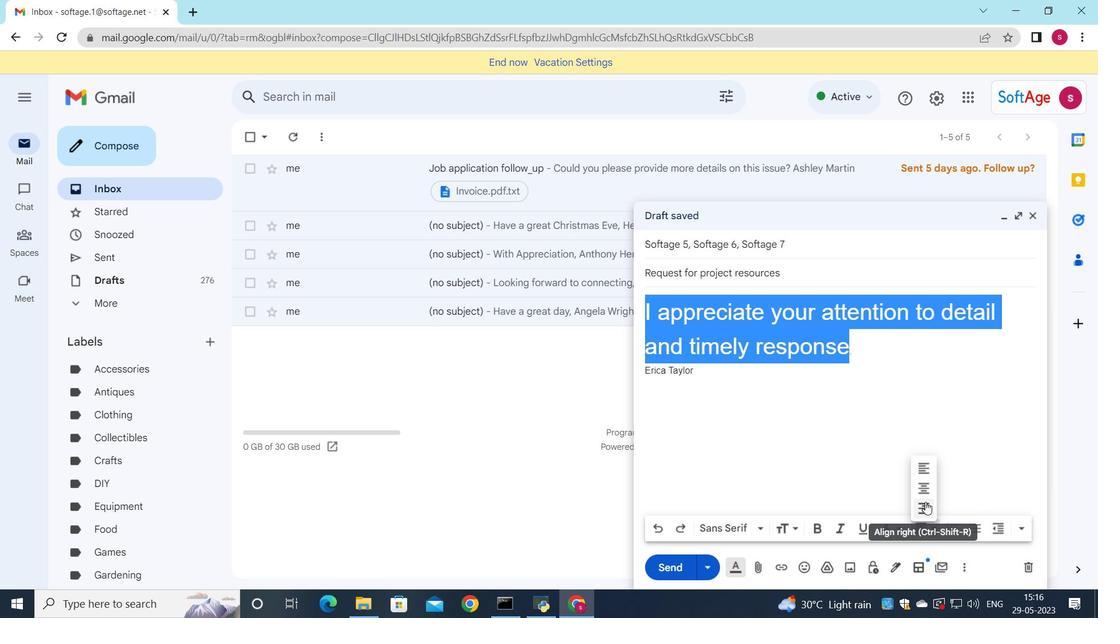 
Action: Mouse moved to (669, 562)
Screenshot: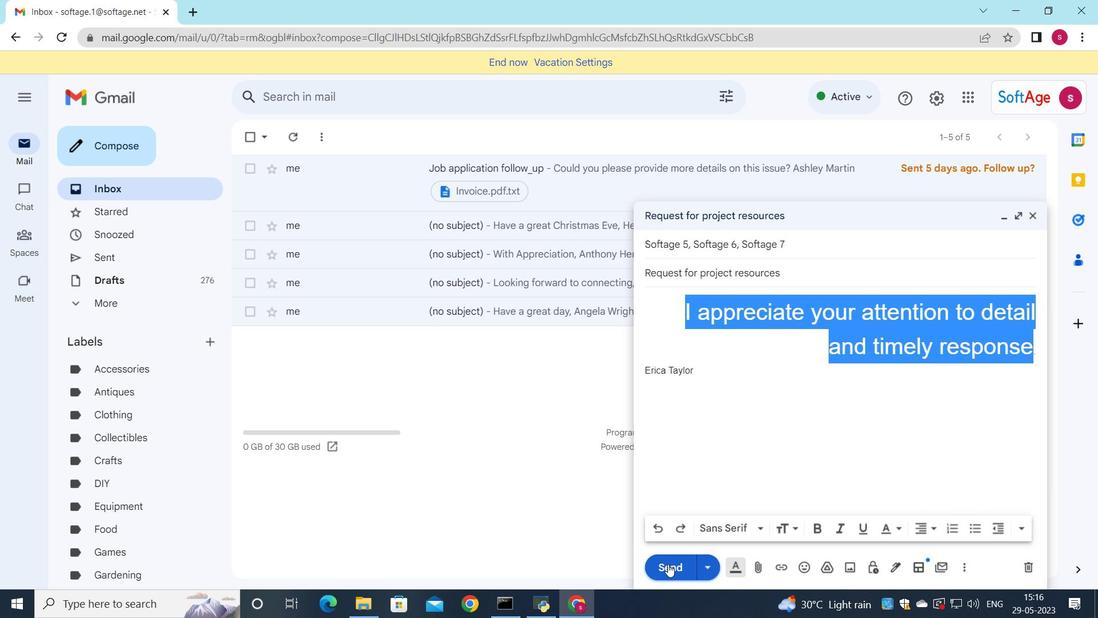 
Action: Mouse pressed left at (669, 562)
Screenshot: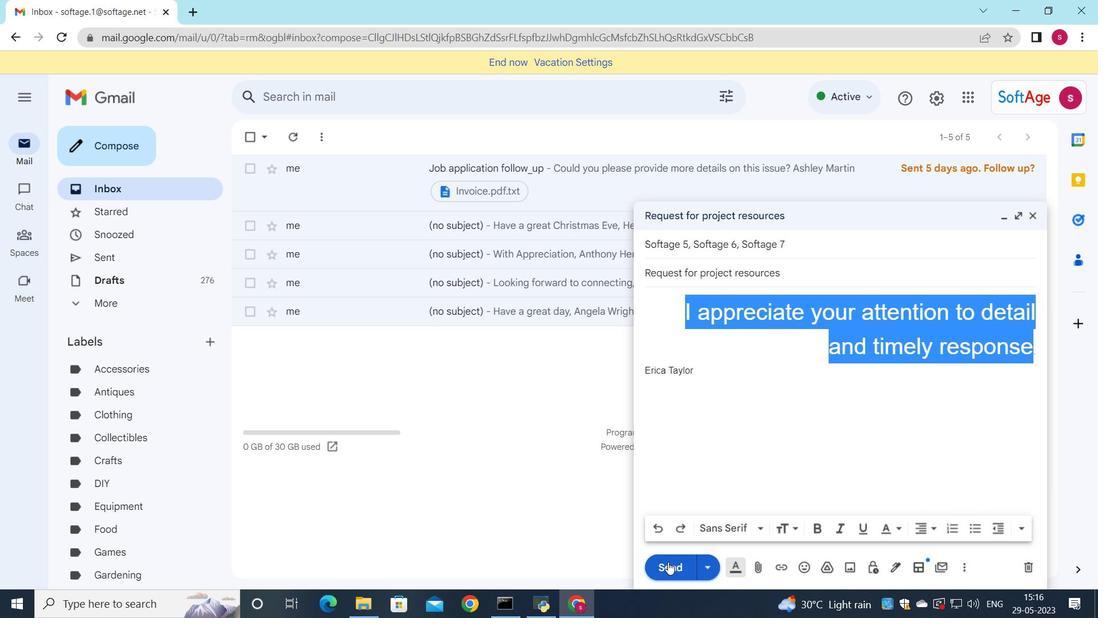 
Action: Mouse moved to (125, 262)
Screenshot: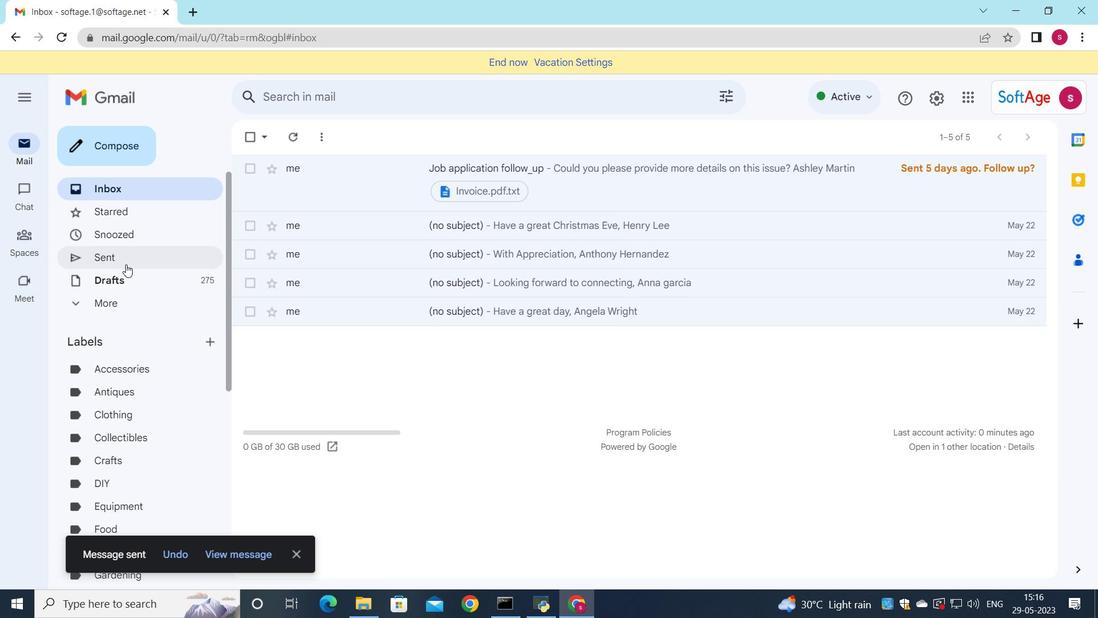 
Action: Mouse pressed left at (125, 262)
Screenshot: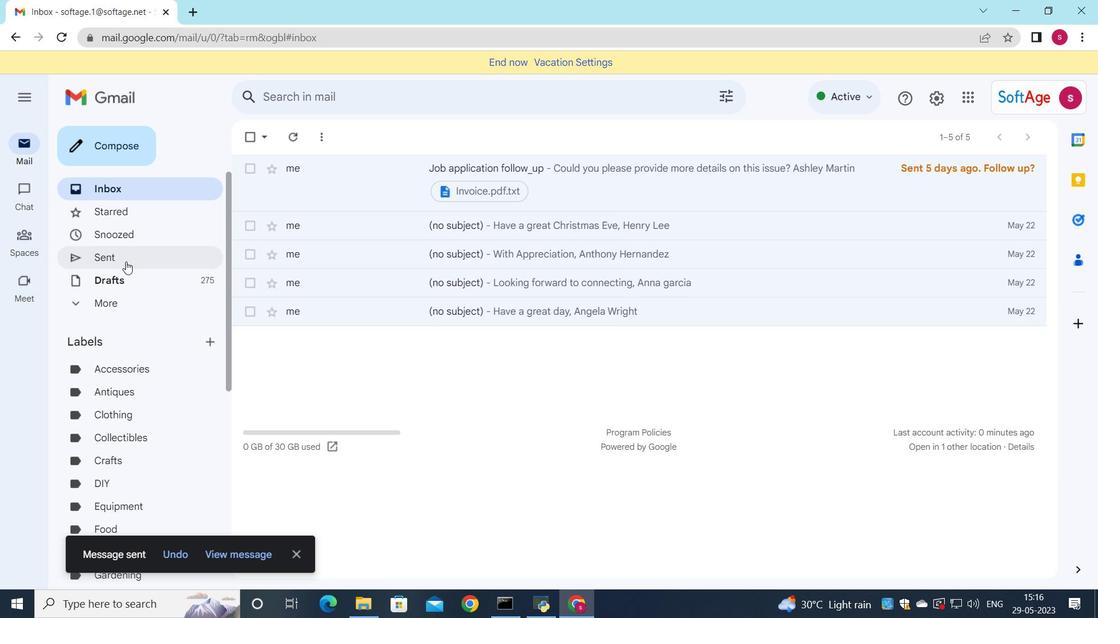 
Action: Mouse moved to (466, 204)
Screenshot: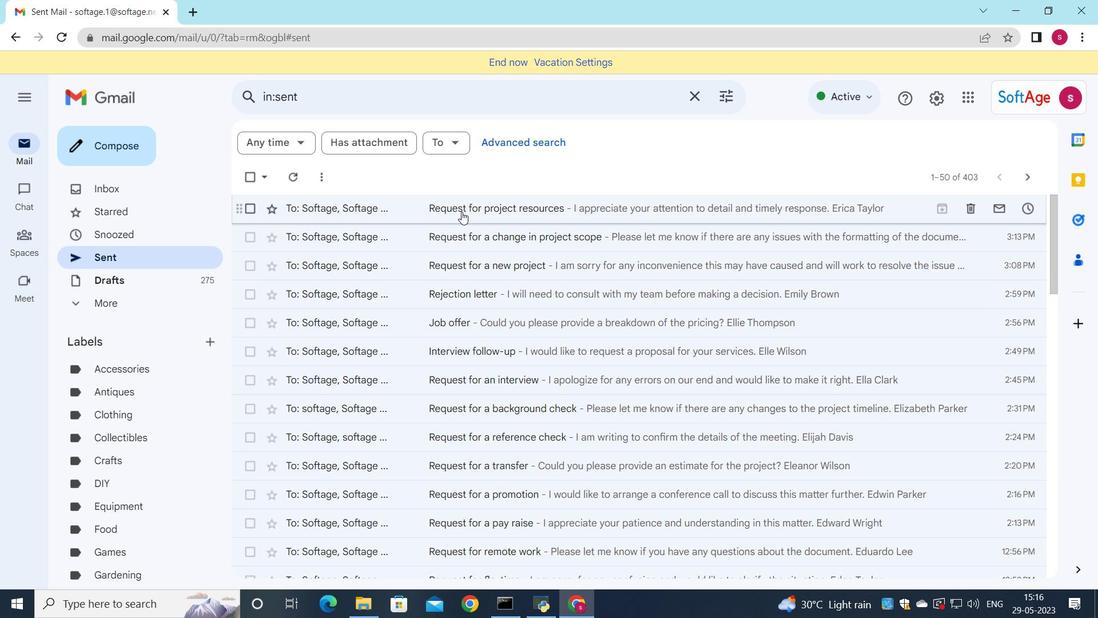 
Action: Mouse pressed left at (466, 204)
Screenshot: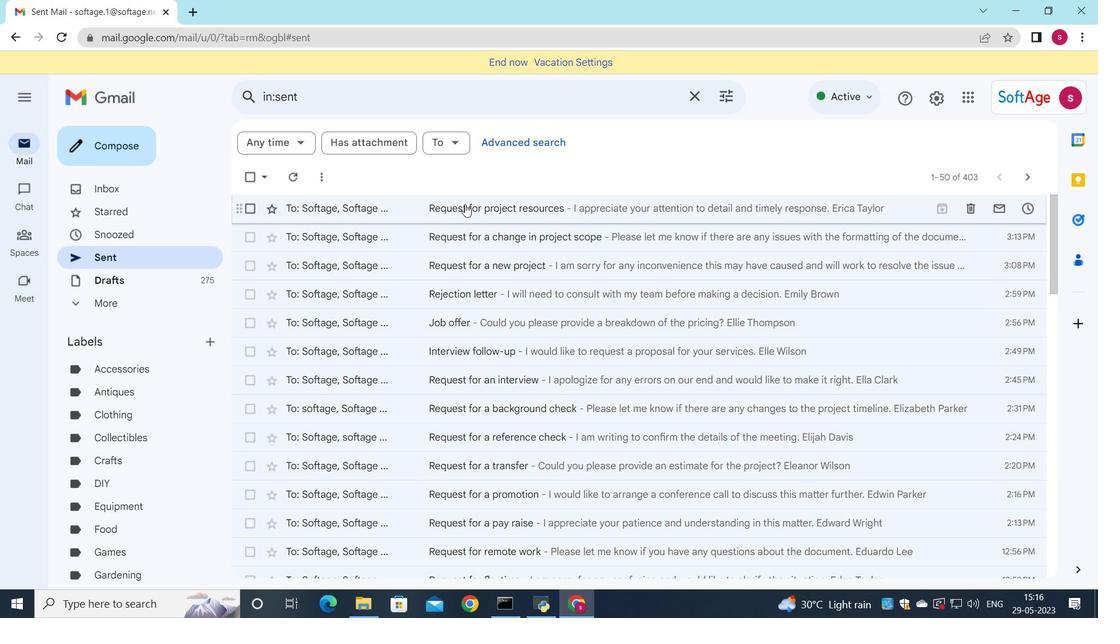 
Action: Mouse moved to (757, 190)
Screenshot: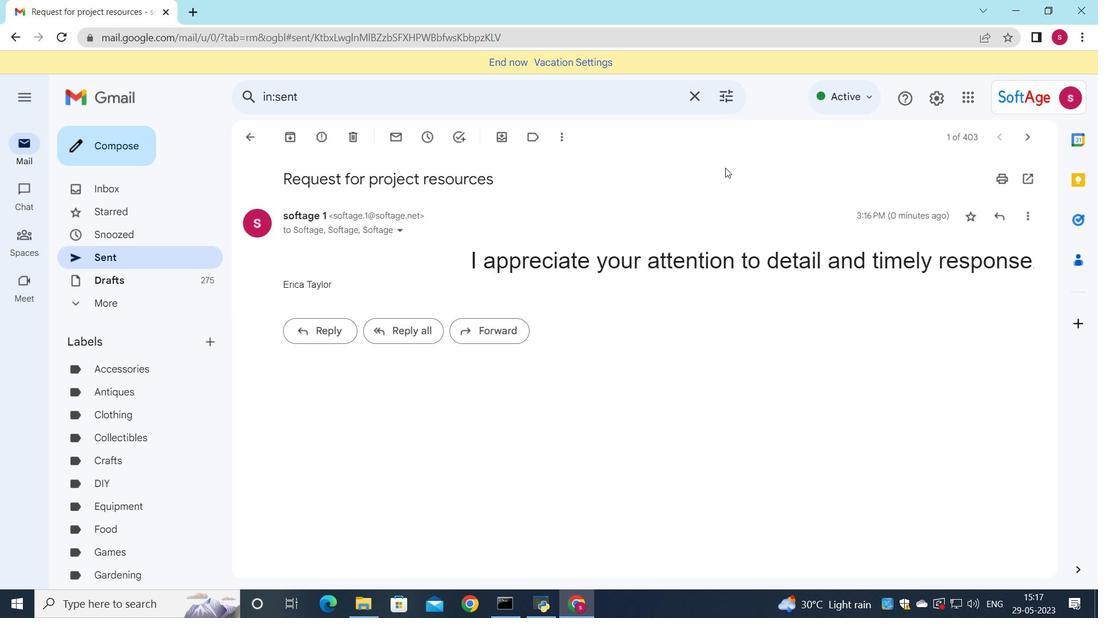
